 Task: Look for space in Sultanbeyli, Turkey from 1st June, 2023 to 9th June, 2023 for 4 adults in price range Rs.6000 to Rs.12000. Place can be entire place with 2 bedrooms having 2 beds and 2 bathrooms. Property type can be house, flat, guest house. Booking option can be shelf check-in. Required host language is English.
Action: Mouse moved to (595, 142)
Screenshot: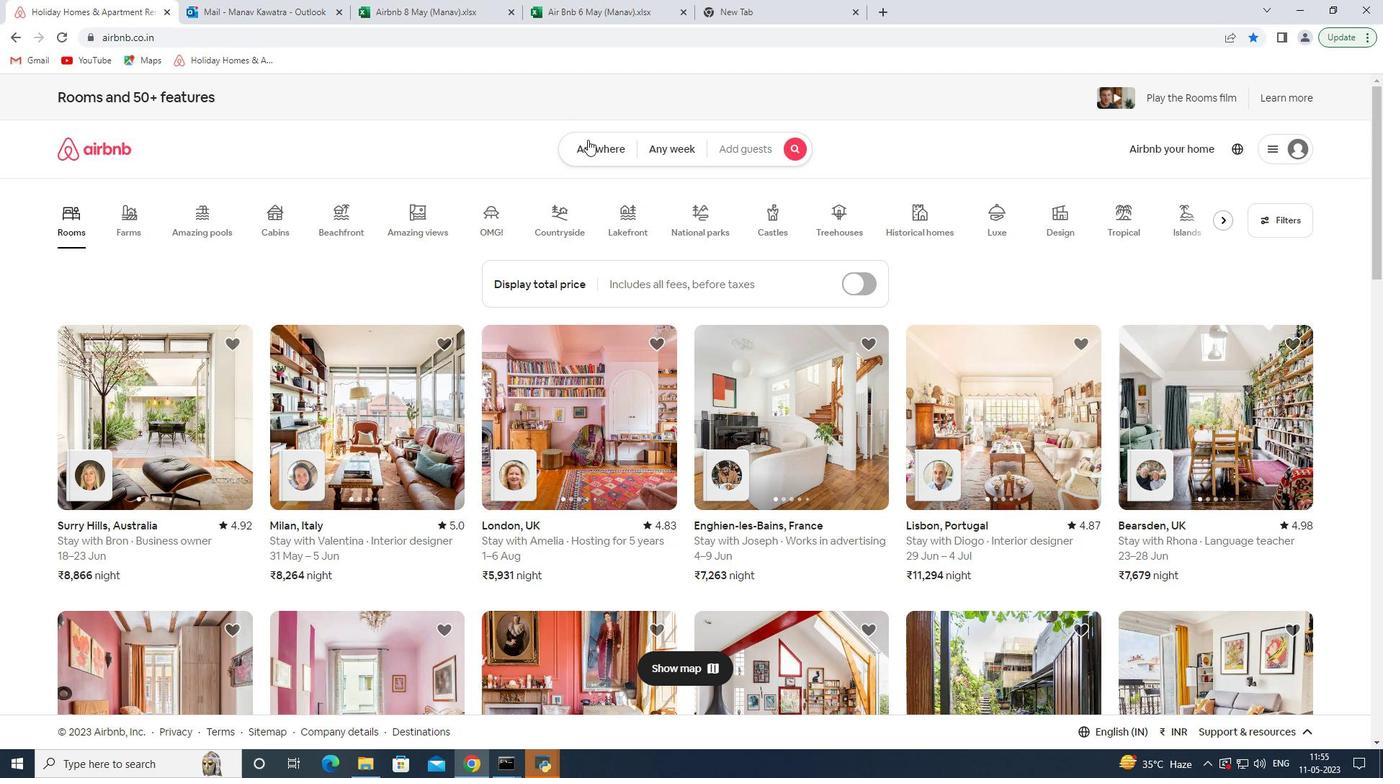 
Action: Mouse pressed left at (595, 142)
Screenshot: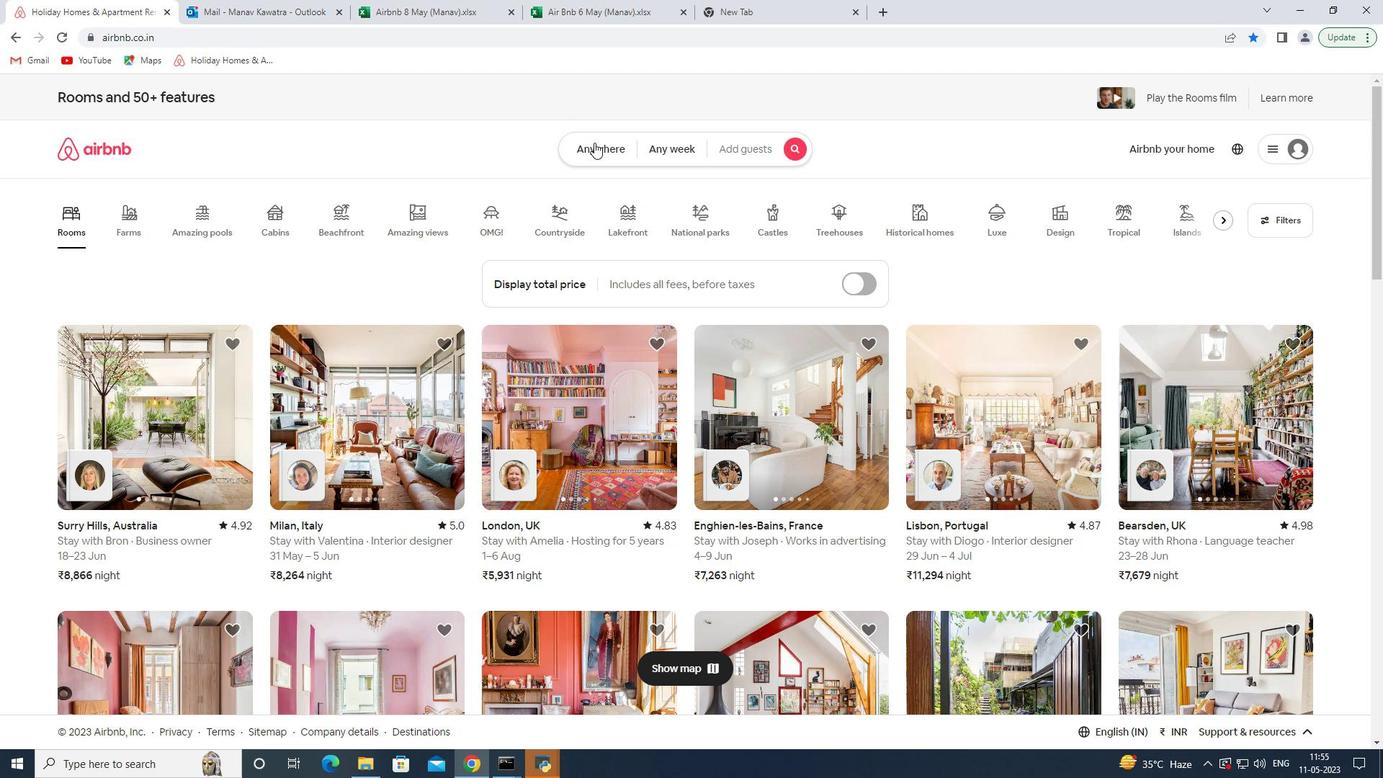 
Action: Mouse moved to (508, 206)
Screenshot: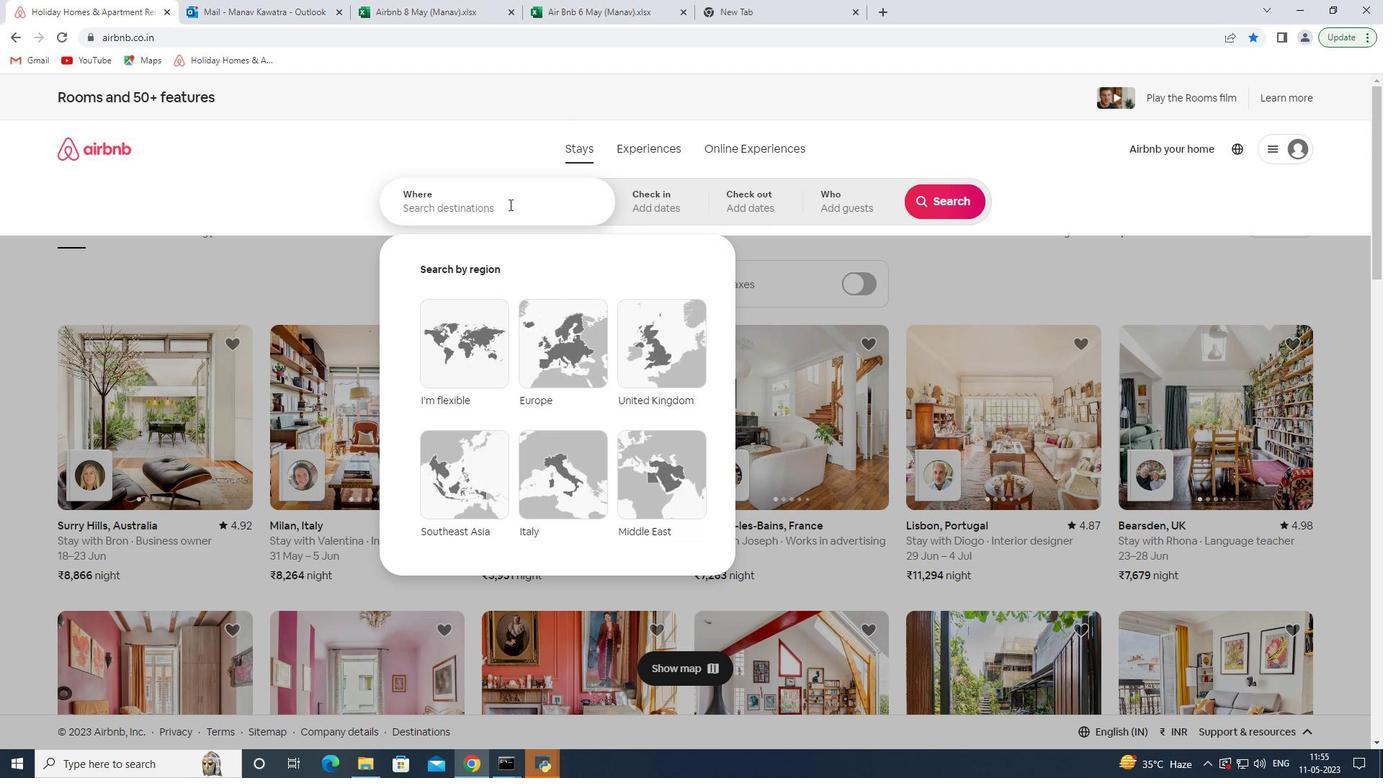 
Action: Mouse pressed left at (508, 206)
Screenshot: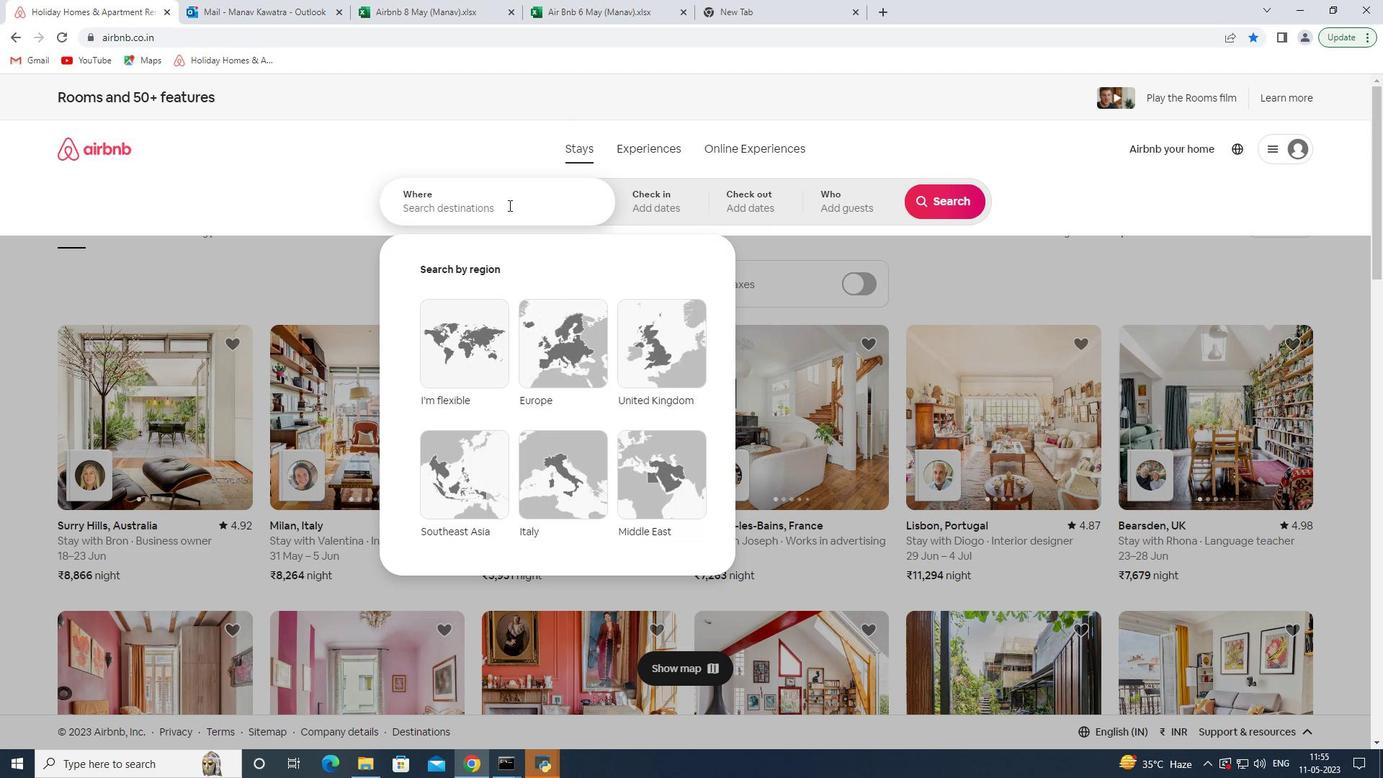 
Action: Key pressed <Key.shift><Key.shift><Key.shift><Key.shift><Key.shift><Key.shift><Key.shift><Key.shift><Key.shift><Key.shift><Key.shift><Key.shift><Key.shift><Key.shift><Key.shift><Key.shift><Key.shift><Key.shift><Key.shift><Key.shift><Key.shift><Key.shift><Key.shift>Sultan<Key.space><Key.backspace>beyli<Key.space><Key.shift><Key.shift><Key.shift><Key.shift><Key.shift><Key.shift><Key.shift><Key.shift><Key.shift><Key.shift><Key.shift><Key.shift><Key.shift><Key.shift><Key.shift><Key.shift><Key.shift><Key.shift><Key.shift><Key.shift><Key.shift><Key.shift><Key.shift><Key.shift><Key.shift><Key.shift><Key.shift><Key.shift><Key.shift><Key.shift><Key.shift><Key.shift><Key.shift><Key.shift><Key.shift><Key.shift><Key.shift><Key.shift><Key.shift><Key.shift><Key.shift><Key.shift><Key.shift>Turkey
Screenshot: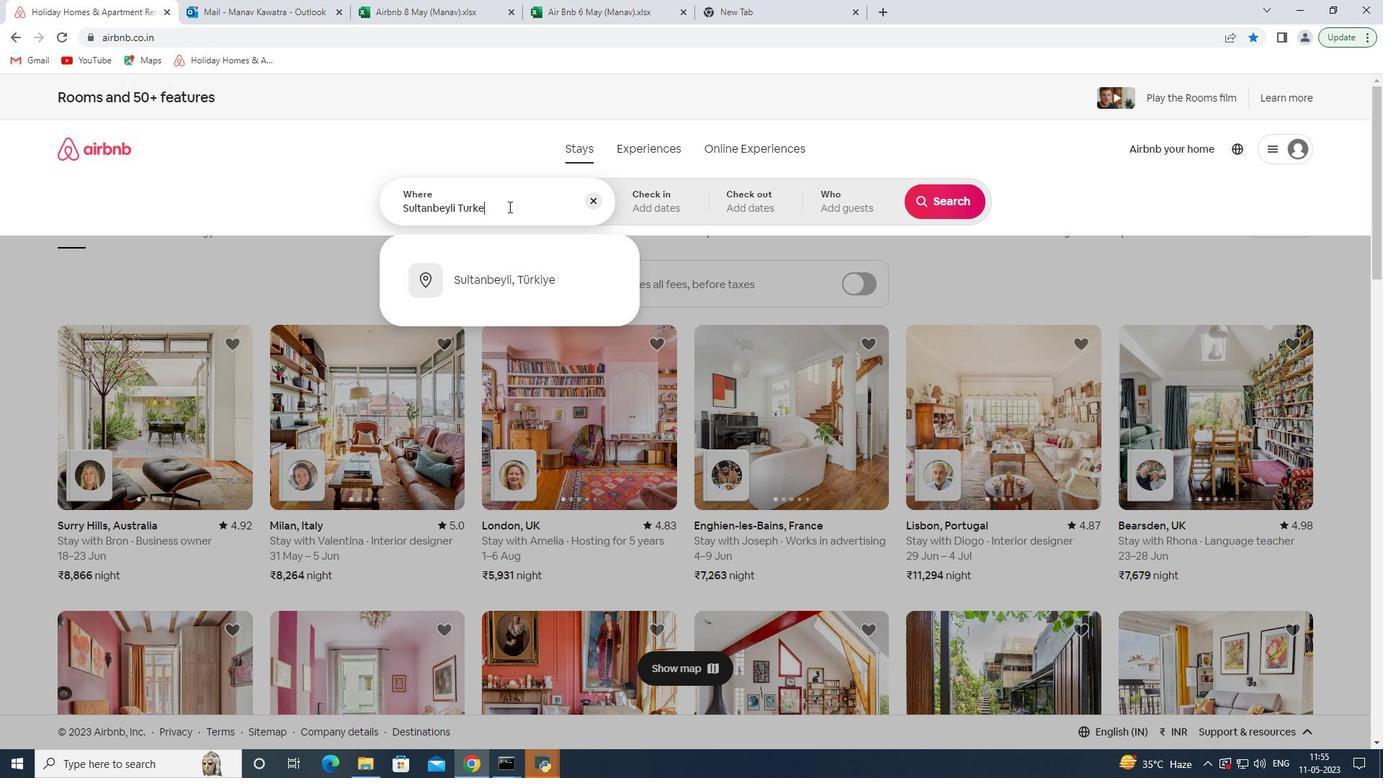 
Action: Mouse moved to (515, 242)
Screenshot: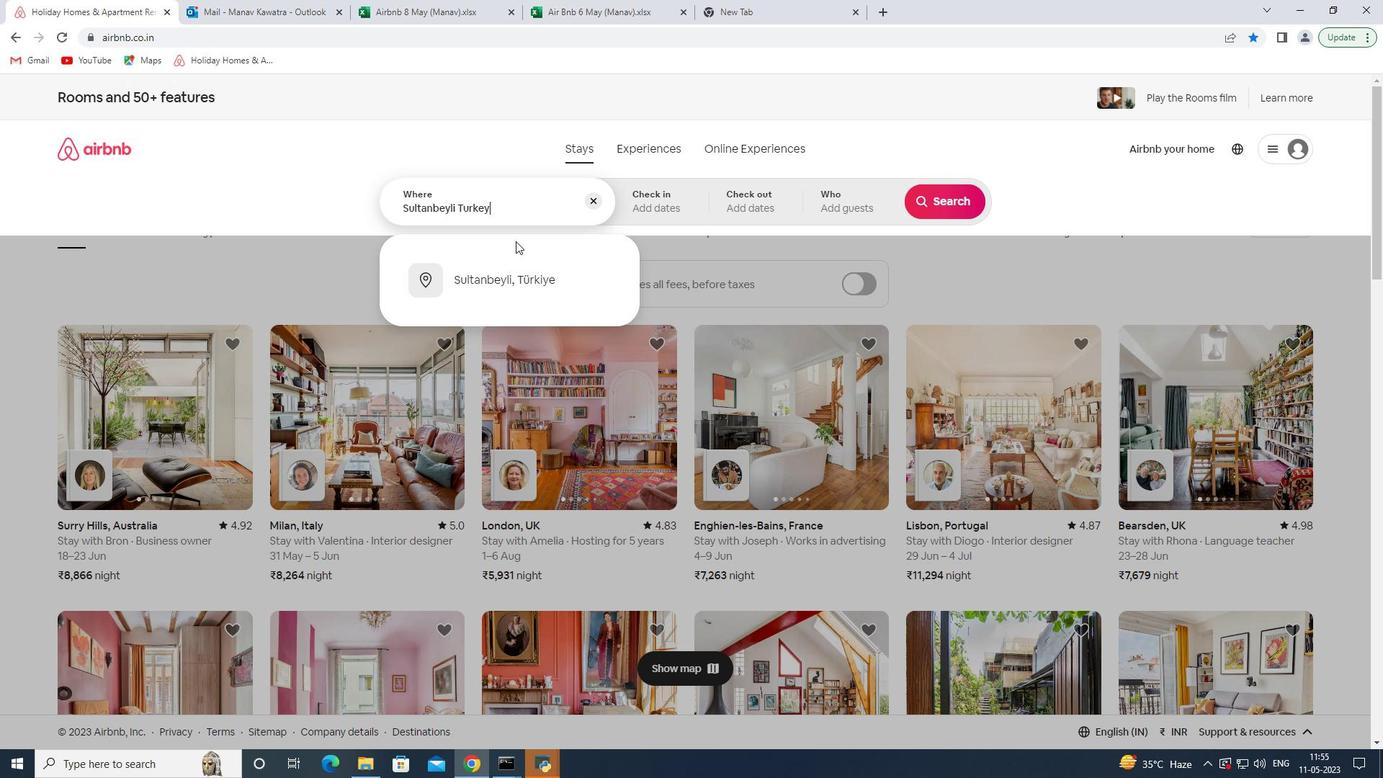 
Action: Key pressed <Key.enter>
Screenshot: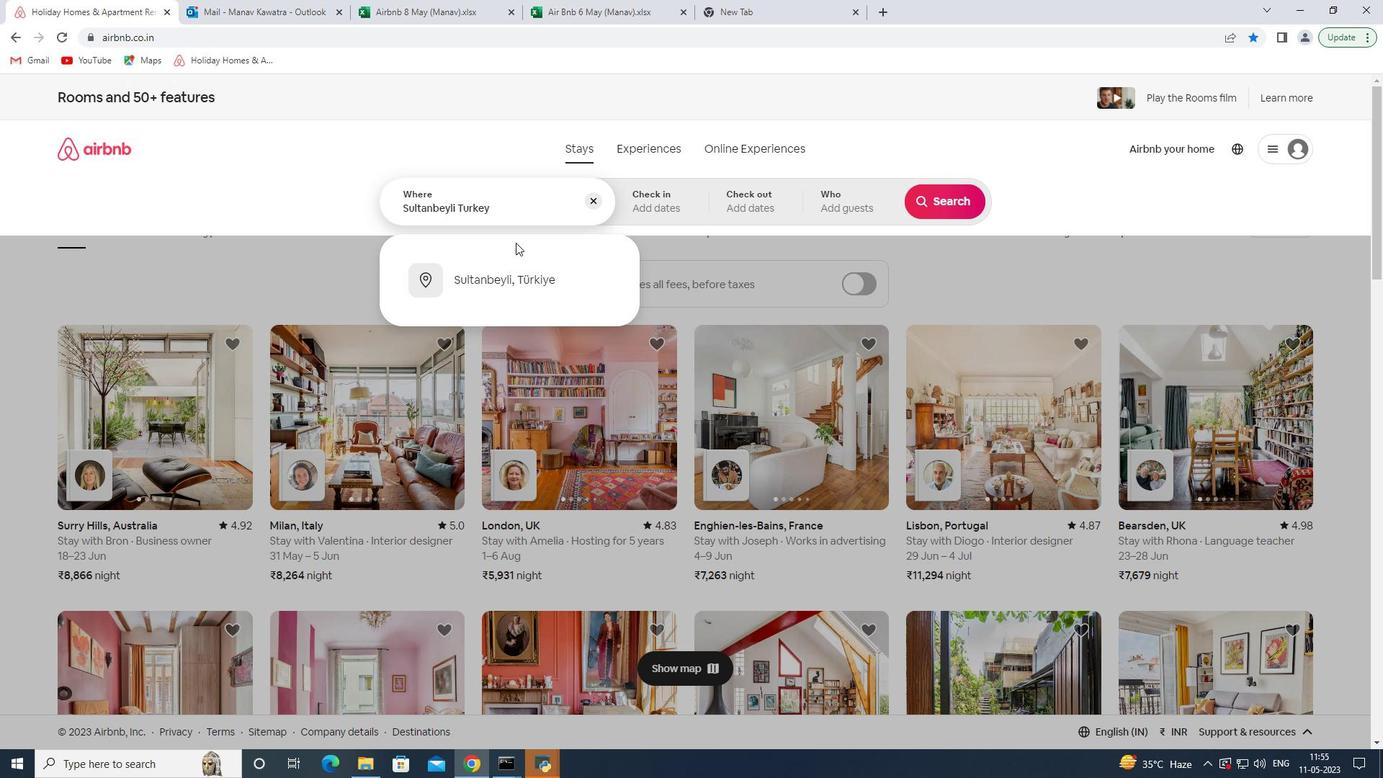
Action: Mouse moved to (860, 380)
Screenshot: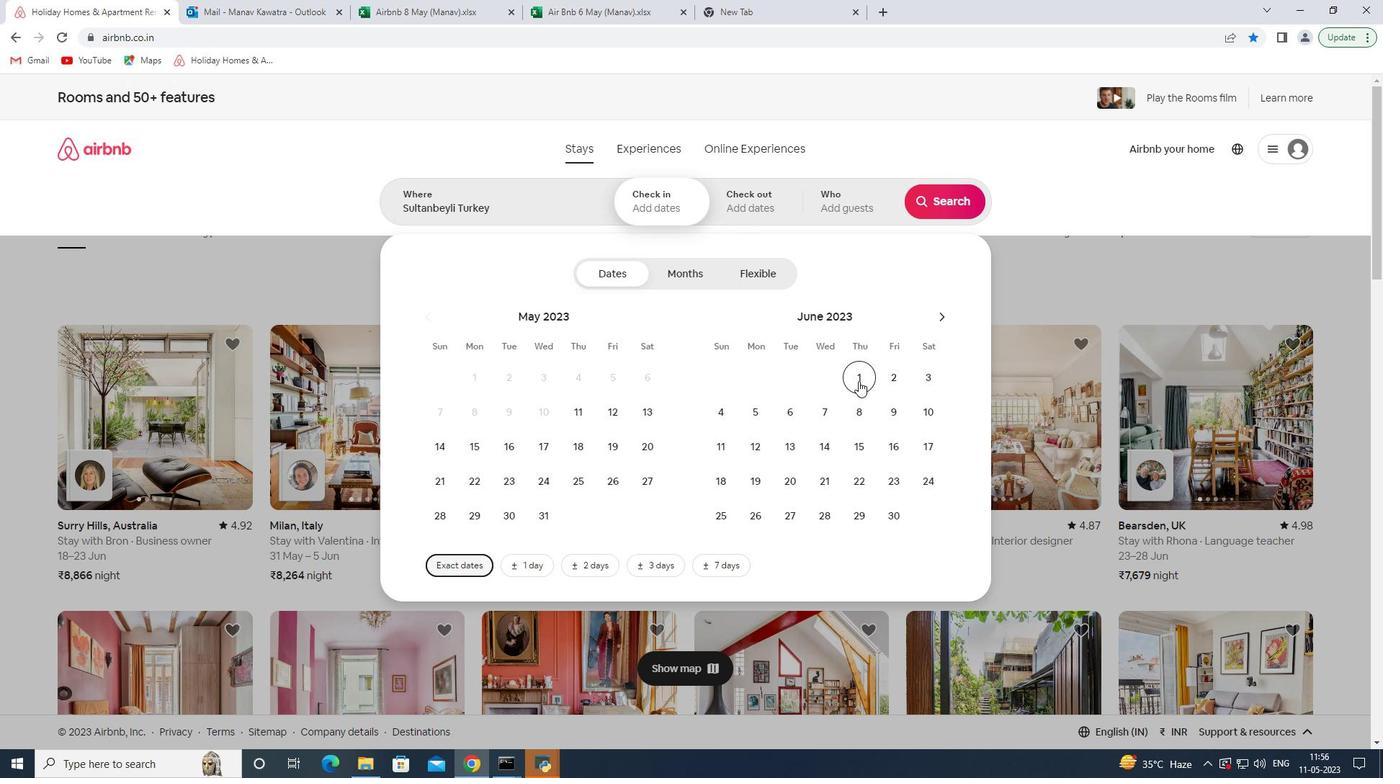 
Action: Mouse pressed left at (860, 380)
Screenshot: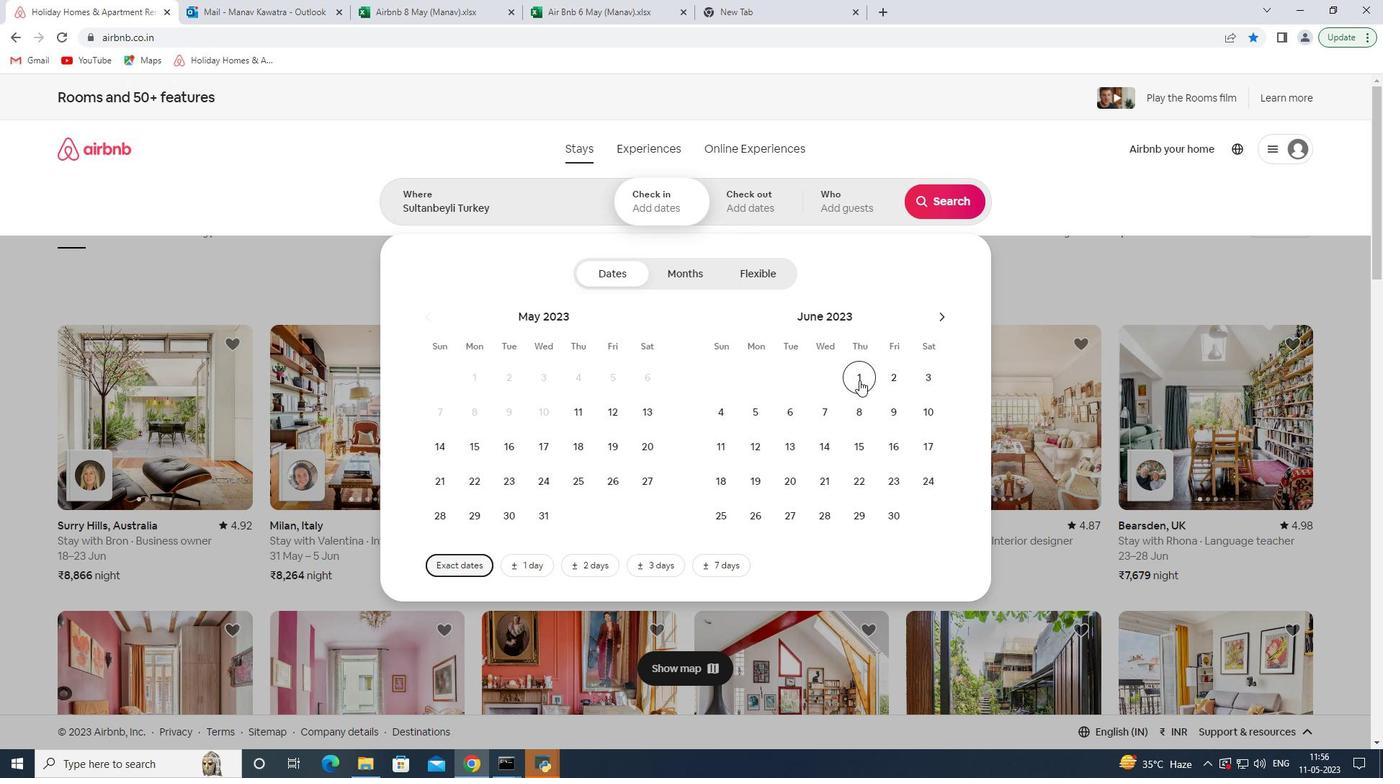 
Action: Mouse moved to (907, 412)
Screenshot: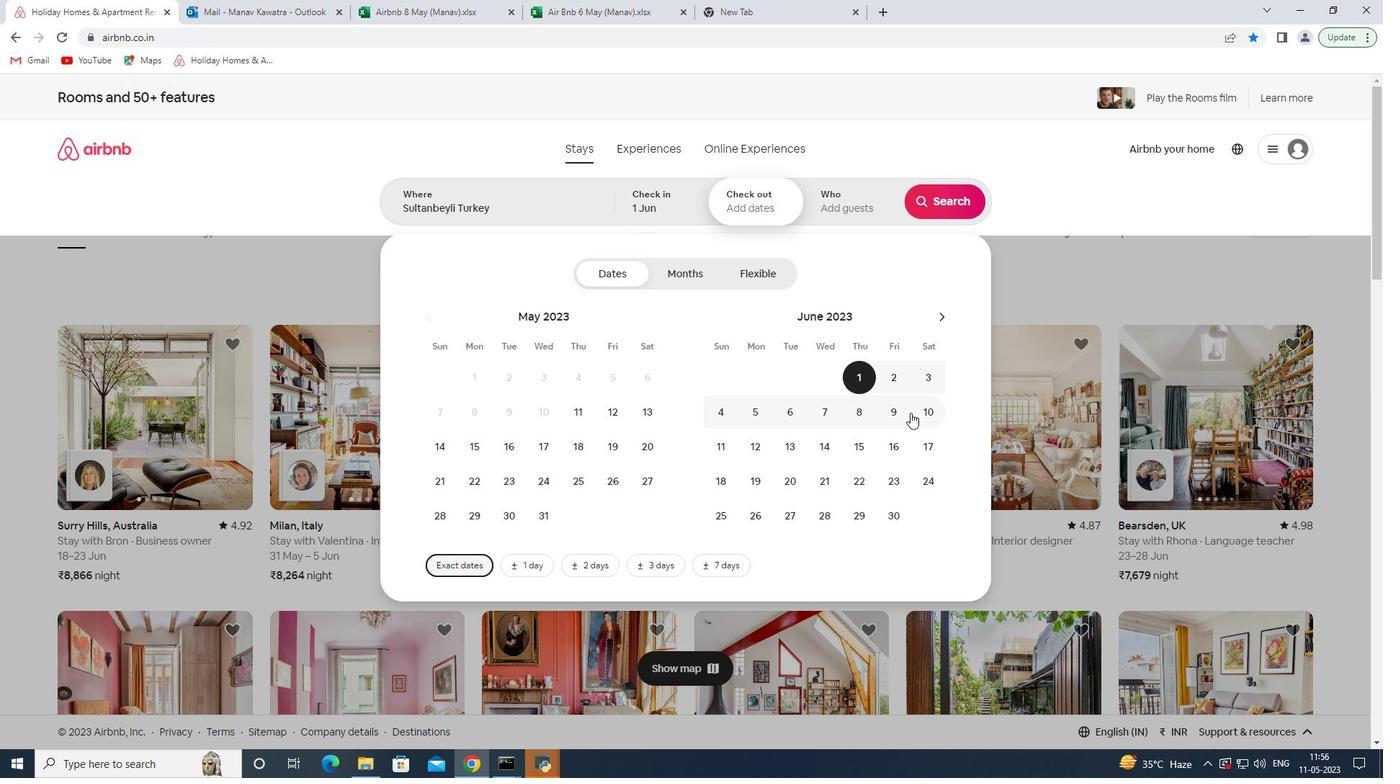 
Action: Mouse pressed left at (907, 412)
Screenshot: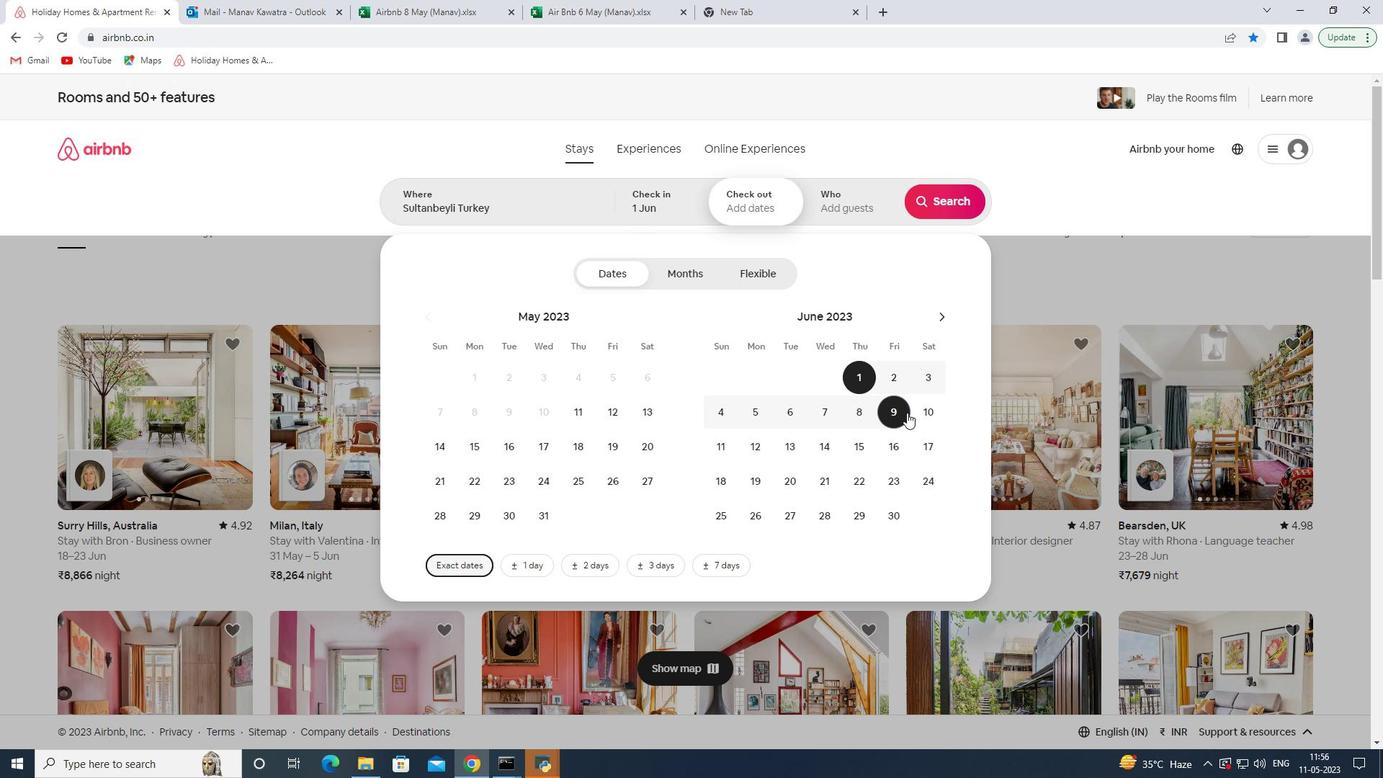 
Action: Mouse moved to (849, 210)
Screenshot: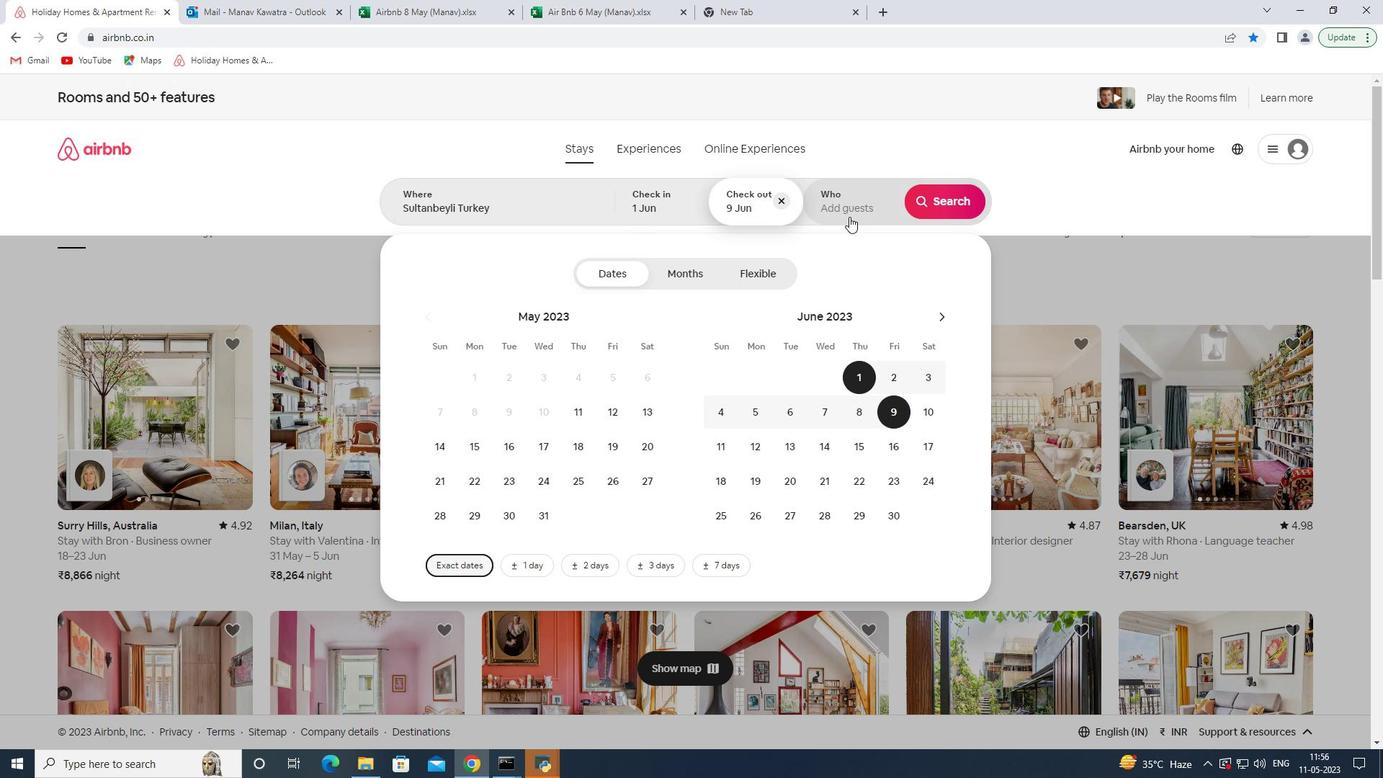 
Action: Mouse pressed left at (849, 210)
Screenshot: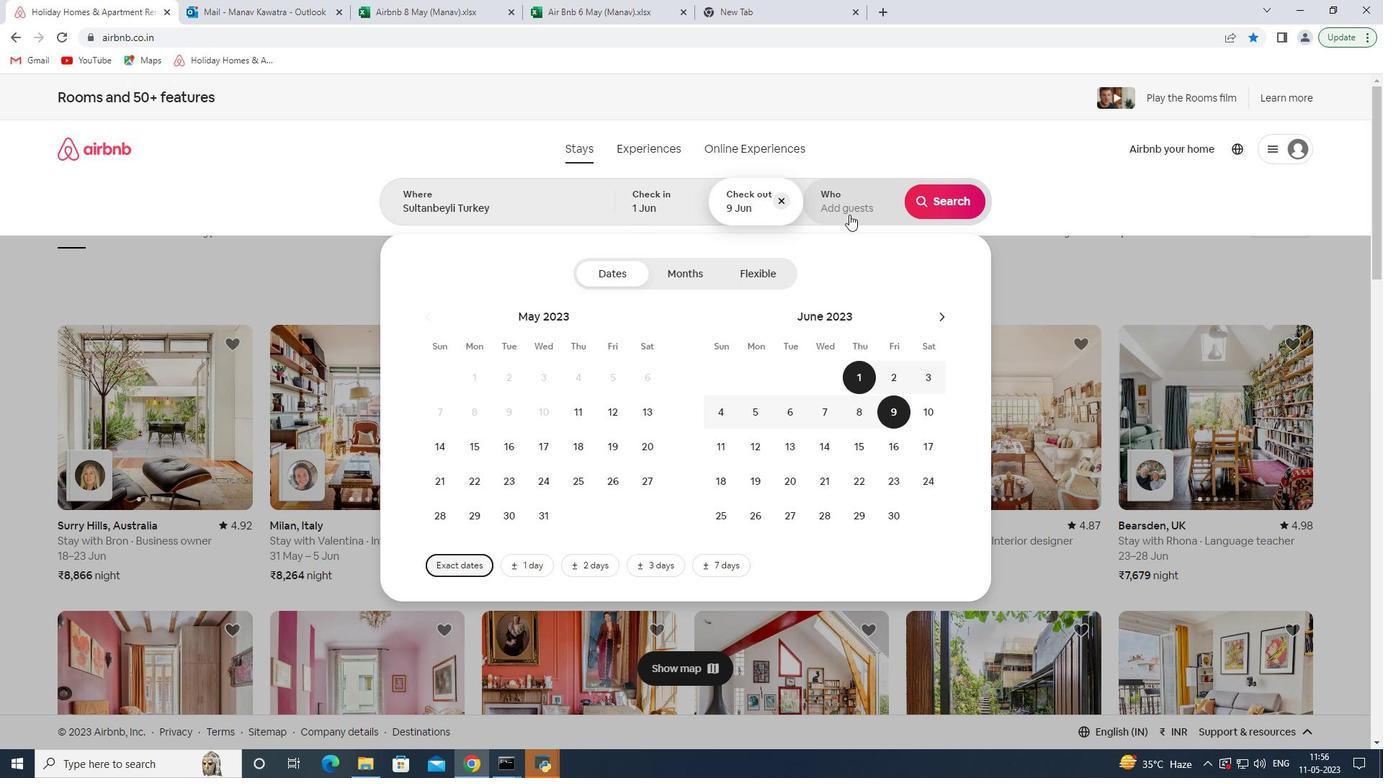 
Action: Mouse moved to (947, 278)
Screenshot: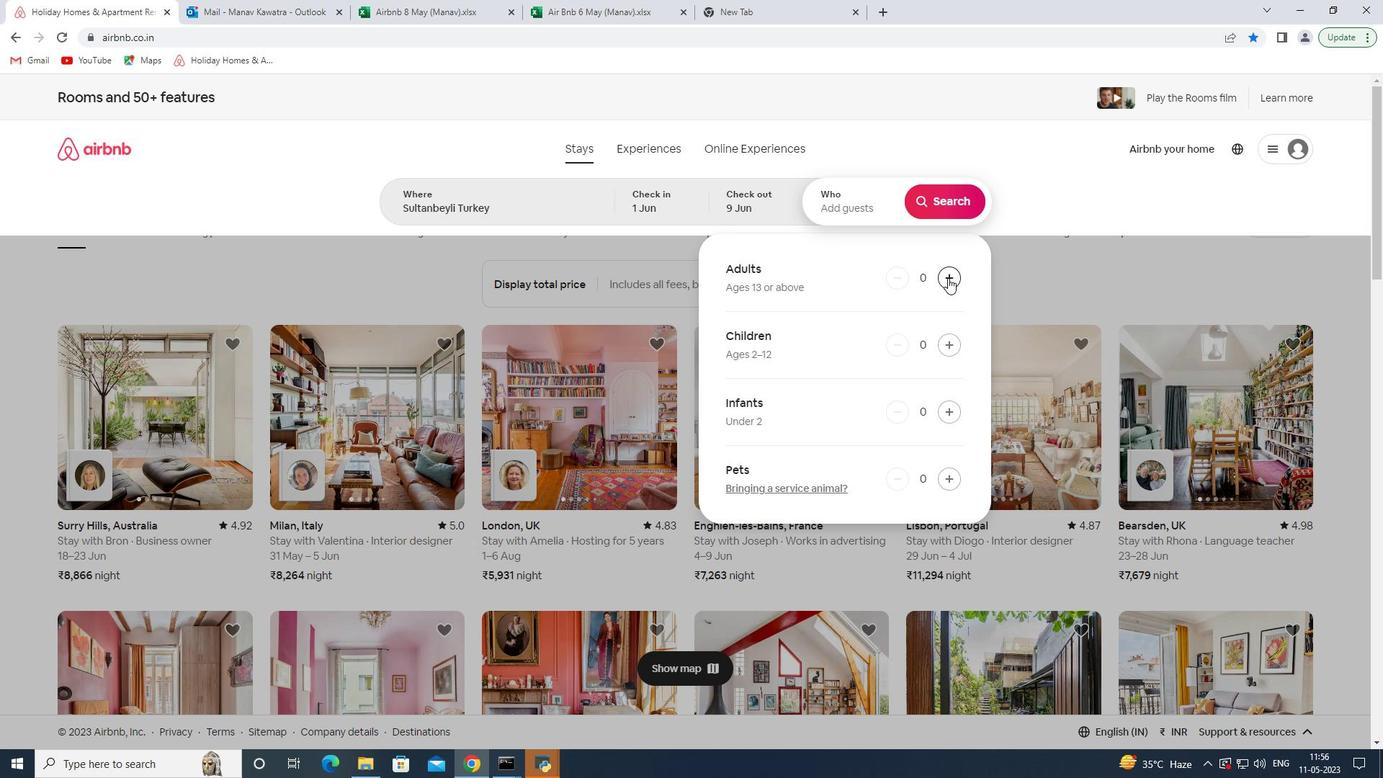 
Action: Mouse pressed left at (947, 278)
Screenshot: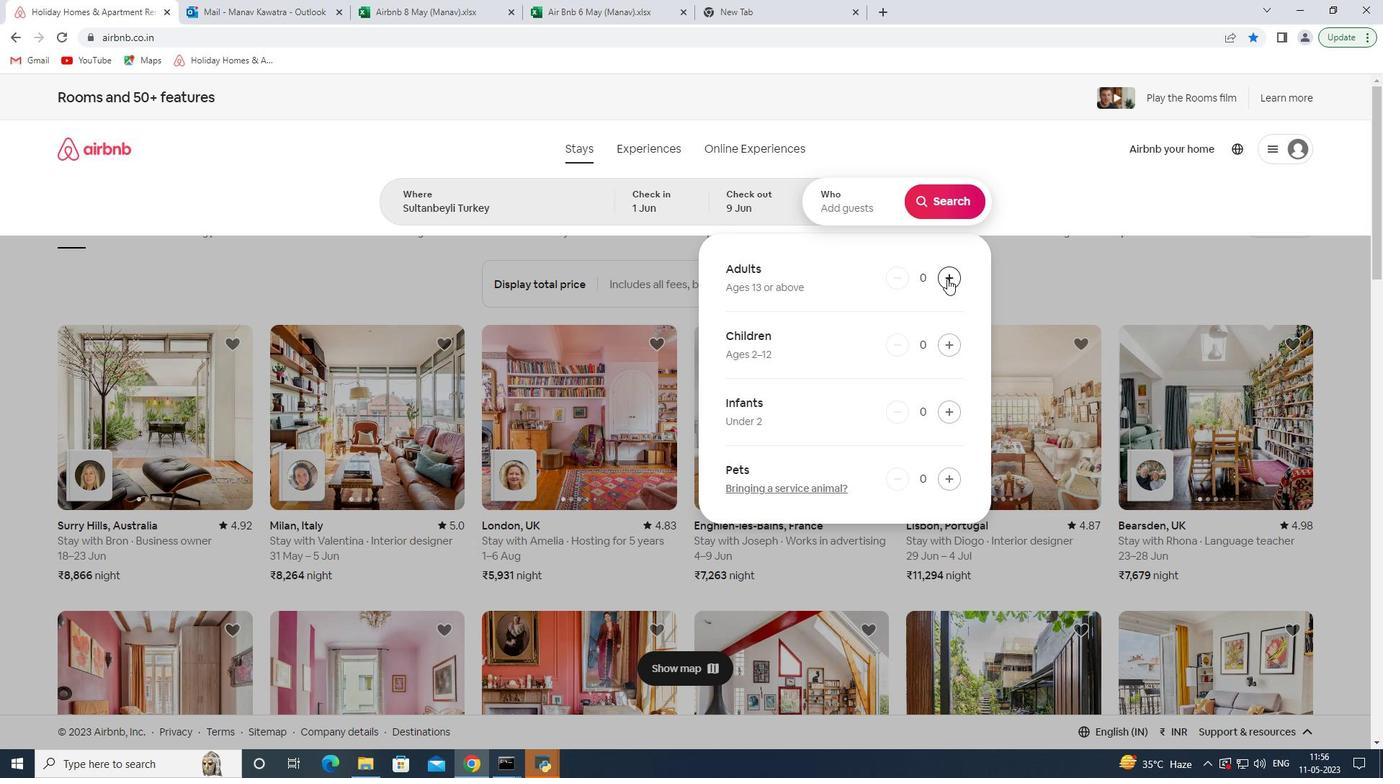 
Action: Mouse pressed left at (947, 278)
Screenshot: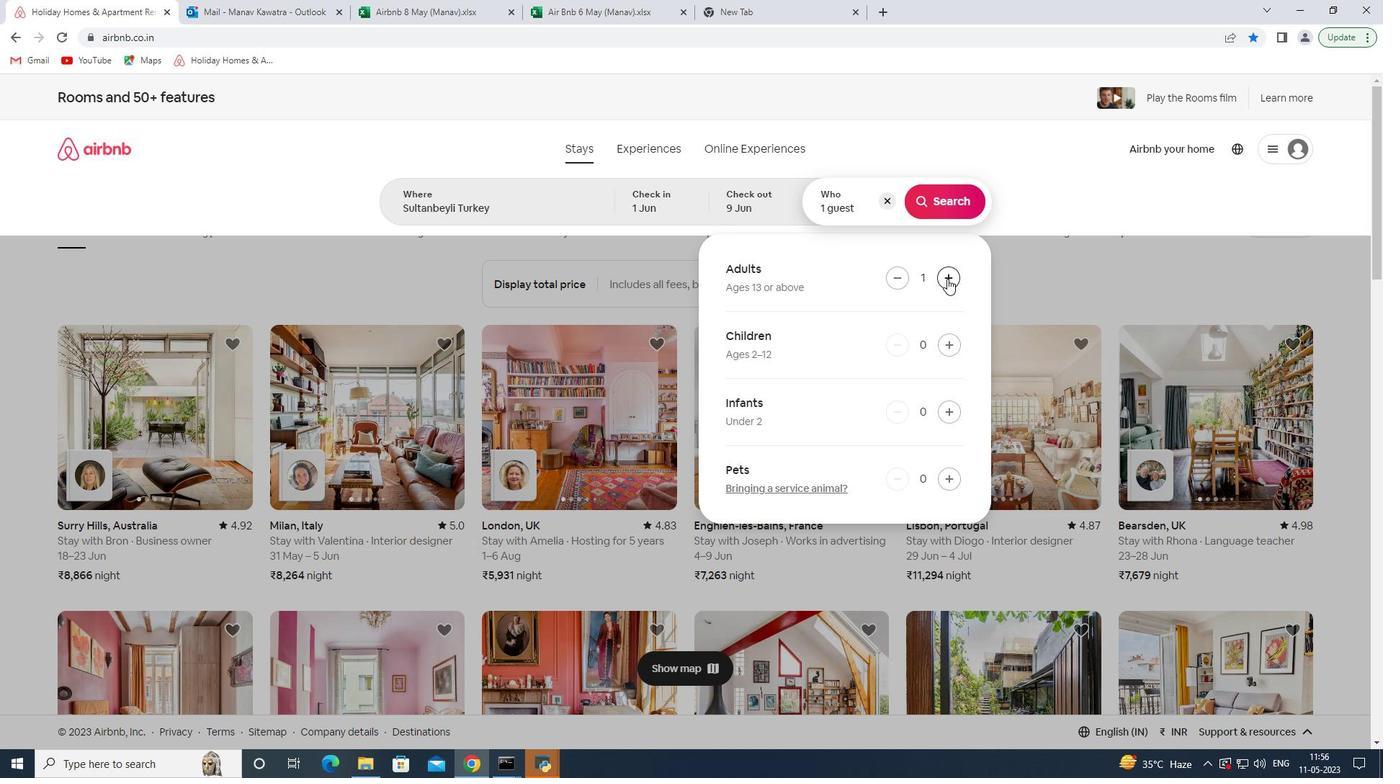 
Action: Mouse pressed left at (947, 278)
Screenshot: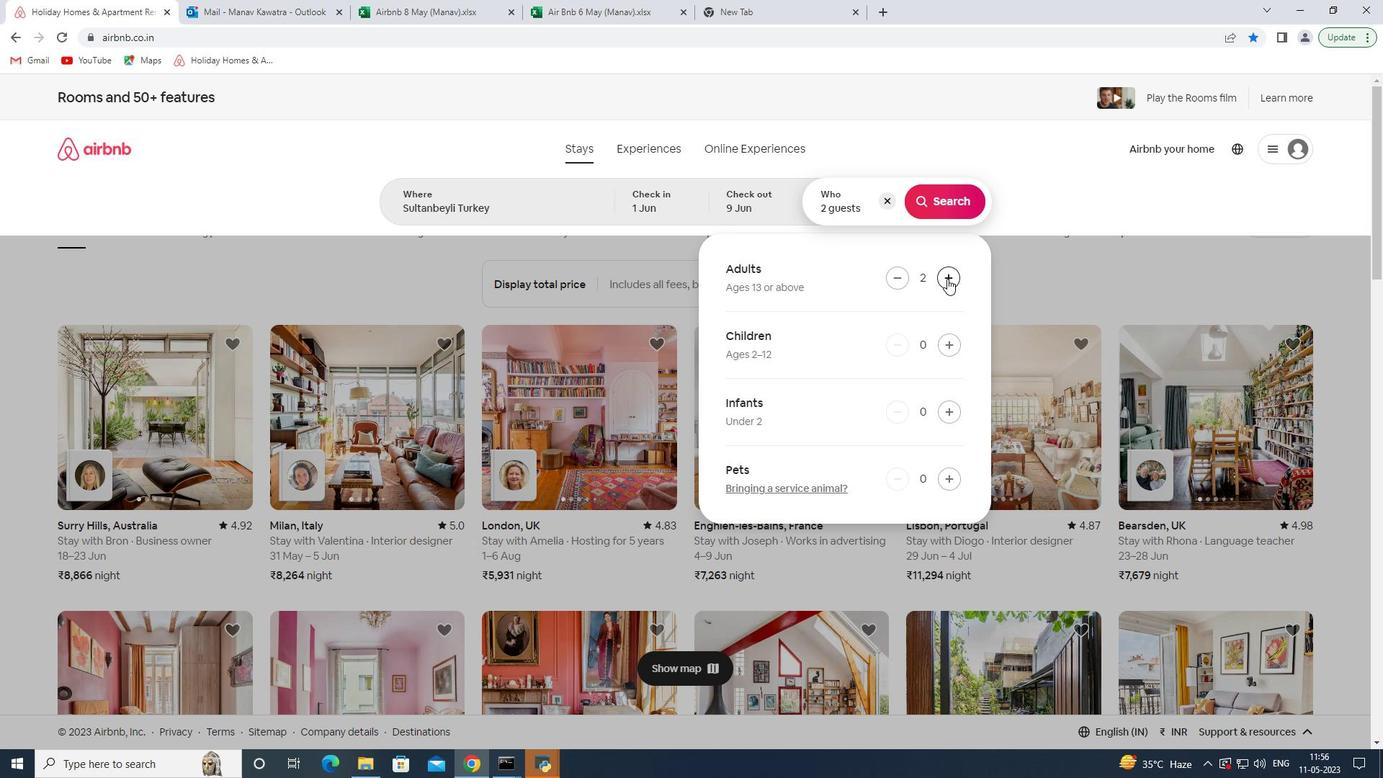 
Action: Mouse pressed left at (947, 278)
Screenshot: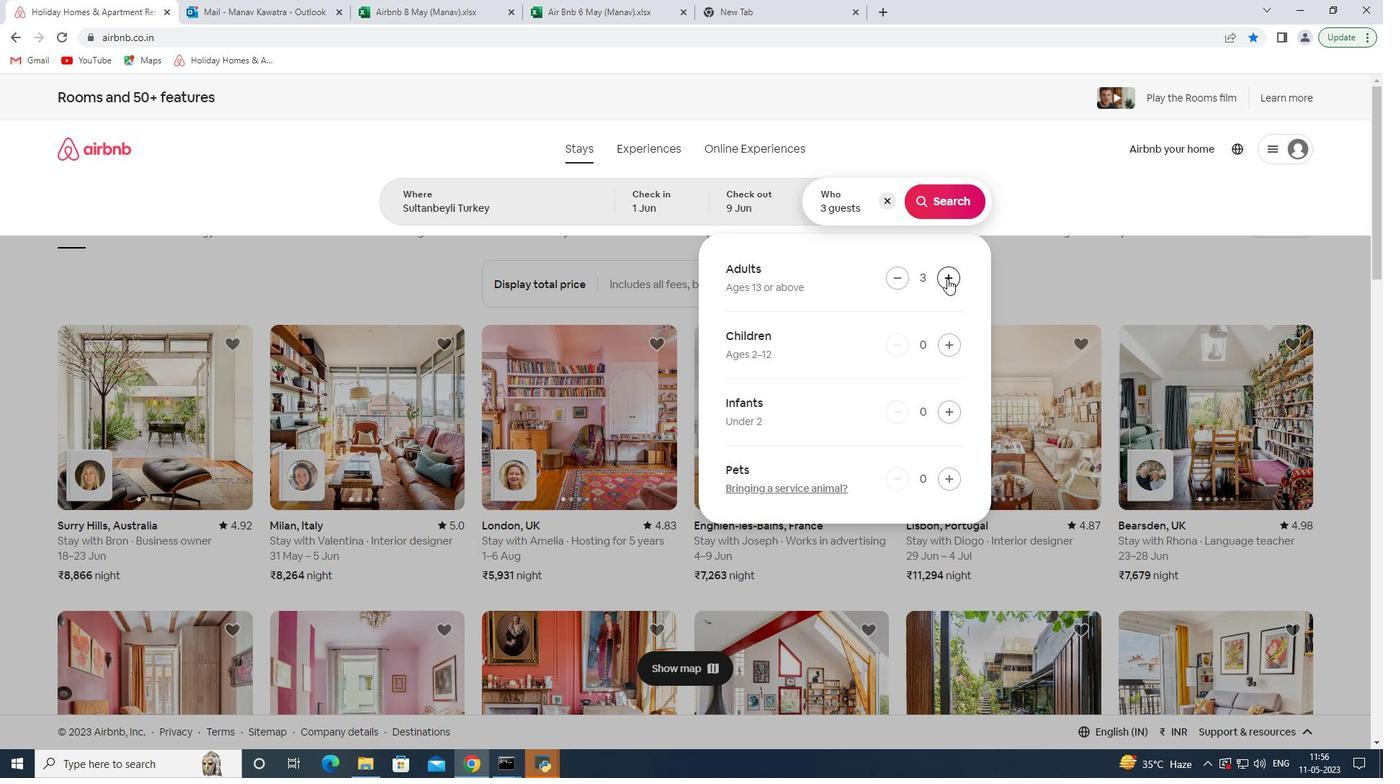 
Action: Mouse moved to (948, 204)
Screenshot: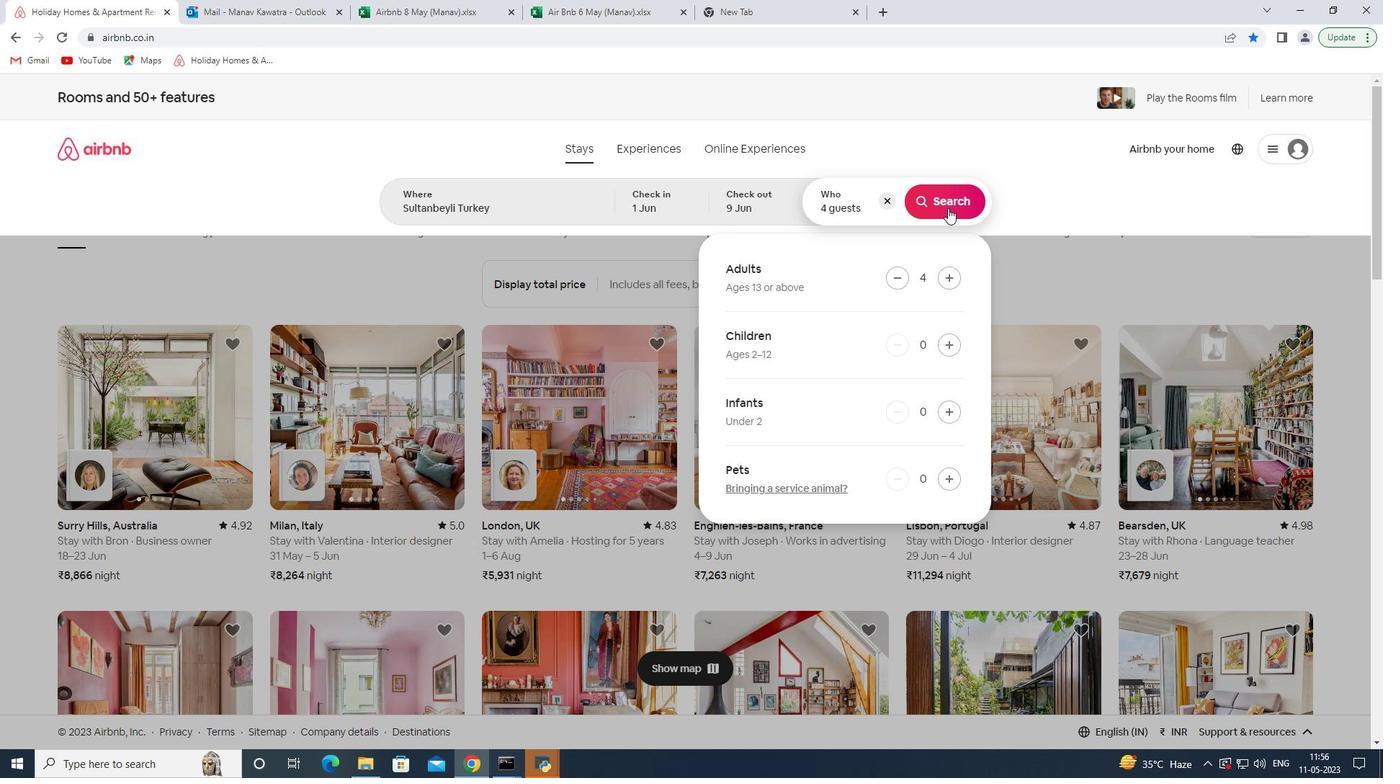 
Action: Mouse pressed left at (948, 204)
Screenshot: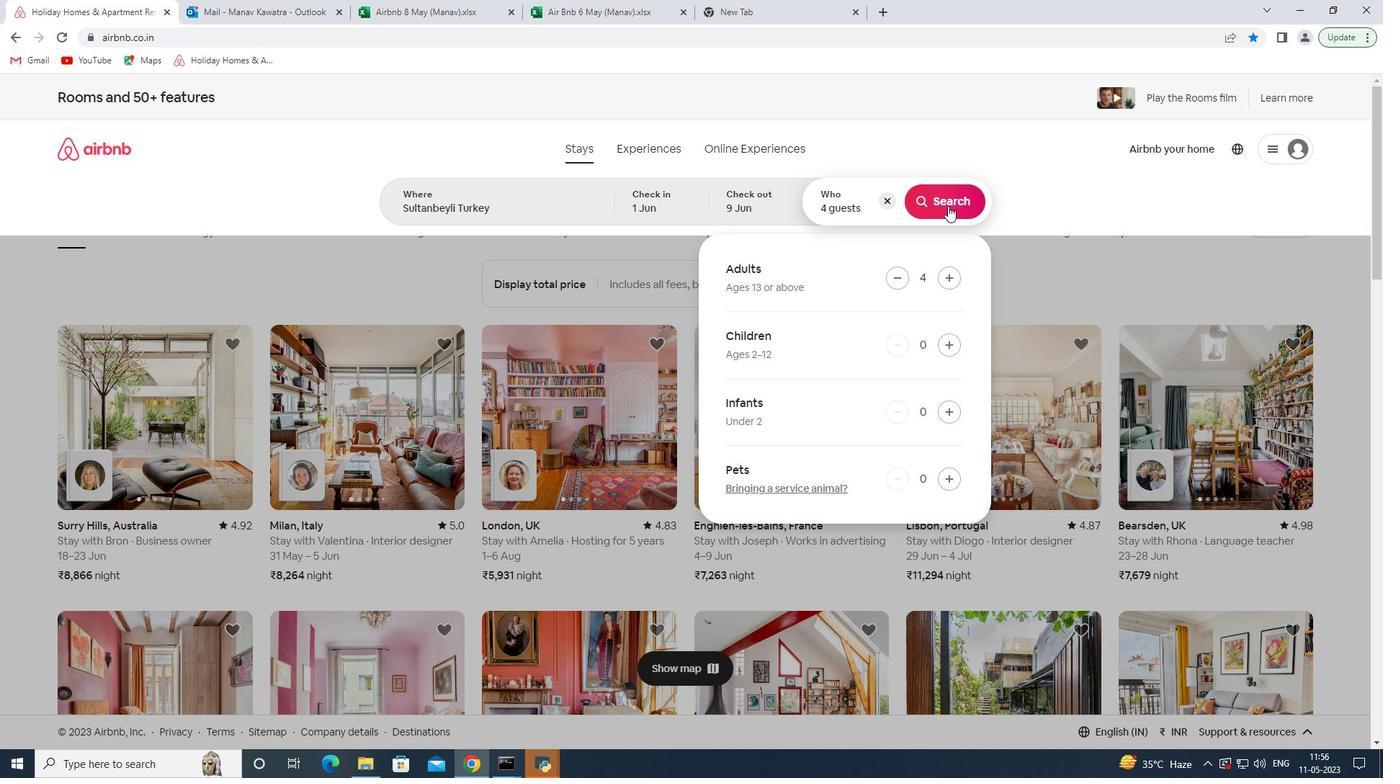 
Action: Mouse moved to (1320, 157)
Screenshot: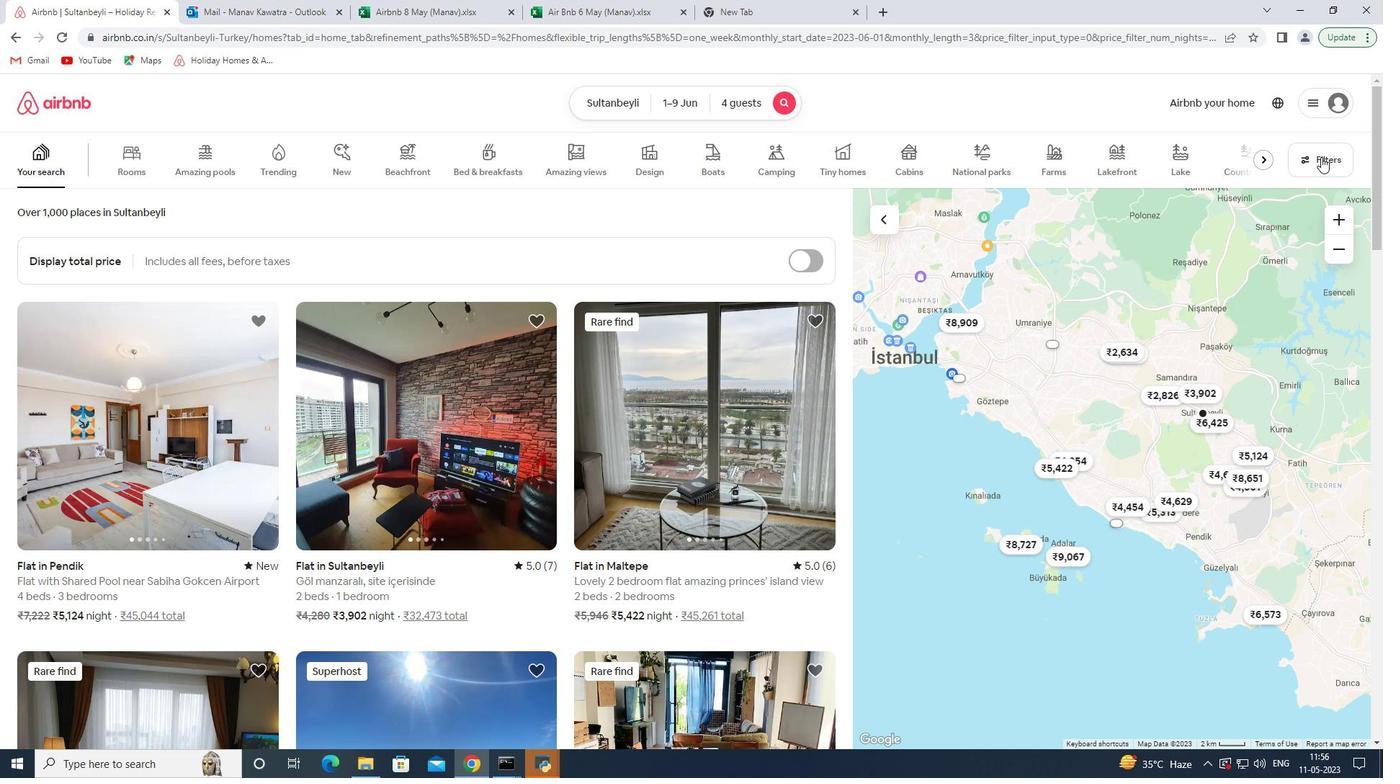 
Action: Mouse pressed left at (1320, 157)
Screenshot: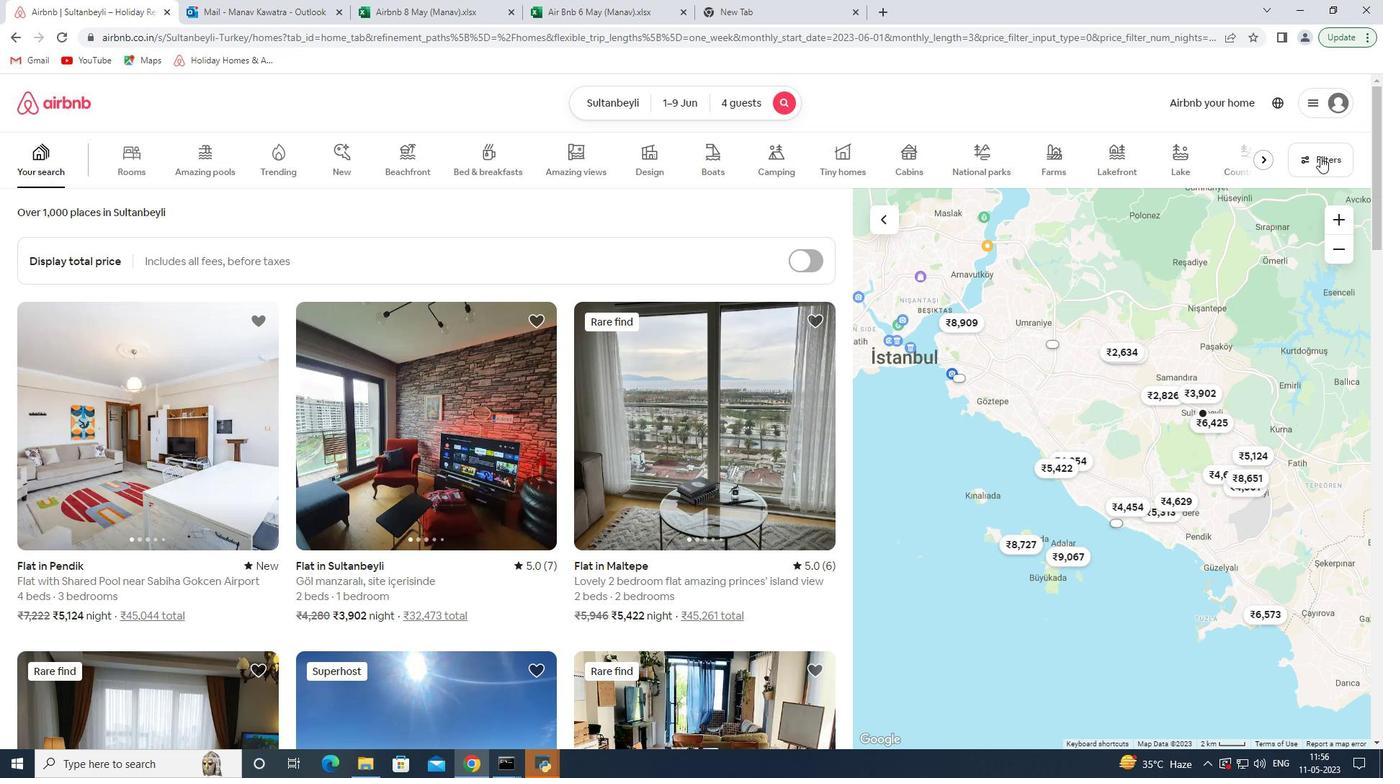 
Action: Mouse moved to (520, 505)
Screenshot: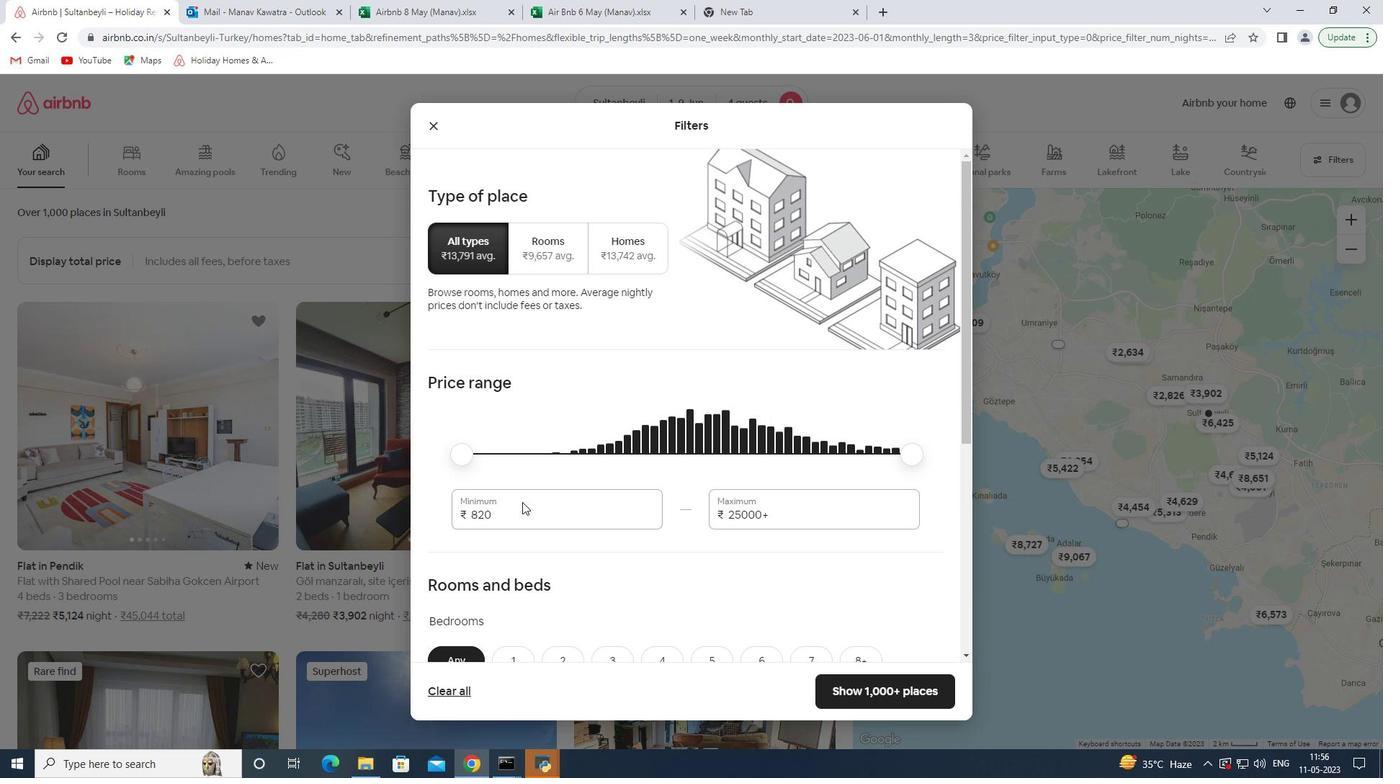 
Action: Mouse pressed left at (520, 505)
Screenshot: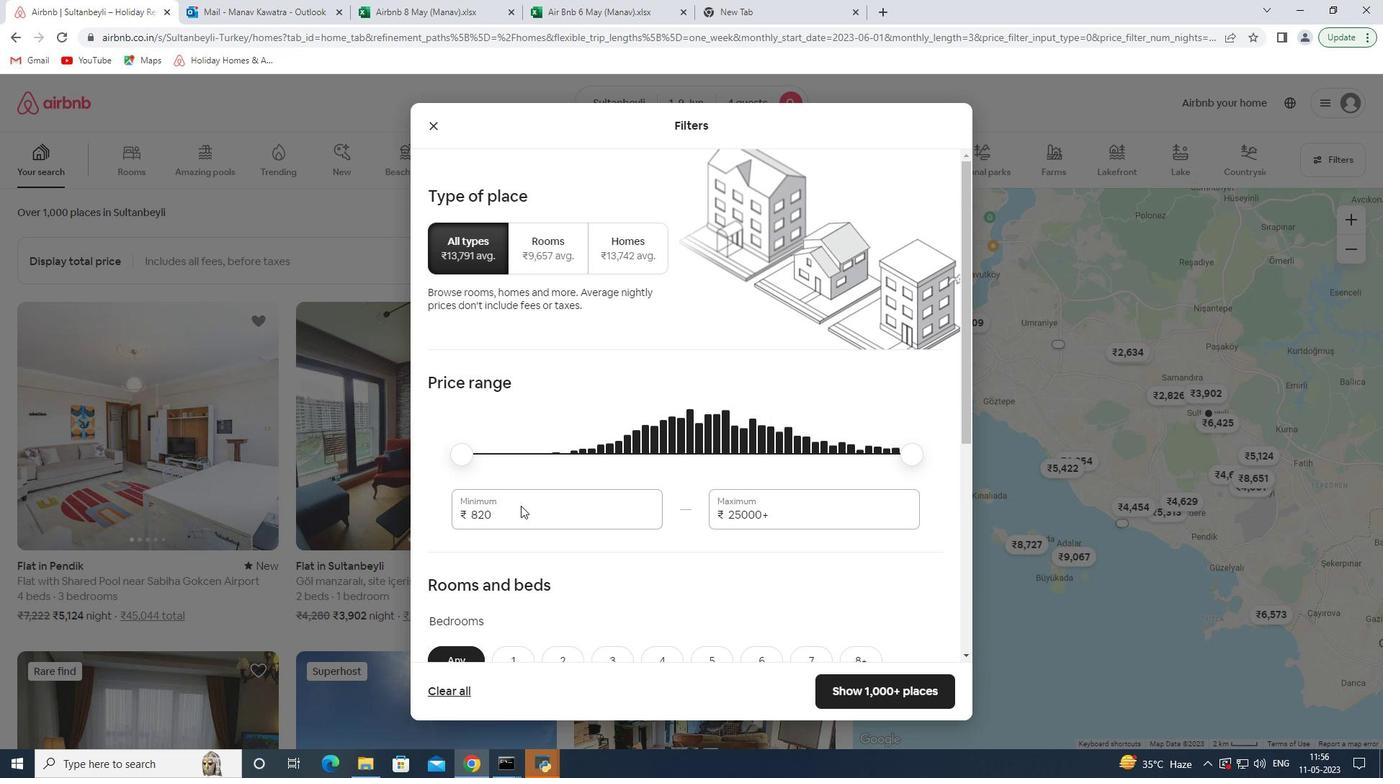 
Action: Mouse pressed left at (520, 505)
Screenshot: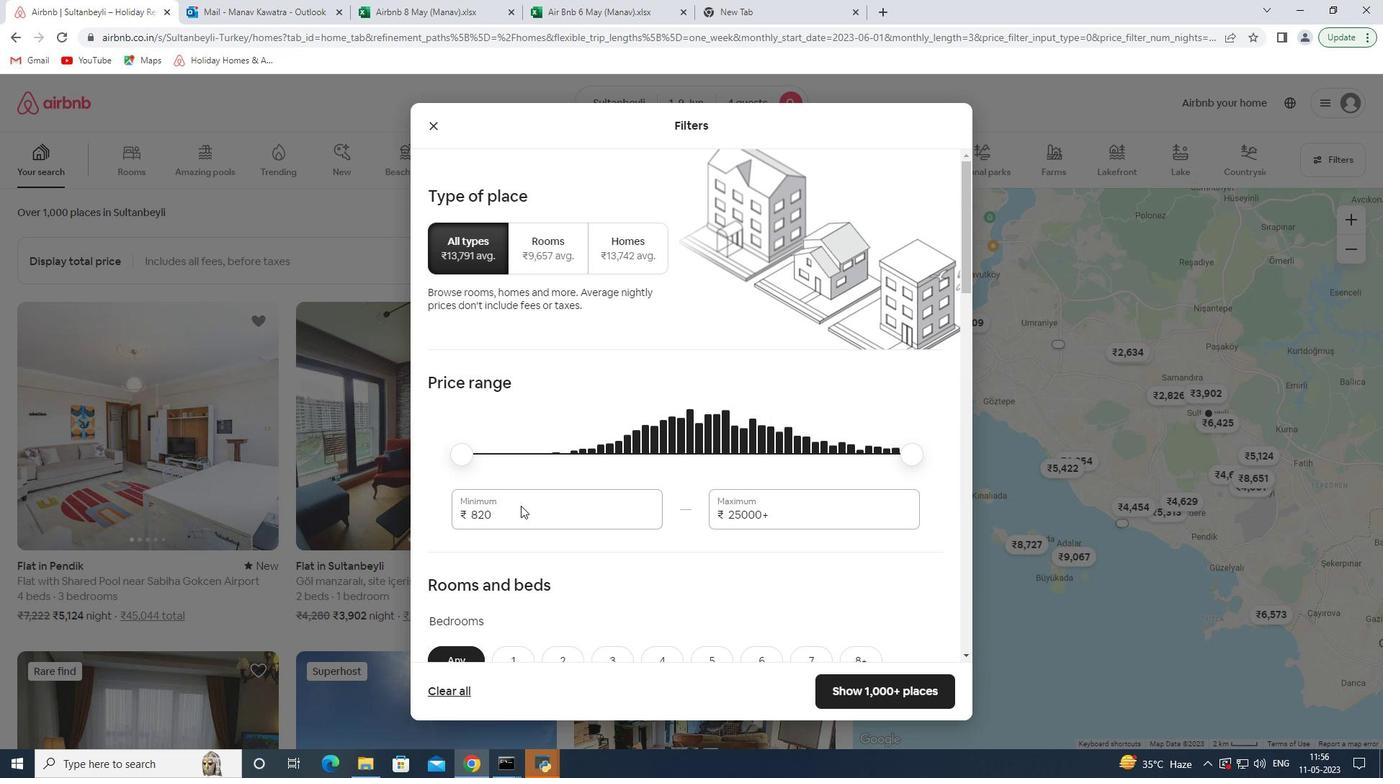 
Action: Mouse moved to (515, 511)
Screenshot: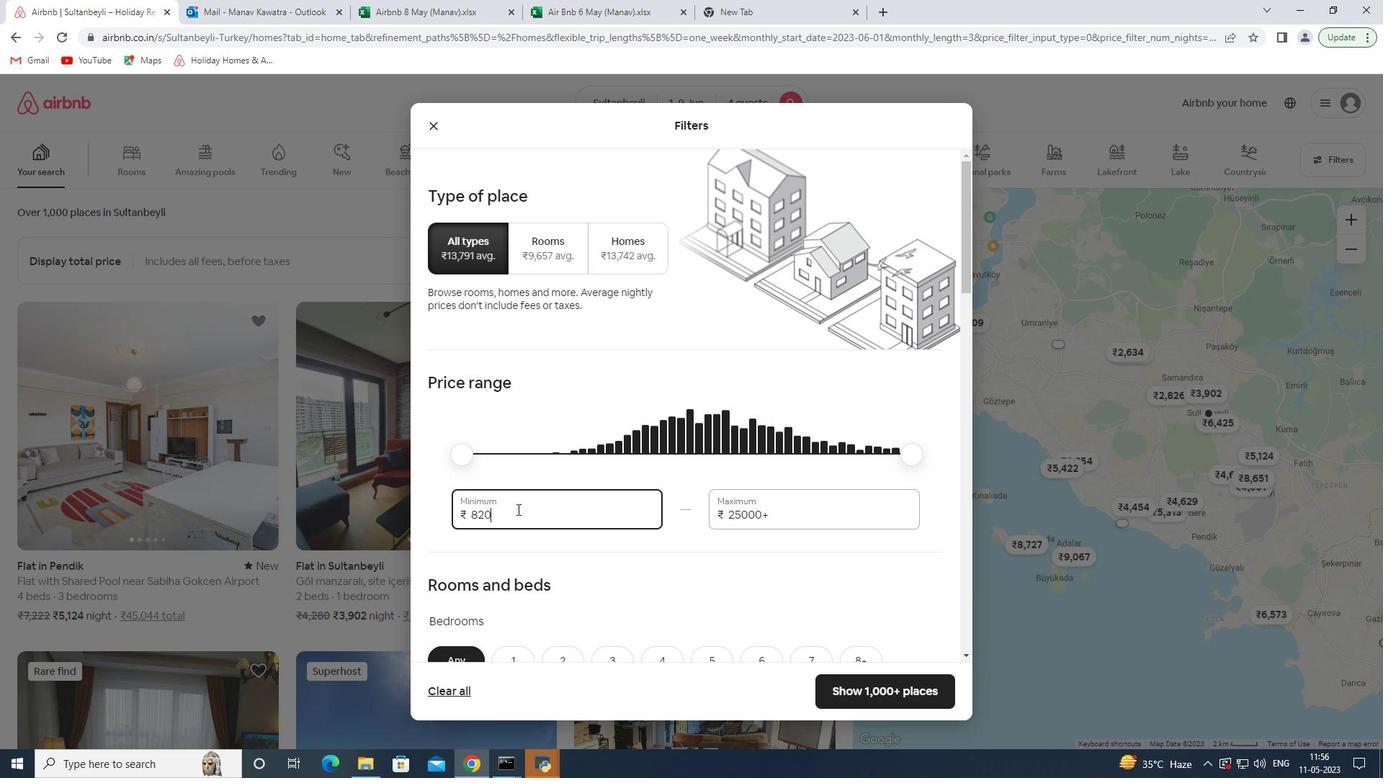 
Action: Mouse pressed left at (515, 511)
Screenshot: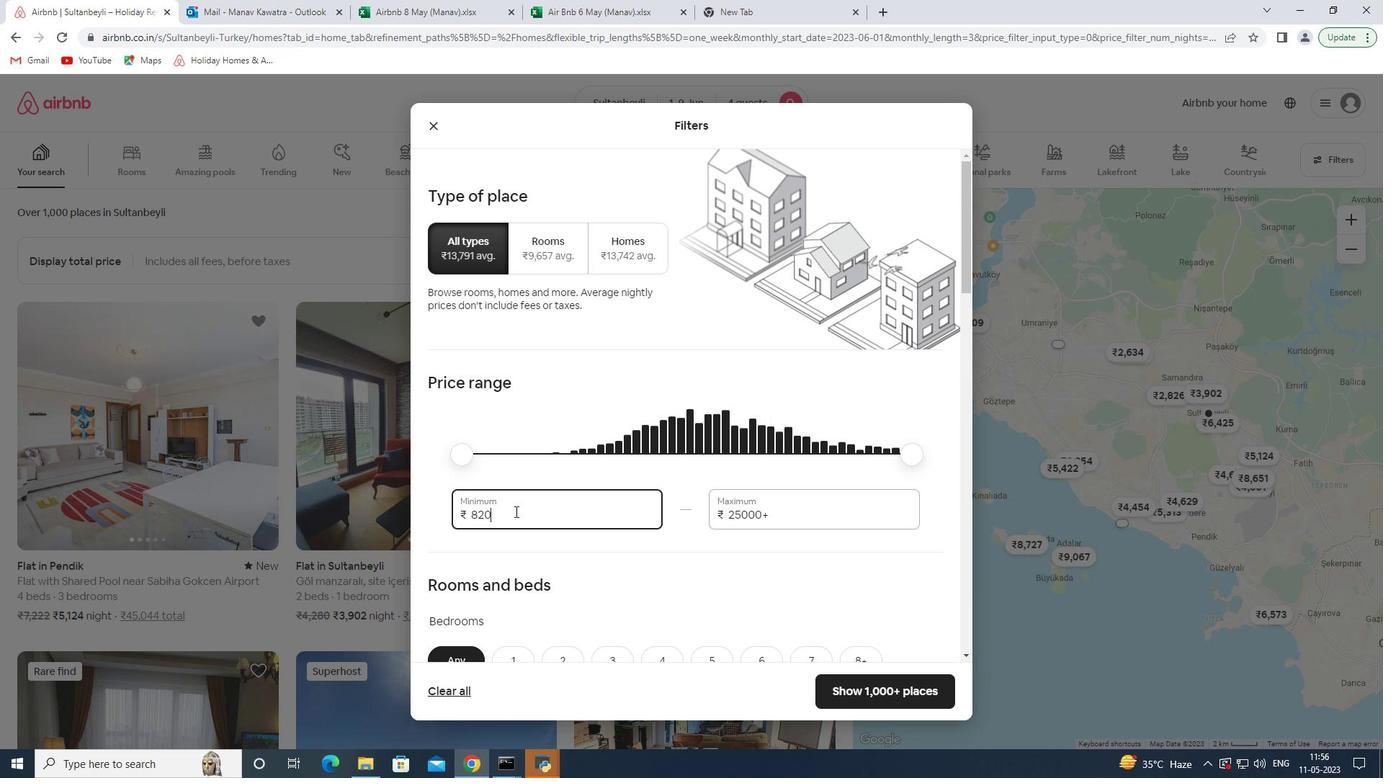 
Action: Mouse pressed left at (515, 511)
Screenshot: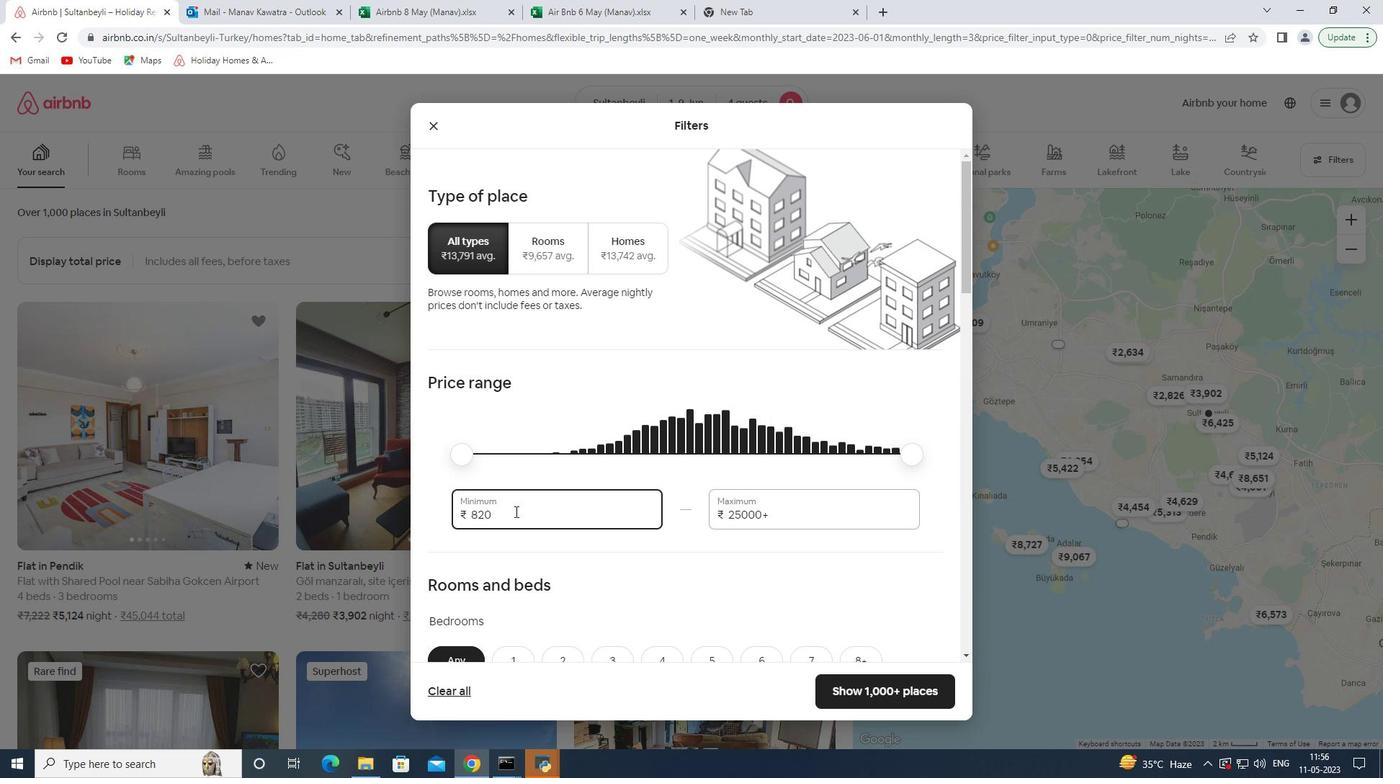 
Action: Key pressed 6000<Key.tab>12000
Screenshot: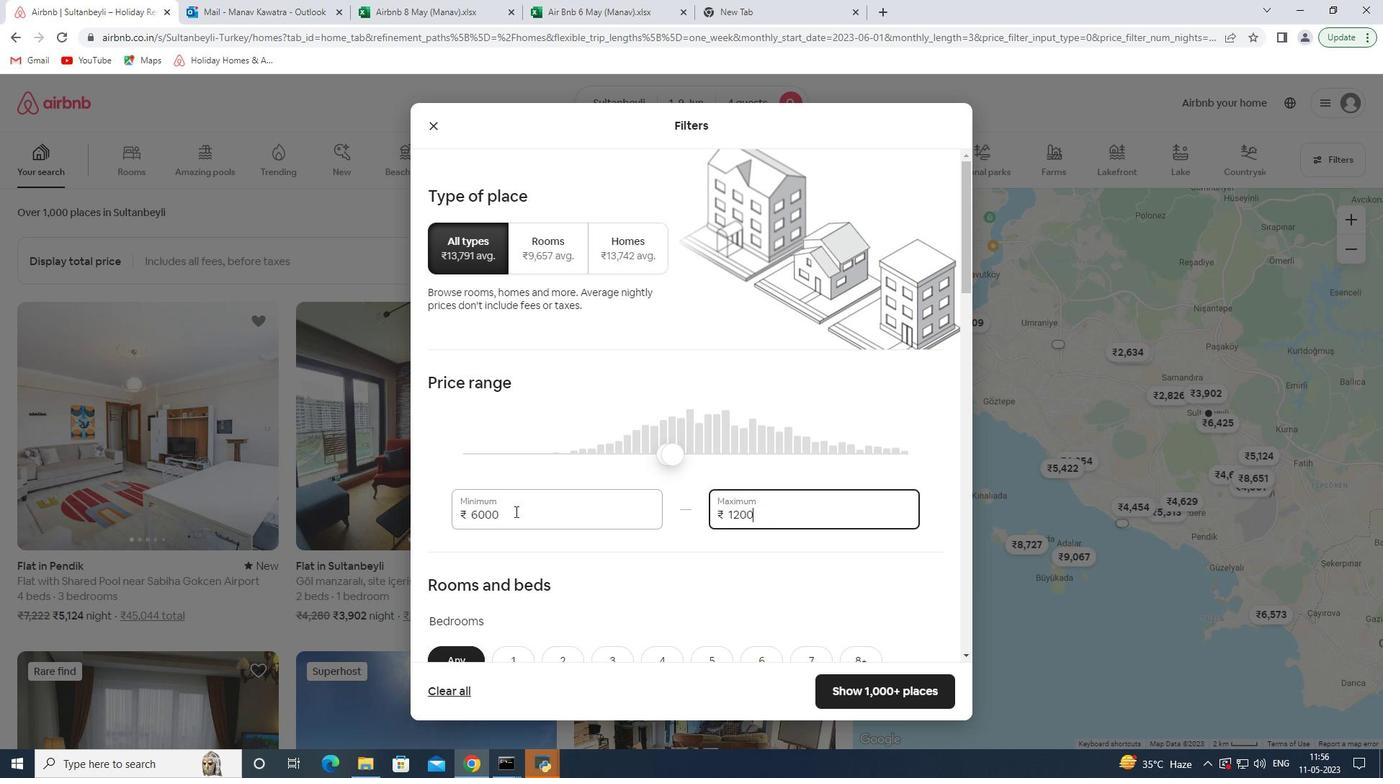 
Action: Mouse moved to (509, 505)
Screenshot: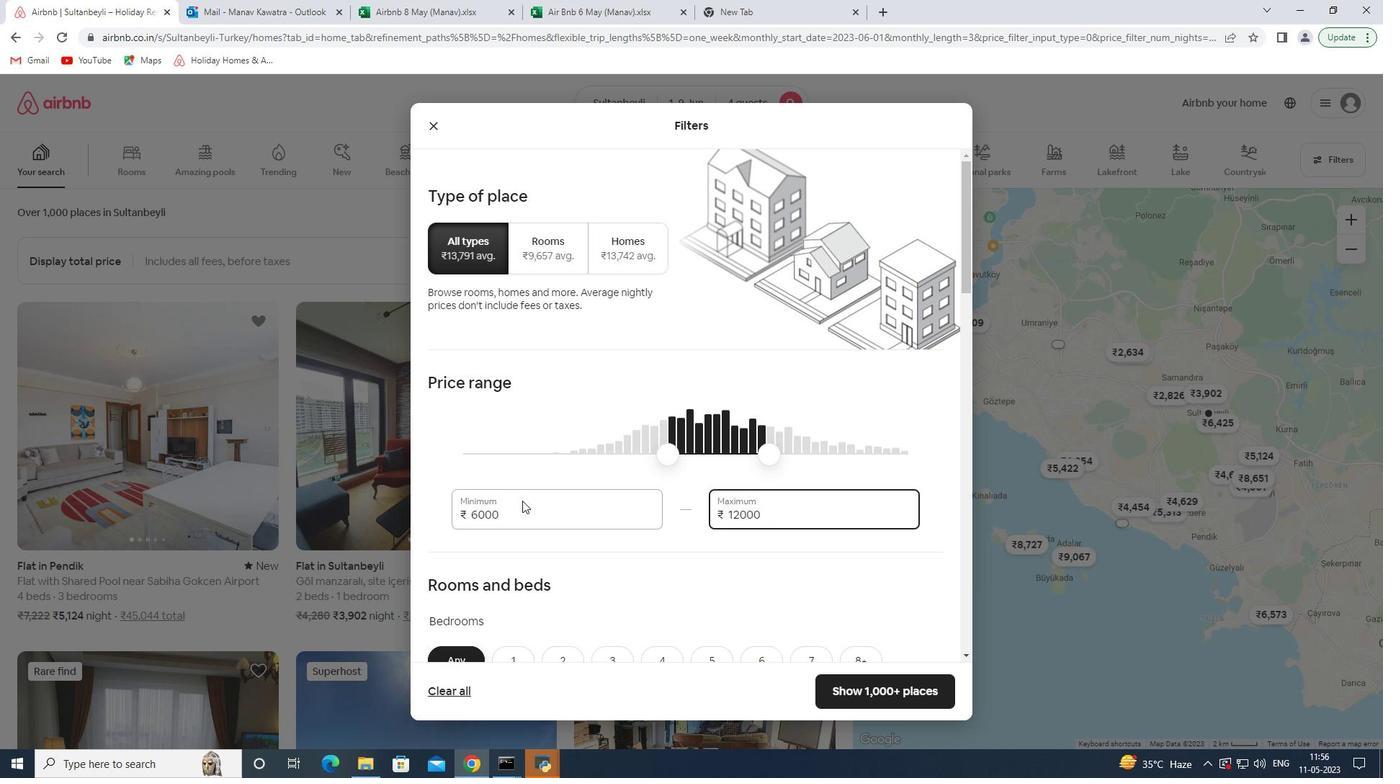 
Action: Mouse scrolled (509, 504) with delta (0, 0)
Screenshot: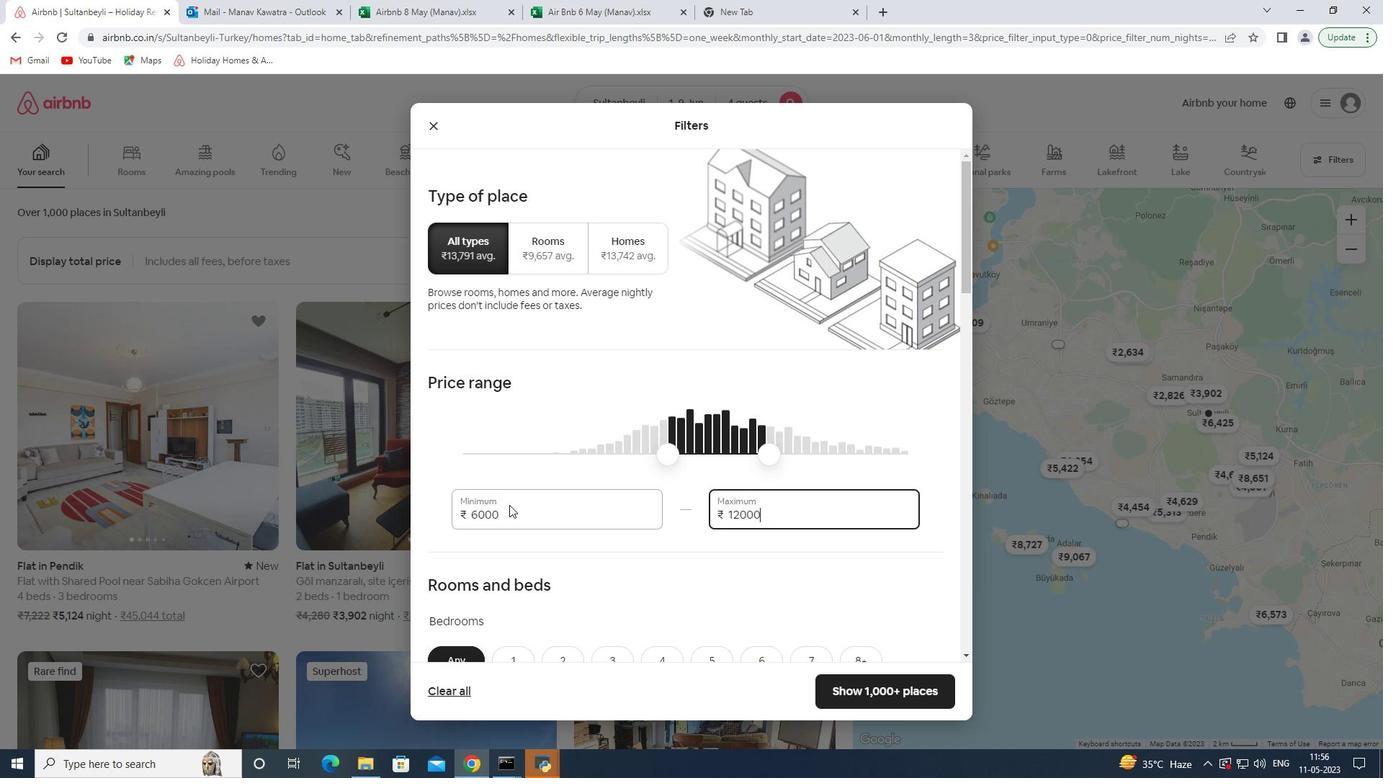 
Action: Mouse scrolled (509, 504) with delta (0, 0)
Screenshot: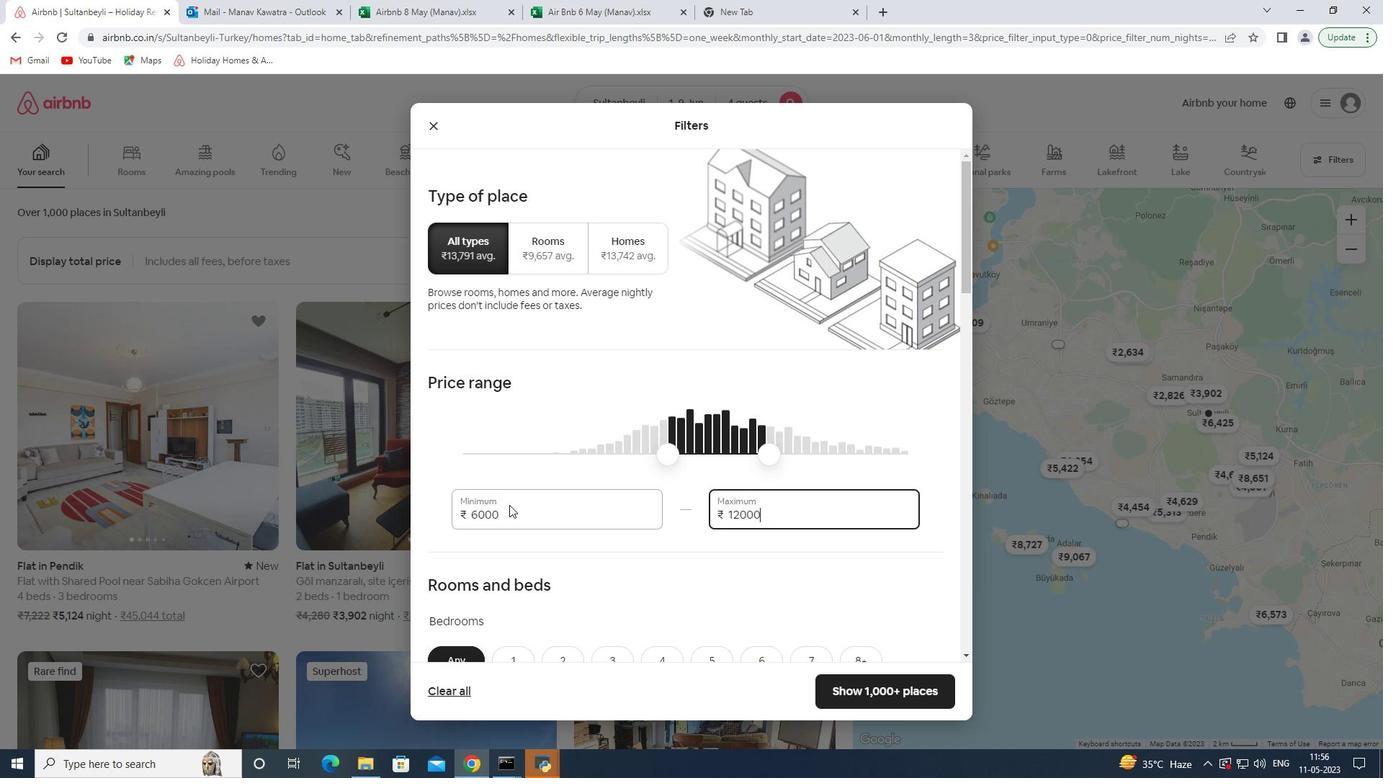 
Action: Mouse moved to (510, 505)
Screenshot: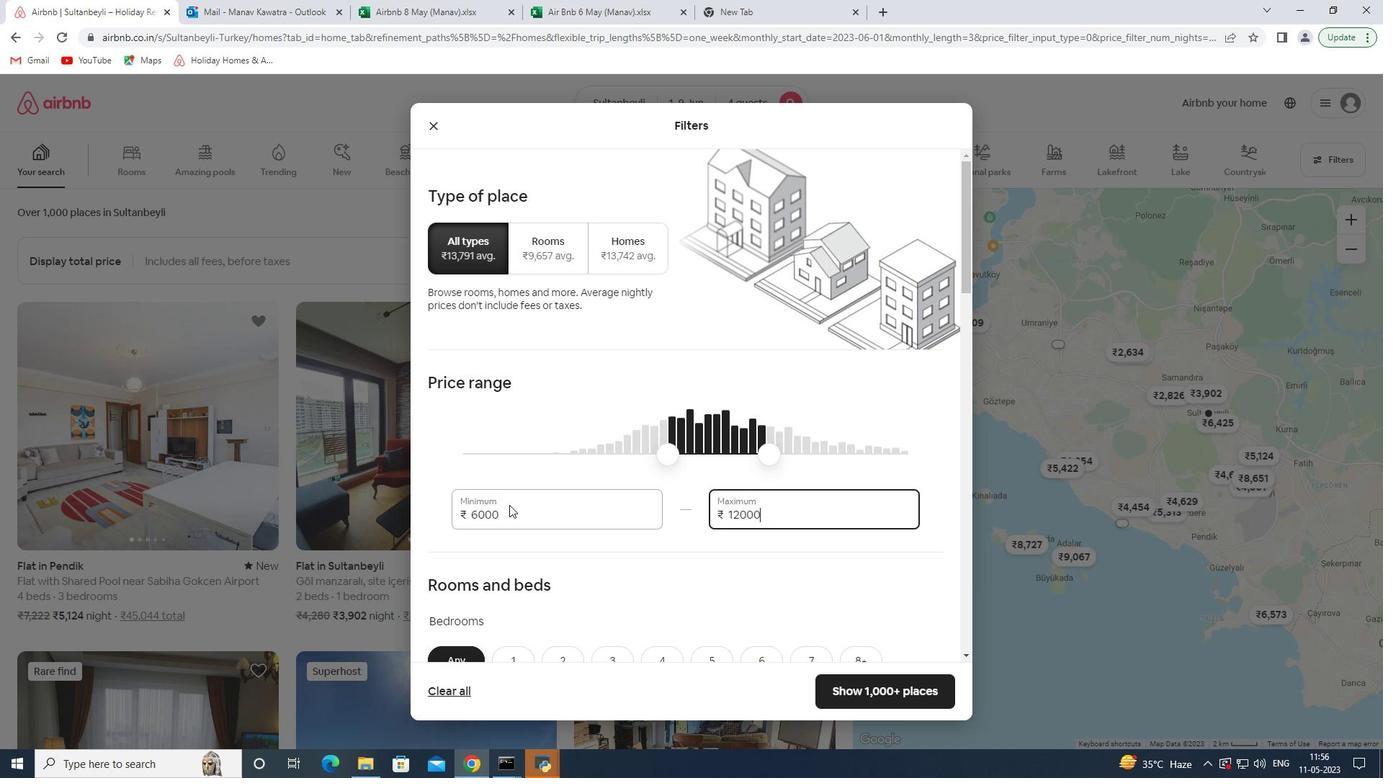 
Action: Mouse scrolled (510, 505) with delta (0, 0)
Screenshot: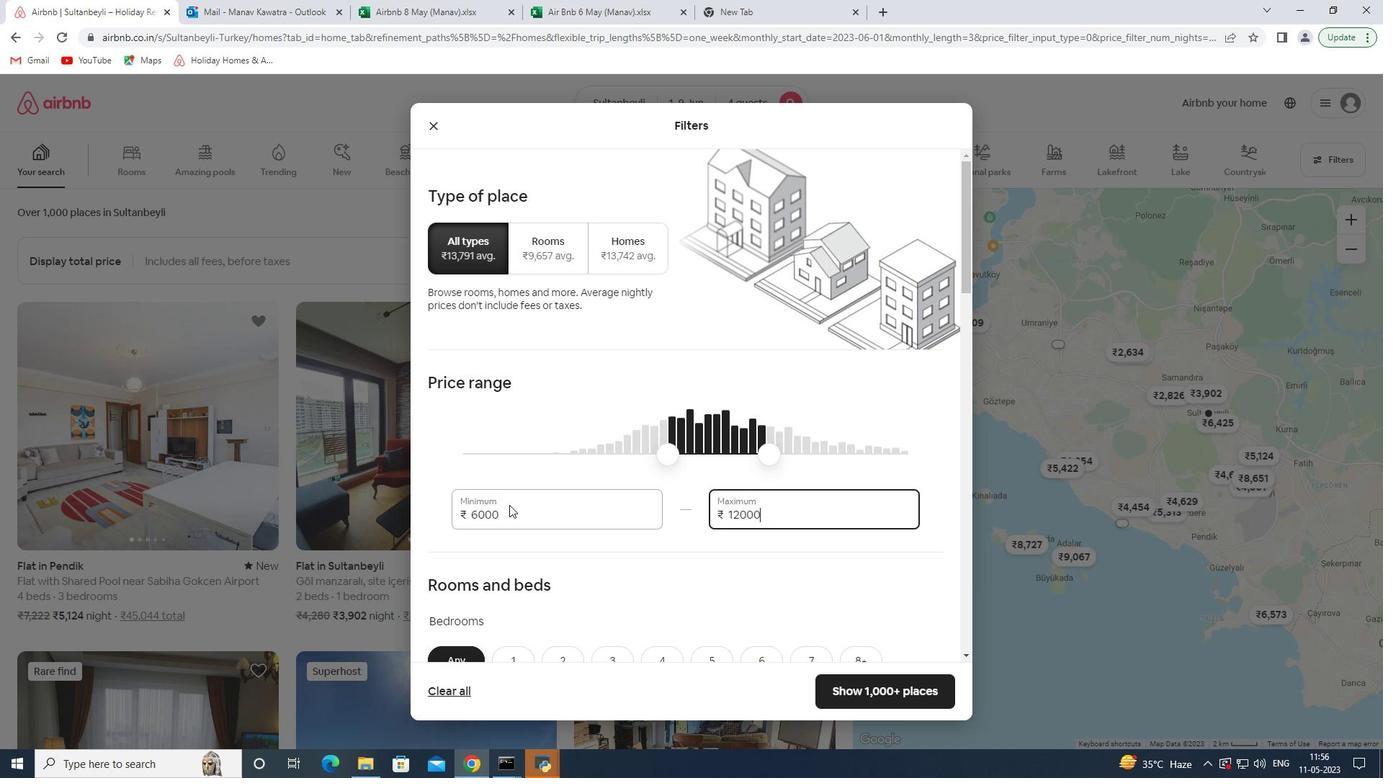 
Action: Mouse moved to (551, 444)
Screenshot: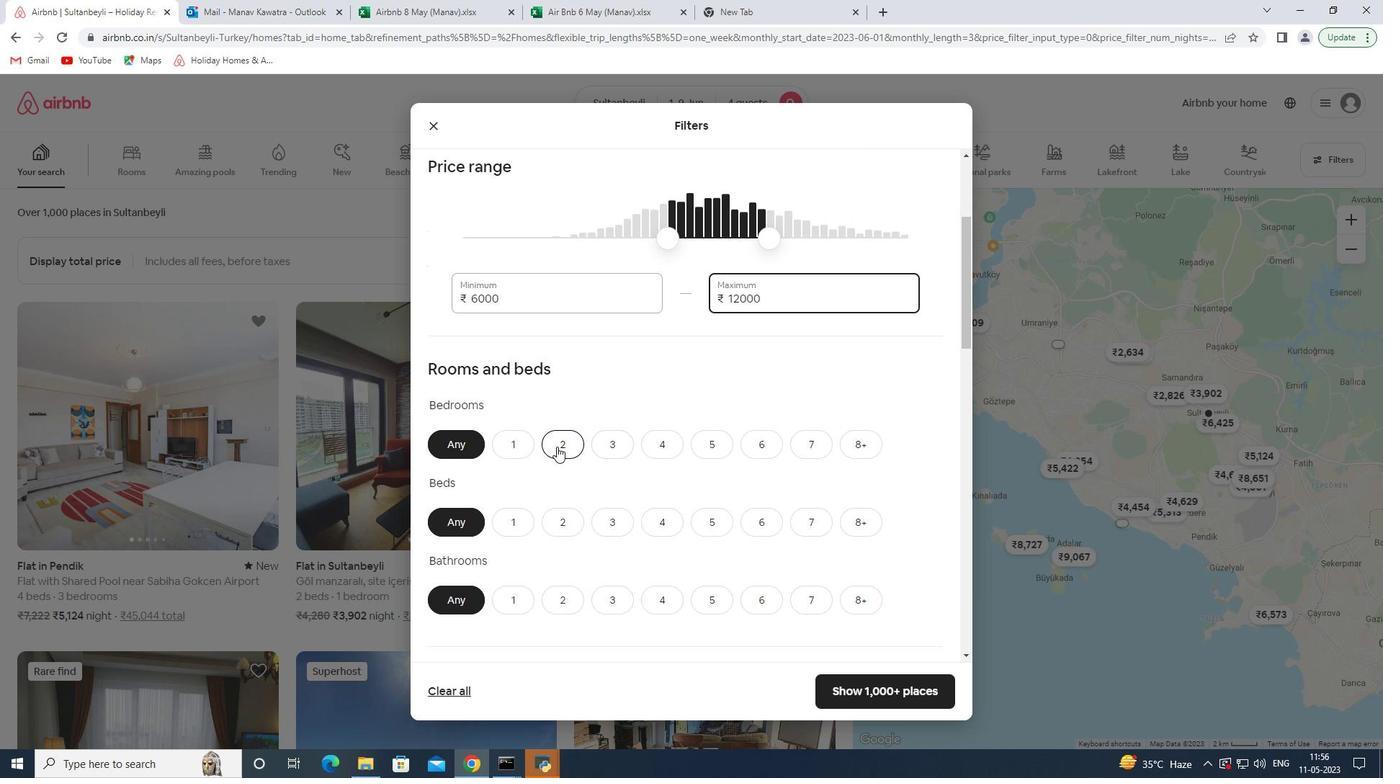 
Action: Mouse pressed left at (551, 444)
Screenshot: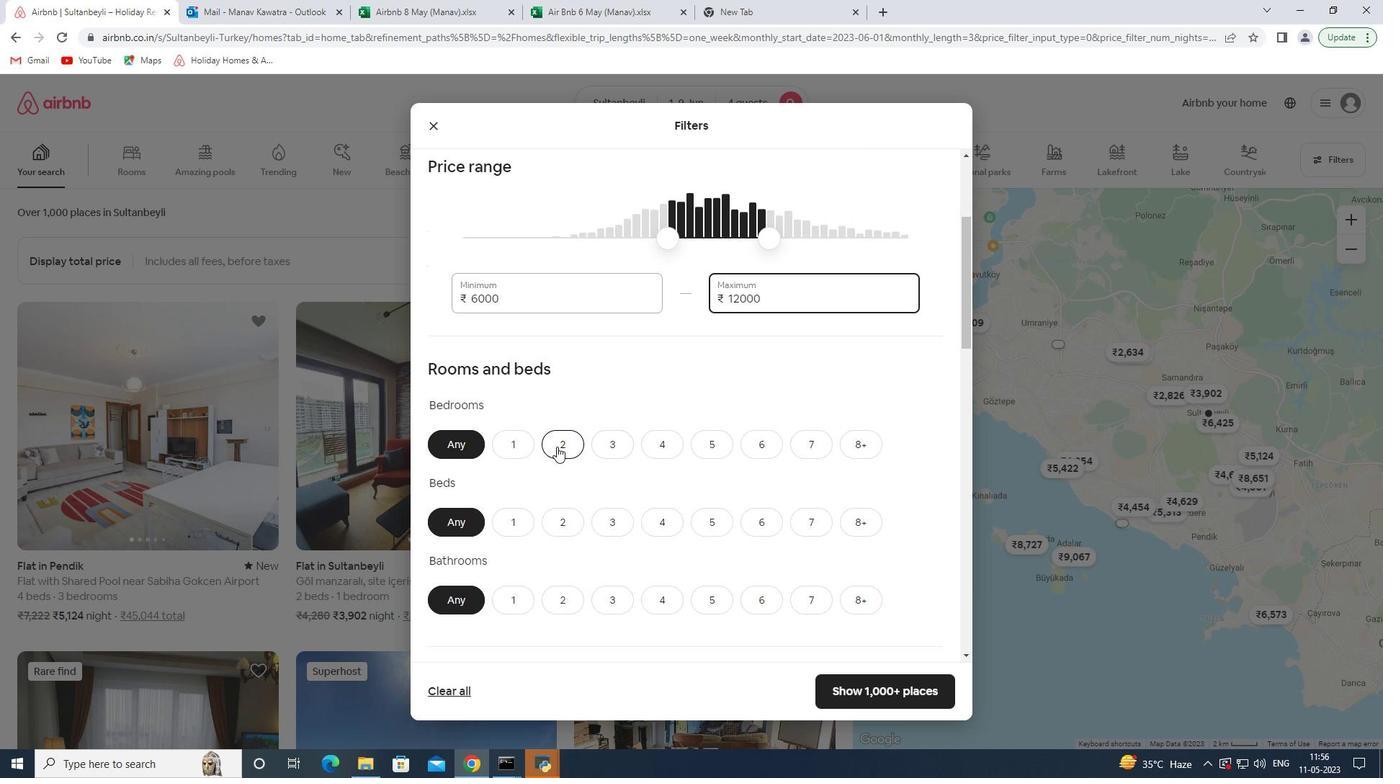 
Action: Mouse moved to (549, 525)
Screenshot: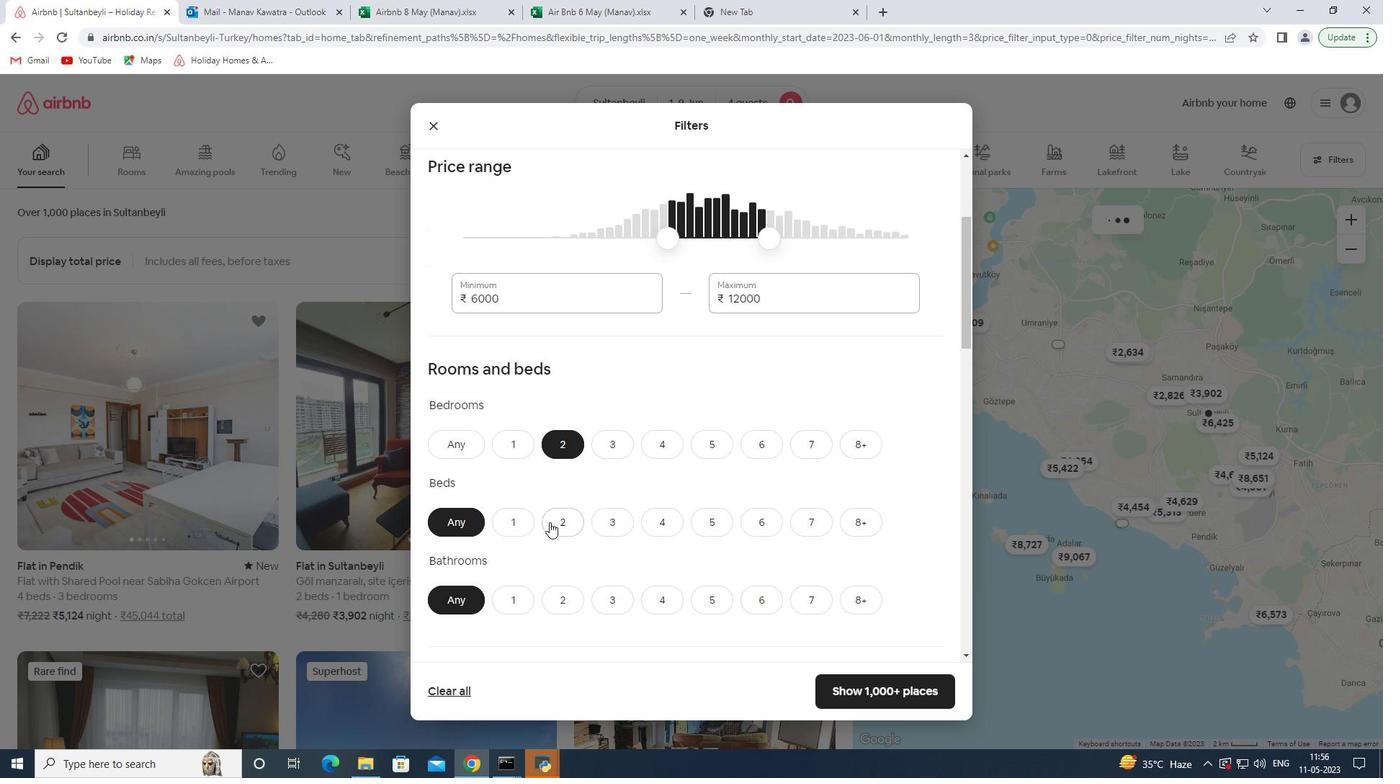 
Action: Mouse pressed left at (549, 525)
Screenshot: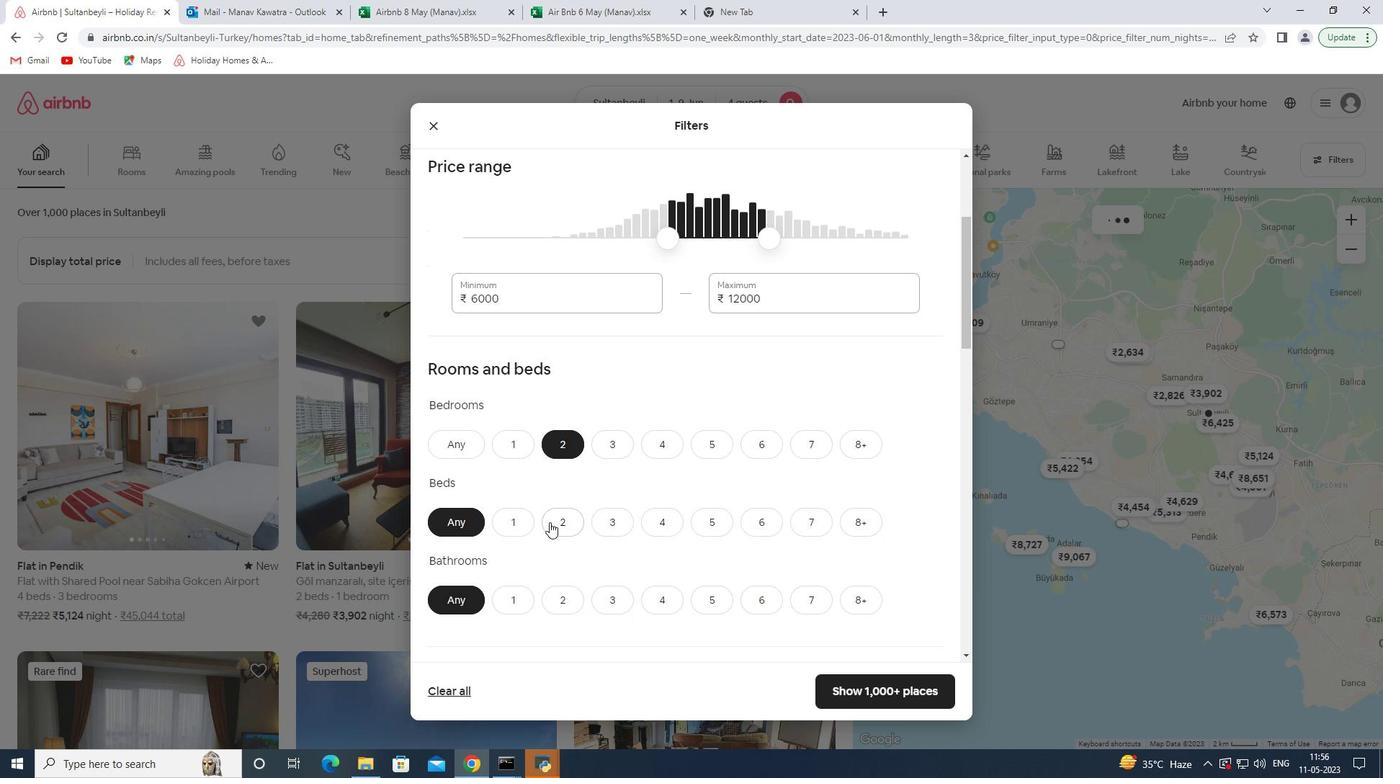 
Action: Mouse moved to (551, 527)
Screenshot: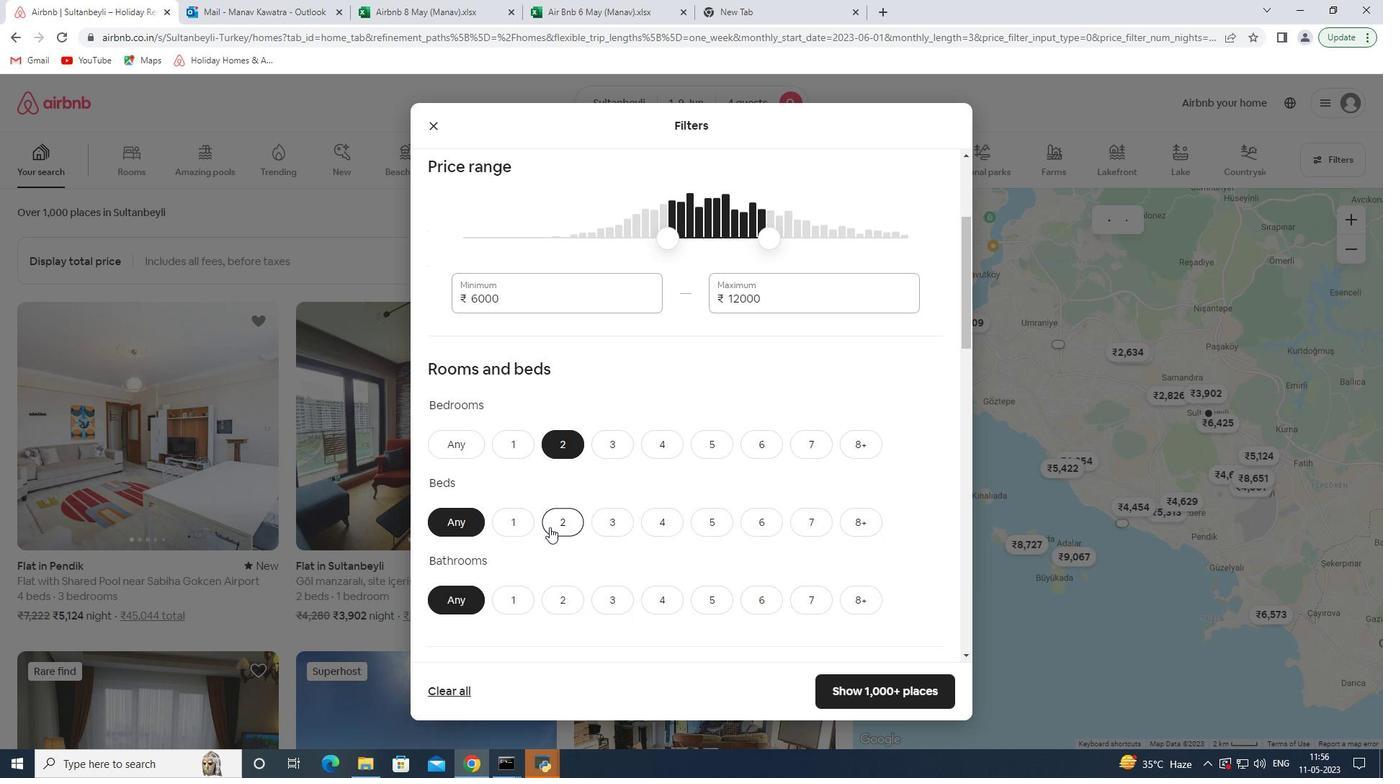 
Action: Mouse scrolled (551, 526) with delta (0, 0)
Screenshot: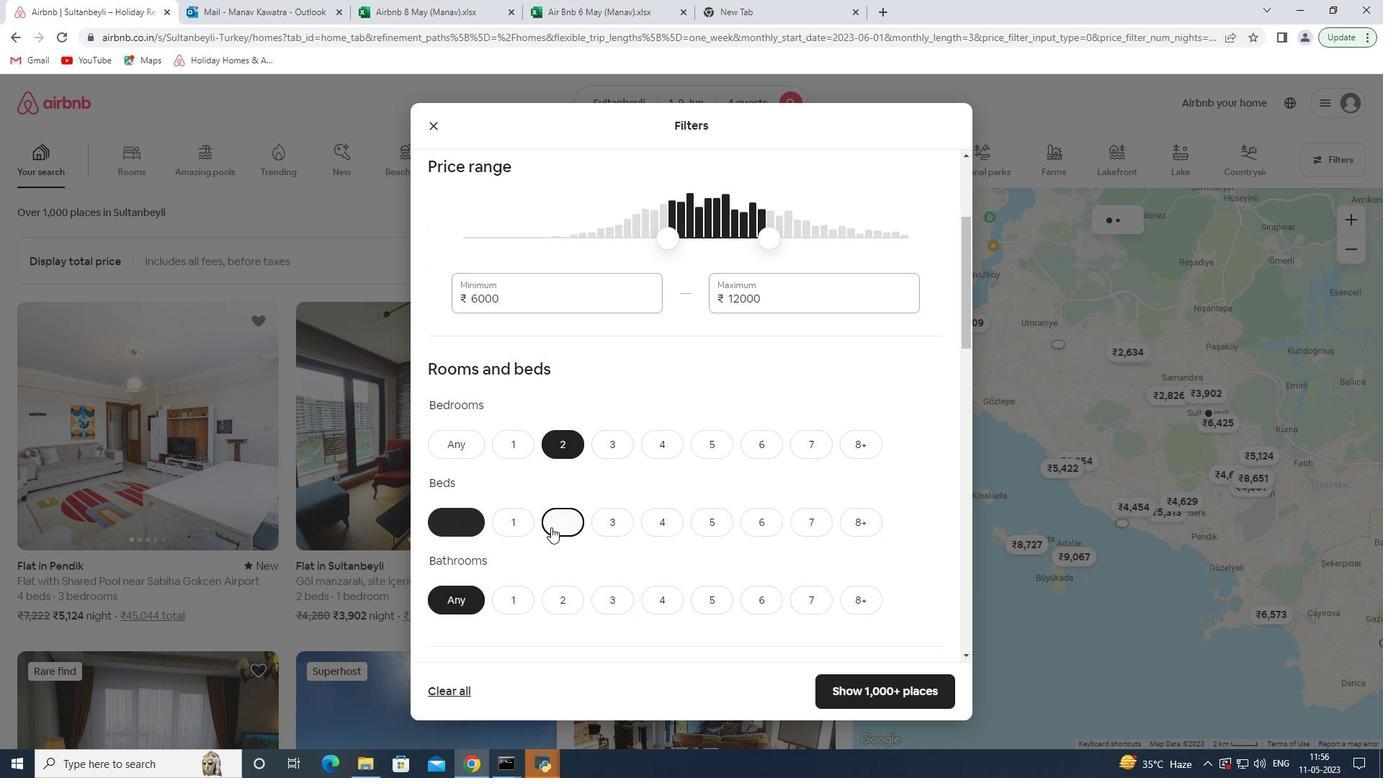 
Action: Mouse scrolled (551, 526) with delta (0, 0)
Screenshot: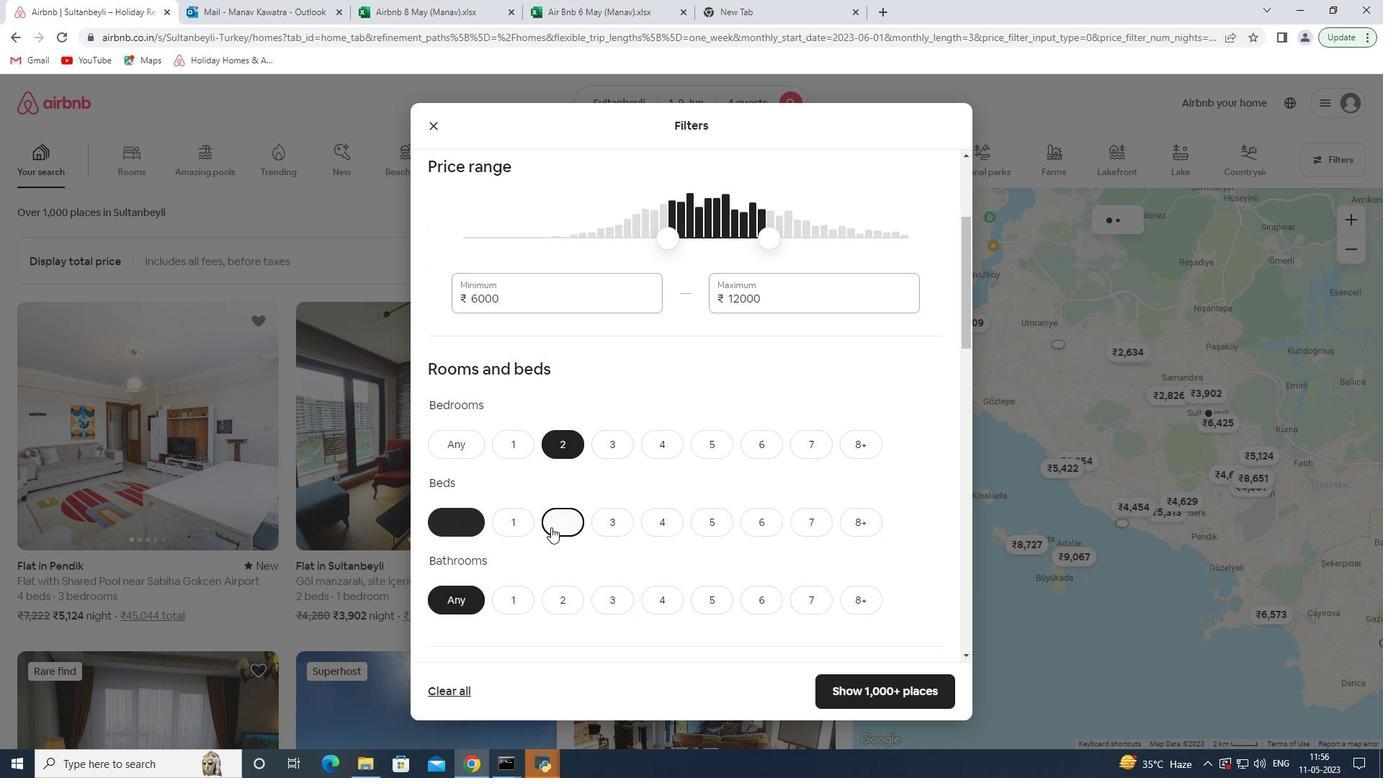 
Action: Mouse scrolled (551, 526) with delta (0, 0)
Screenshot: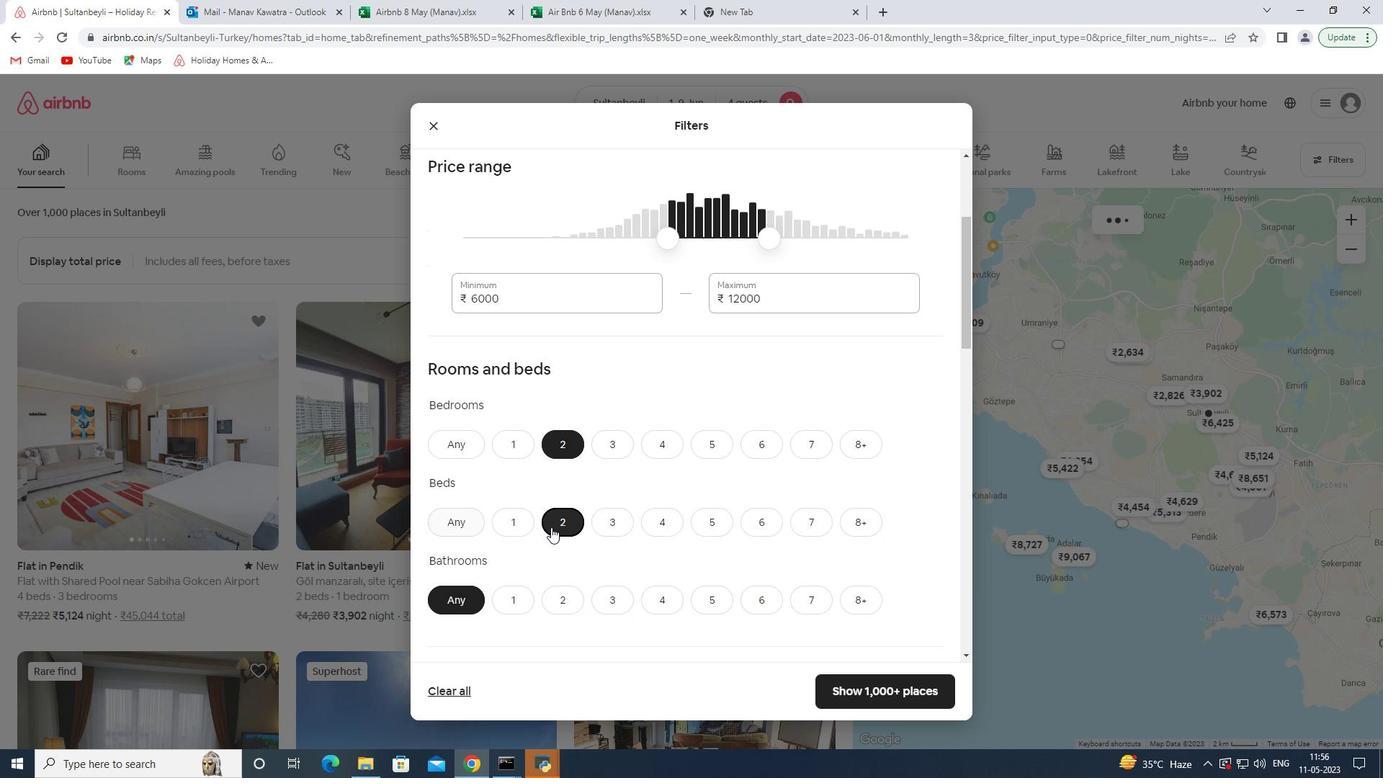
Action: Mouse moved to (569, 384)
Screenshot: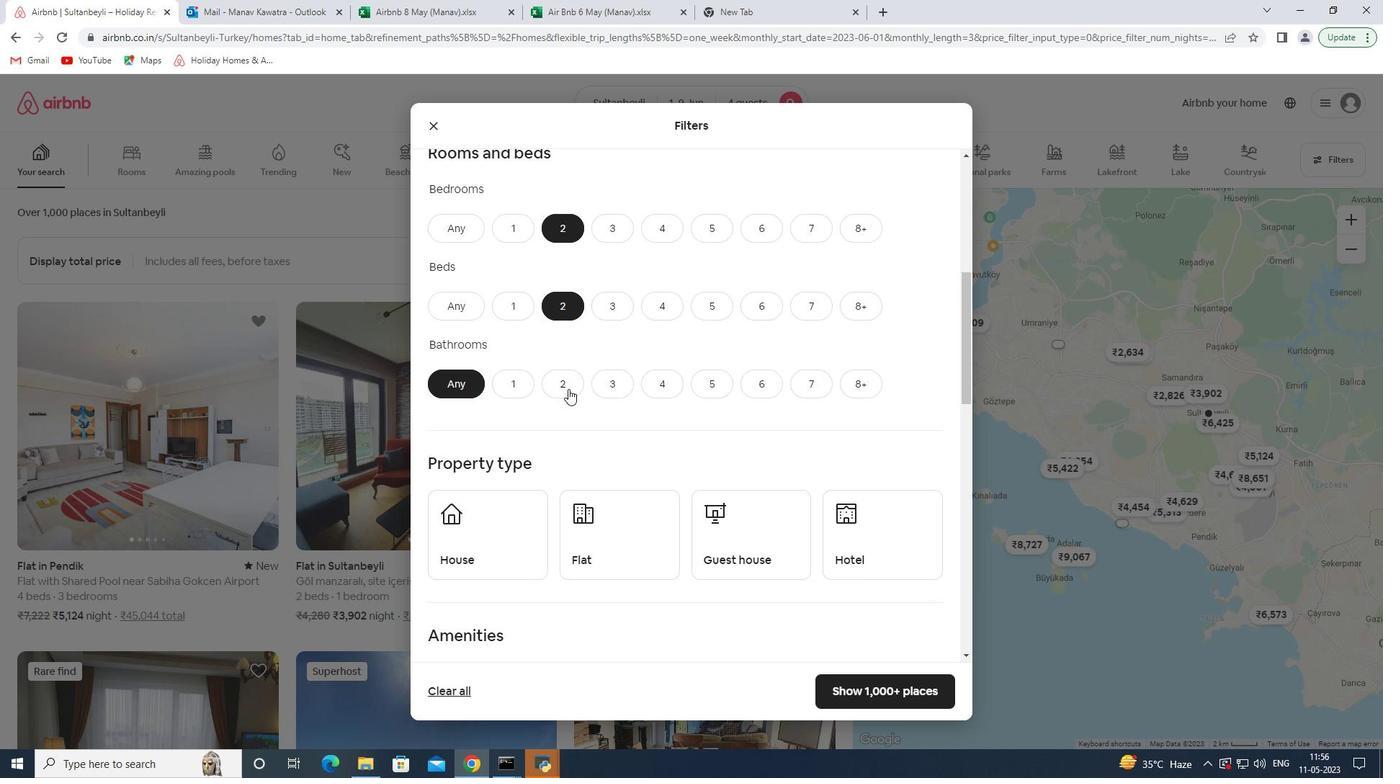 
Action: Mouse pressed left at (569, 384)
Screenshot: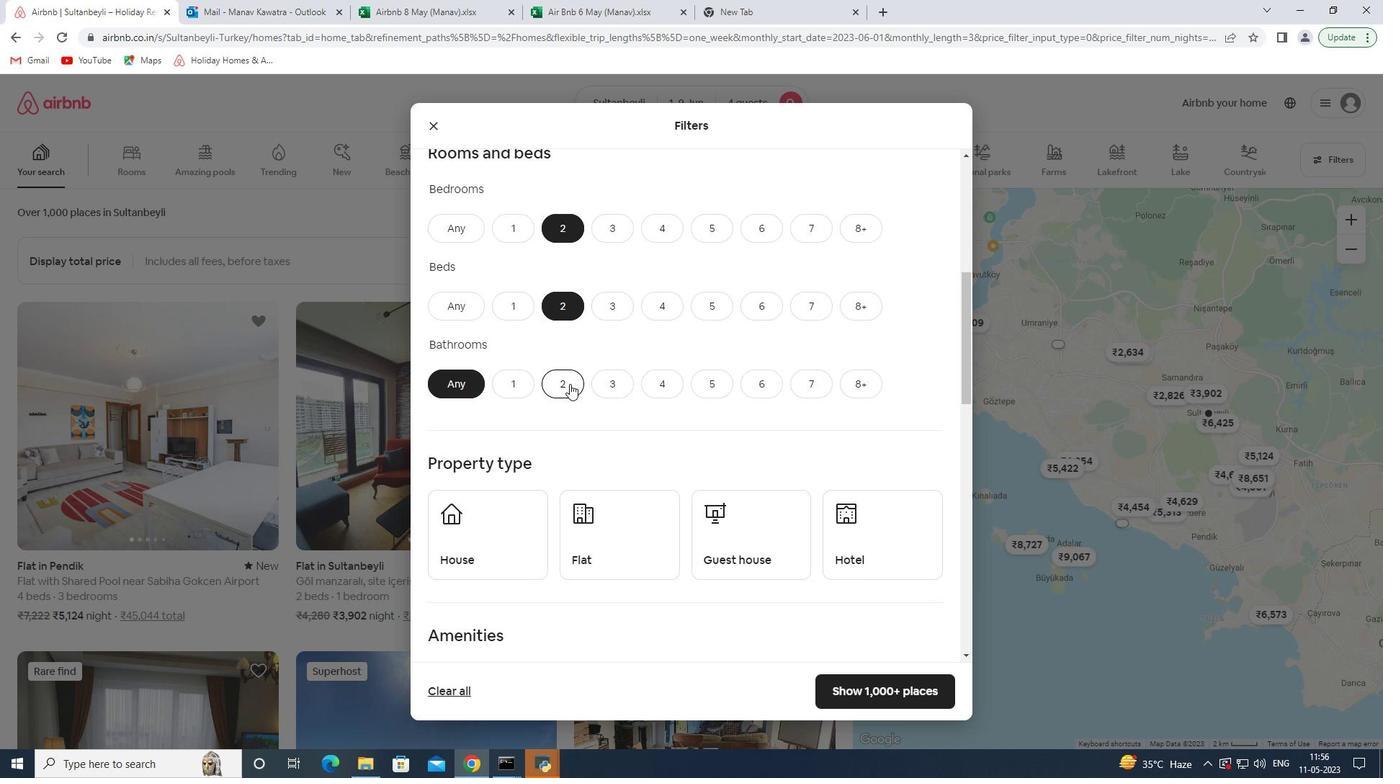 
Action: Mouse moved to (514, 434)
Screenshot: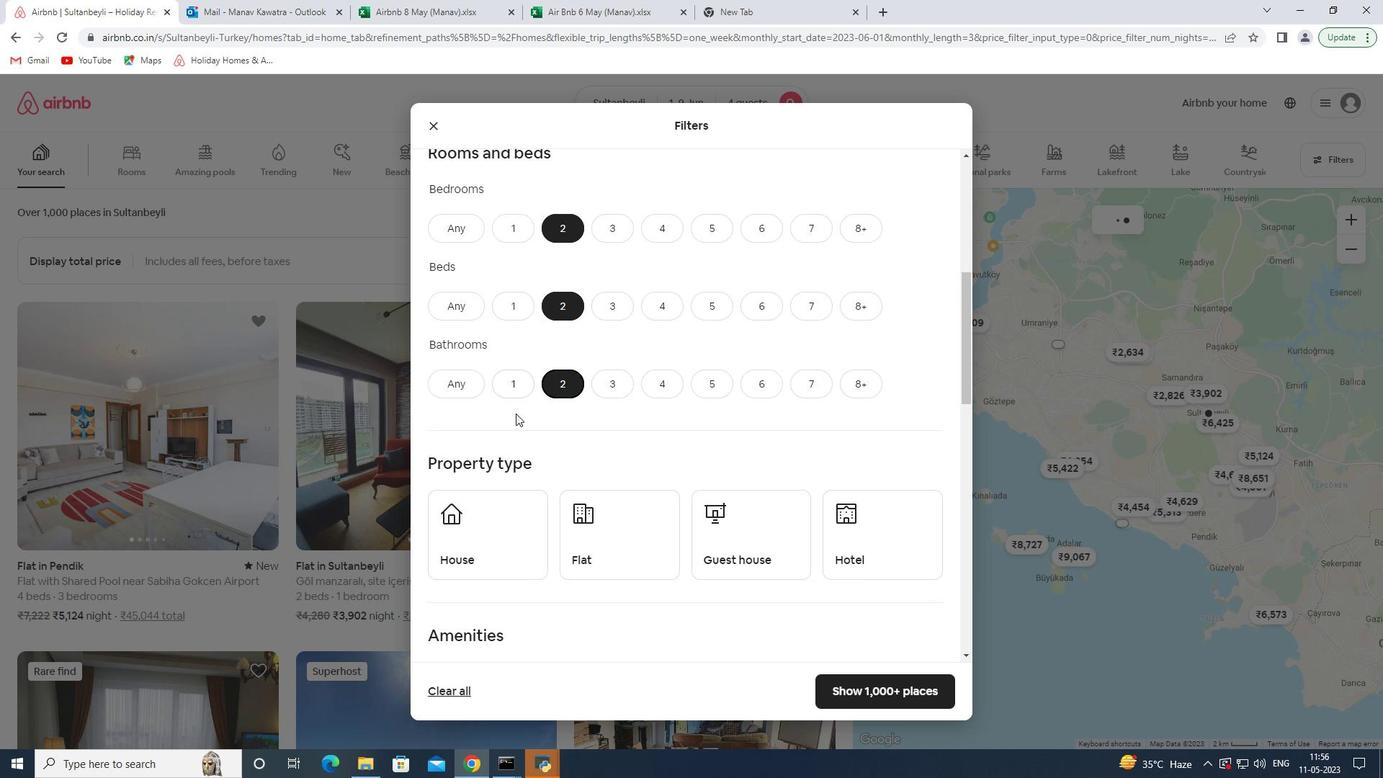 
Action: Mouse scrolled (514, 433) with delta (0, 0)
Screenshot: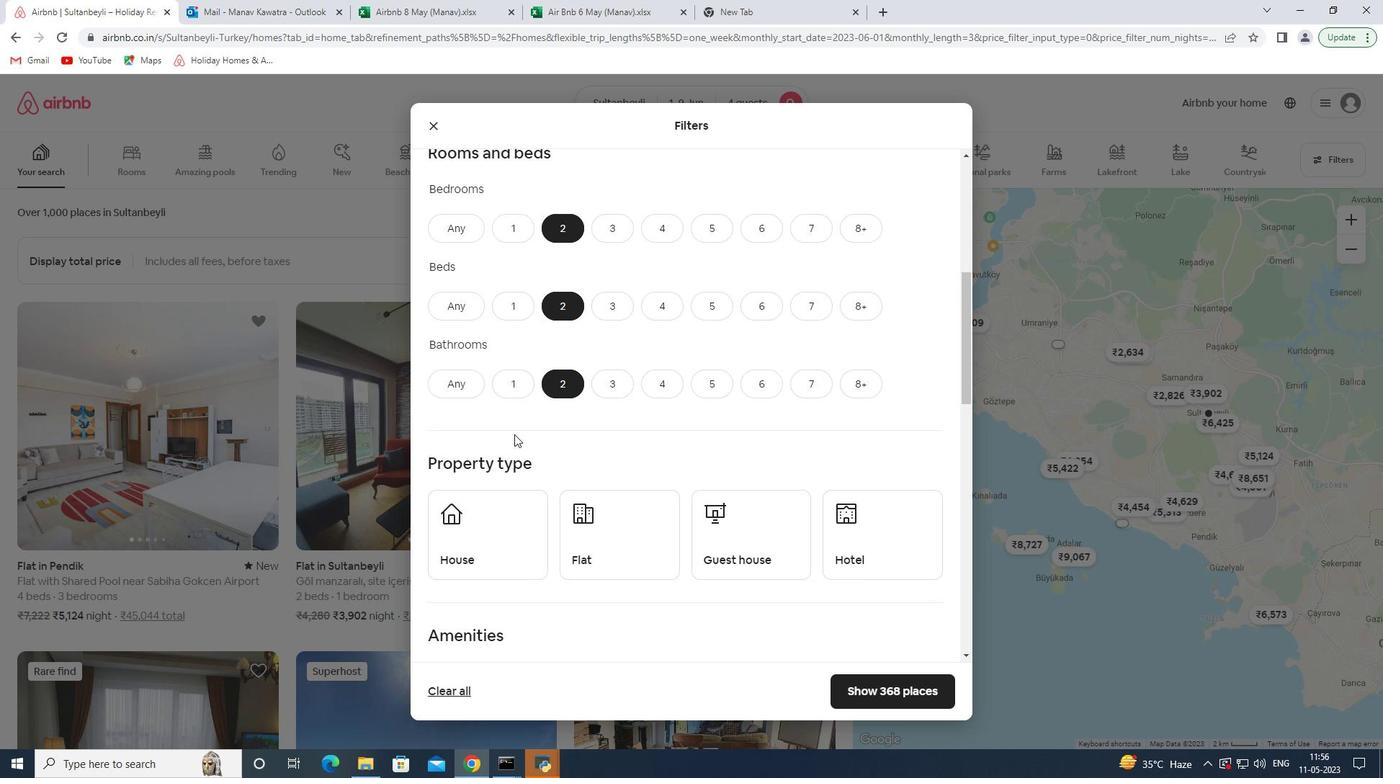 
Action: Mouse moved to (455, 494)
Screenshot: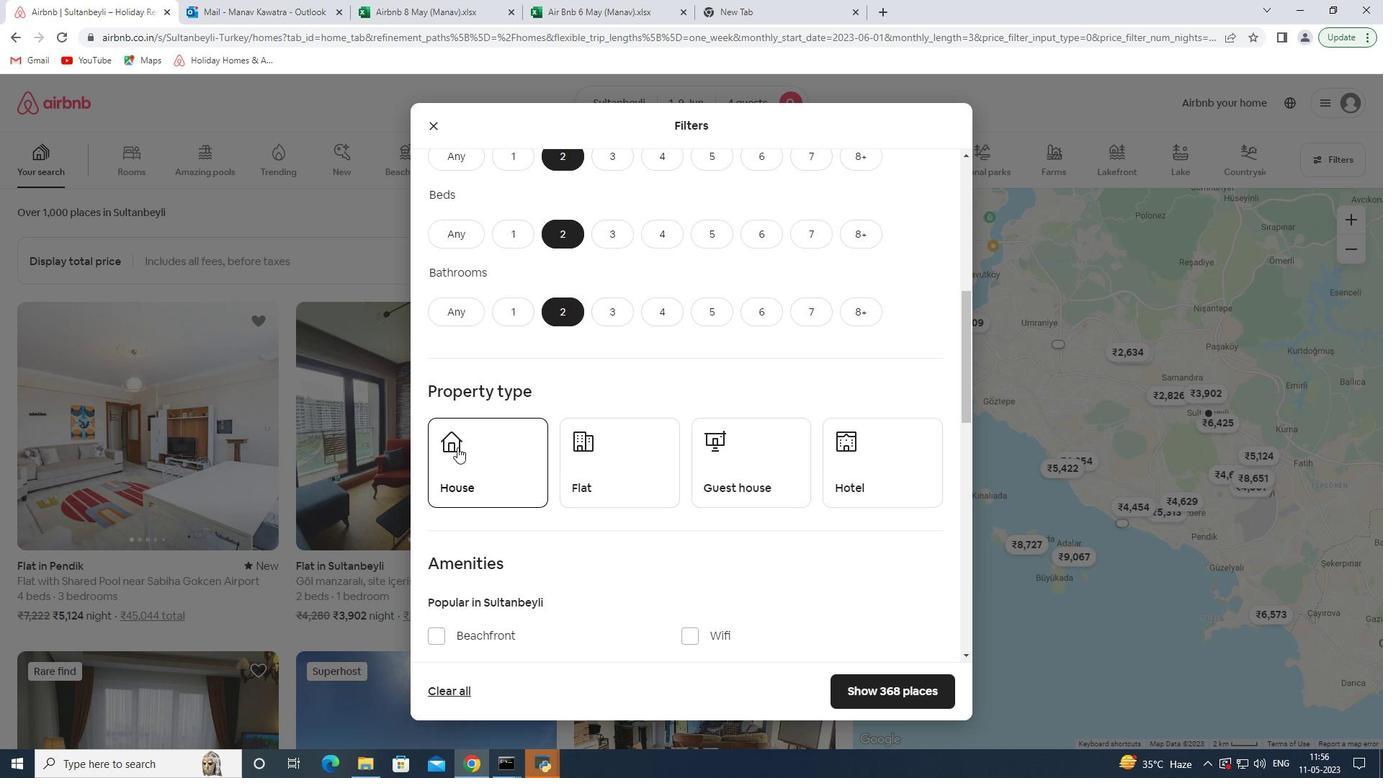 
Action: Mouse pressed left at (455, 494)
Screenshot: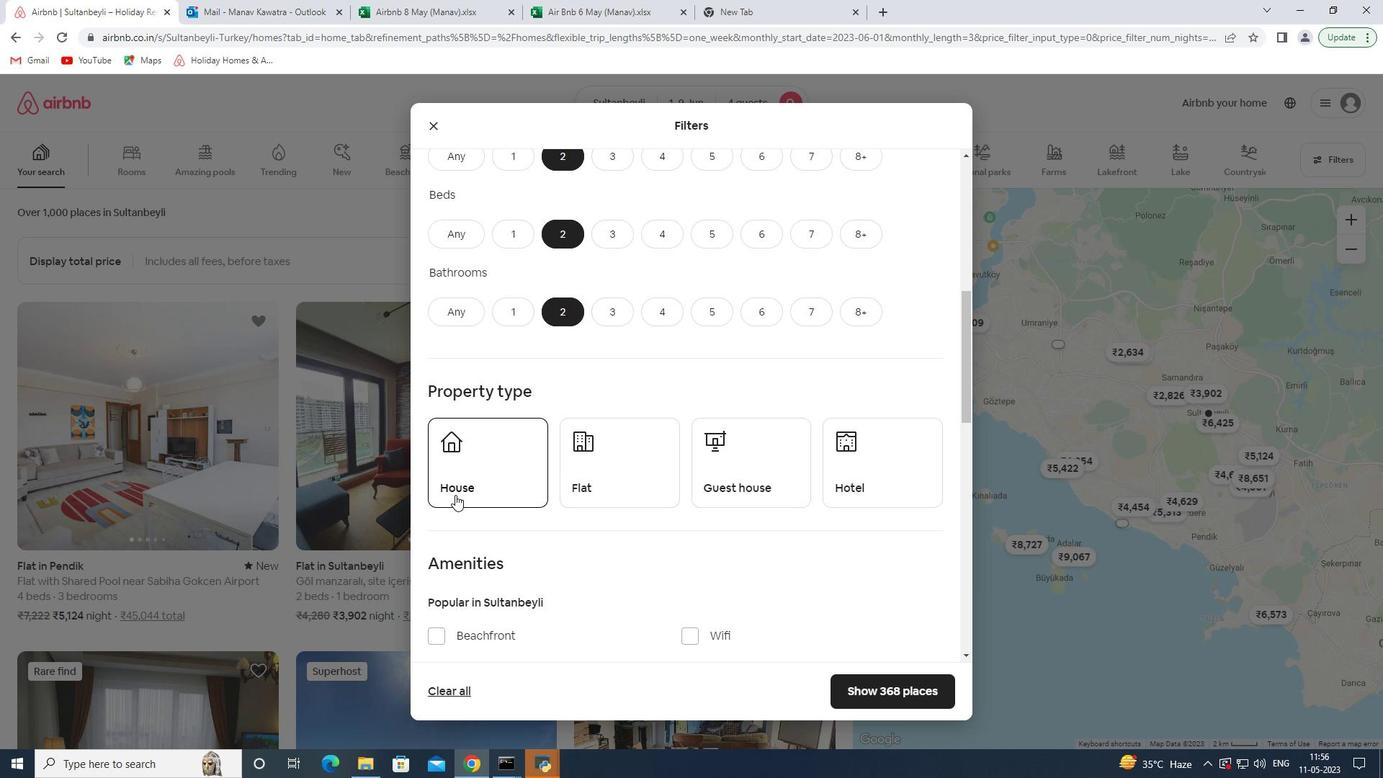 
Action: Mouse moved to (613, 469)
Screenshot: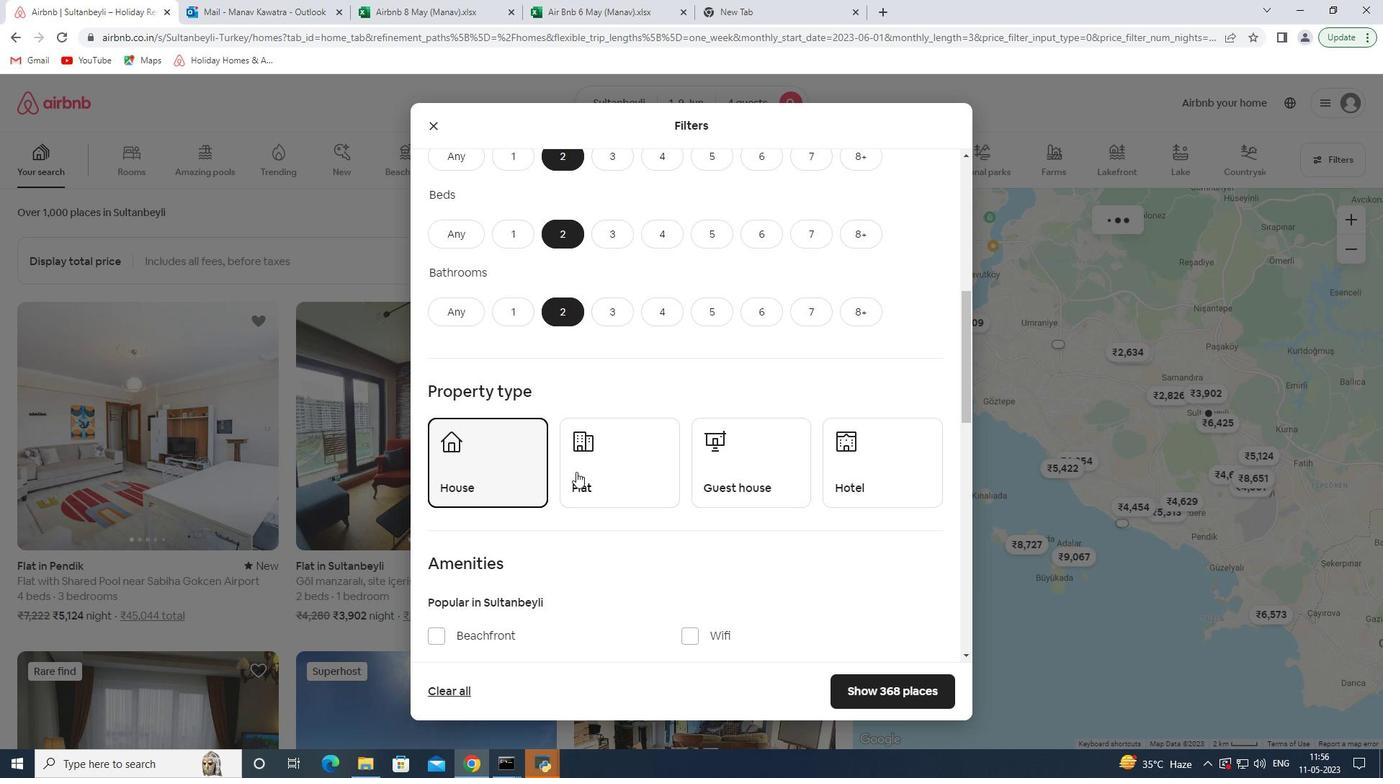 
Action: Mouse pressed left at (613, 469)
Screenshot: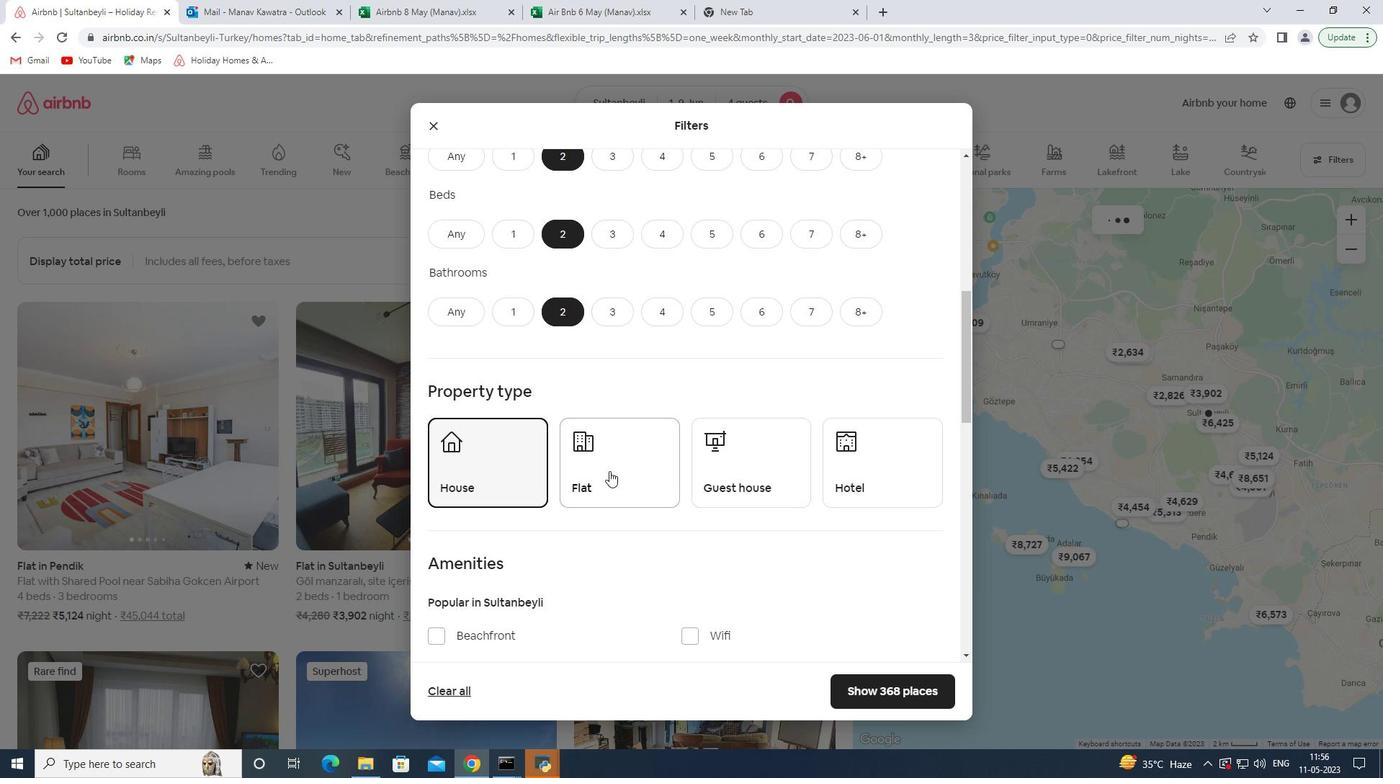 
Action: Mouse moved to (732, 468)
Screenshot: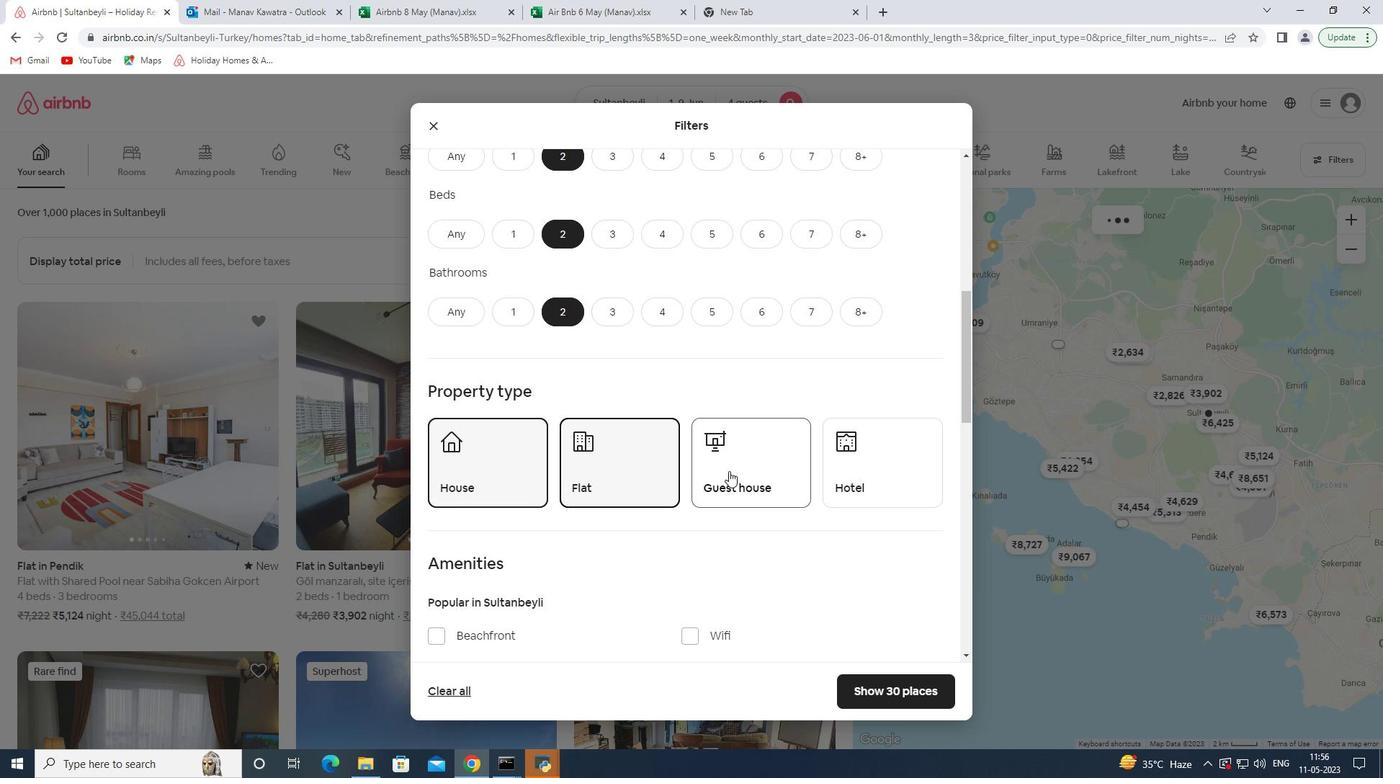 
Action: Mouse pressed left at (732, 468)
Screenshot: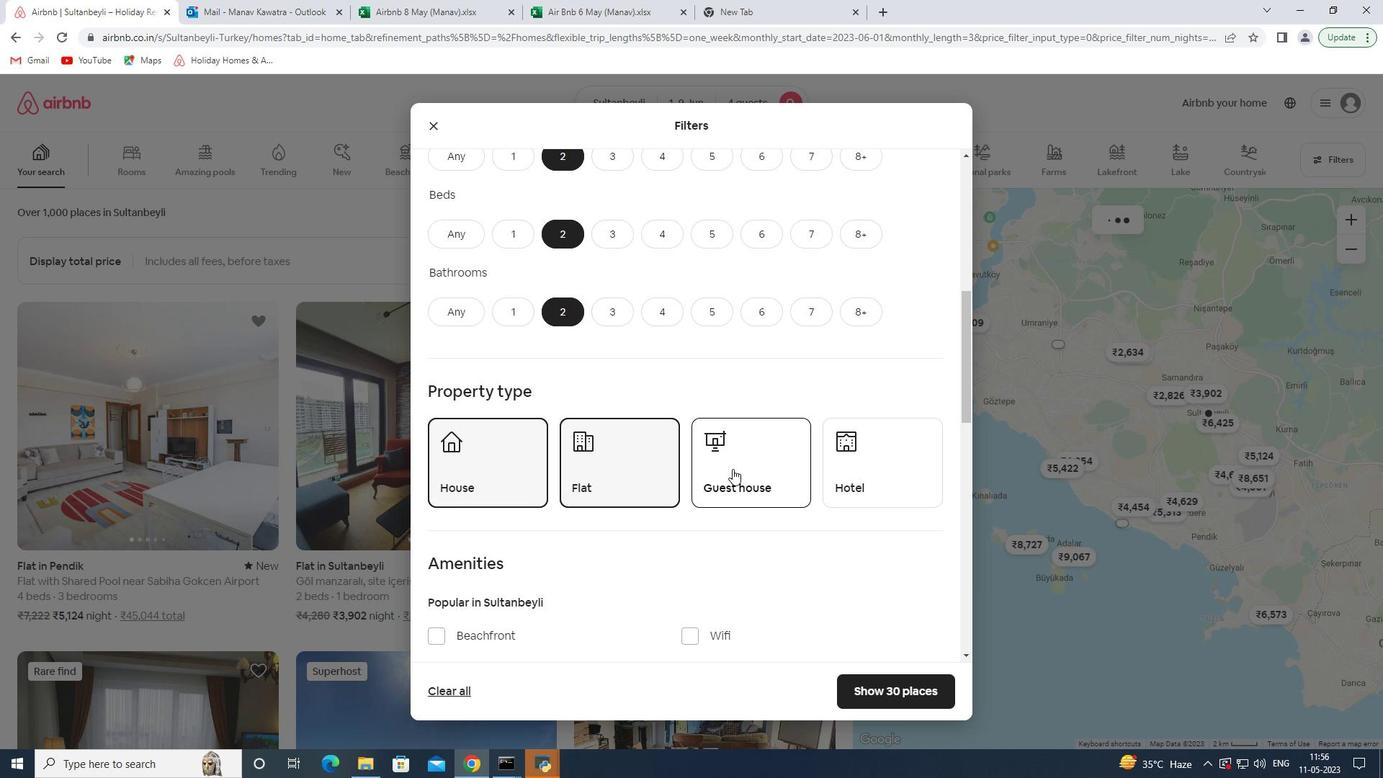 
Action: Mouse moved to (711, 479)
Screenshot: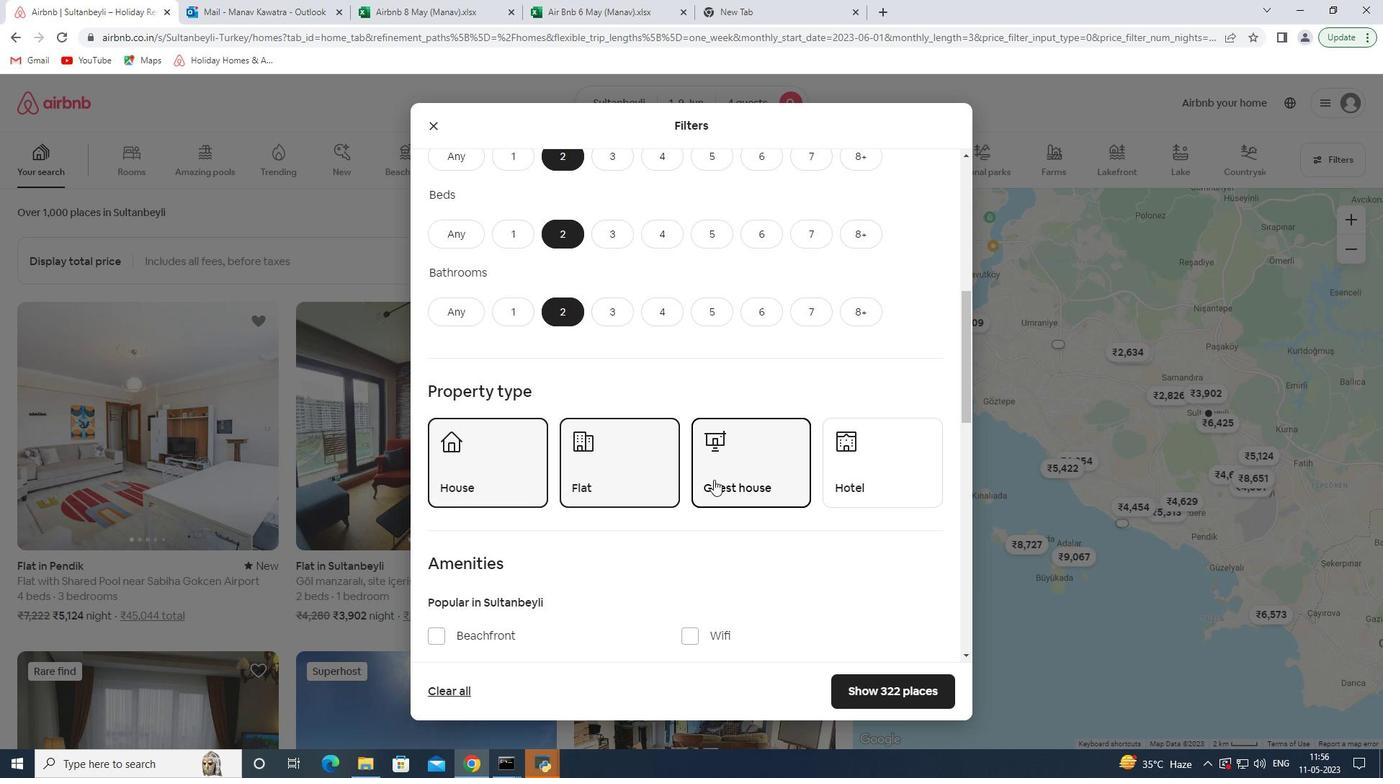 
Action: Mouse scrolled (711, 479) with delta (0, 0)
Screenshot: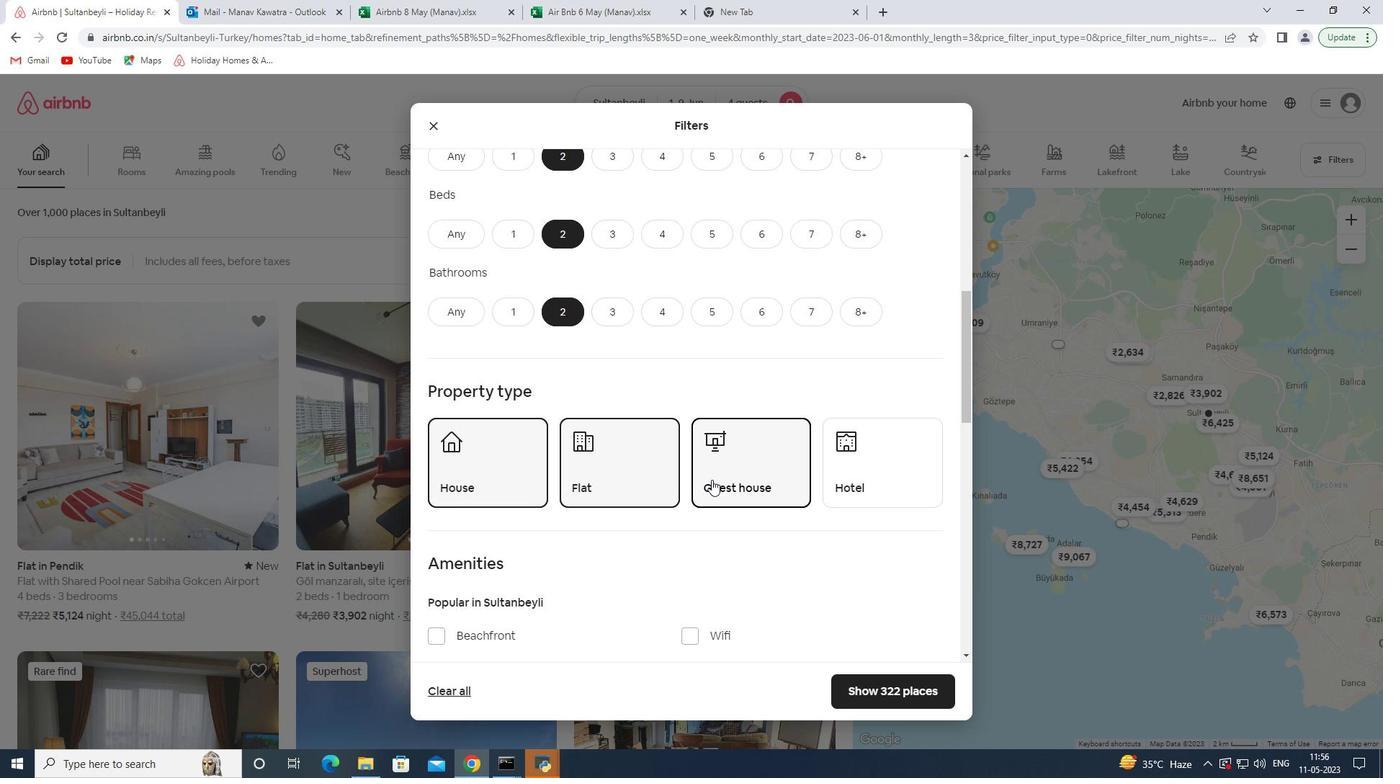 
Action: Mouse scrolled (711, 479) with delta (0, 0)
Screenshot: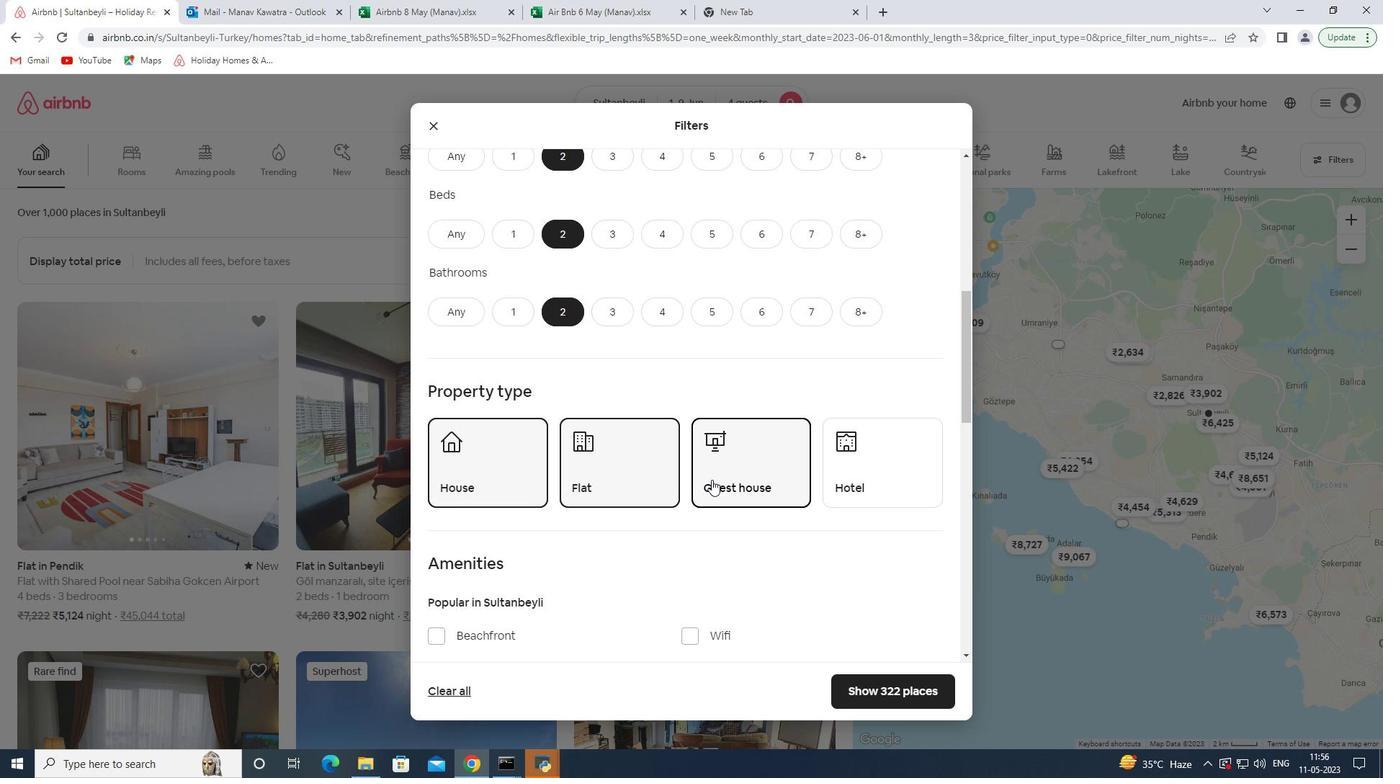 
Action: Mouse moved to (728, 471)
Screenshot: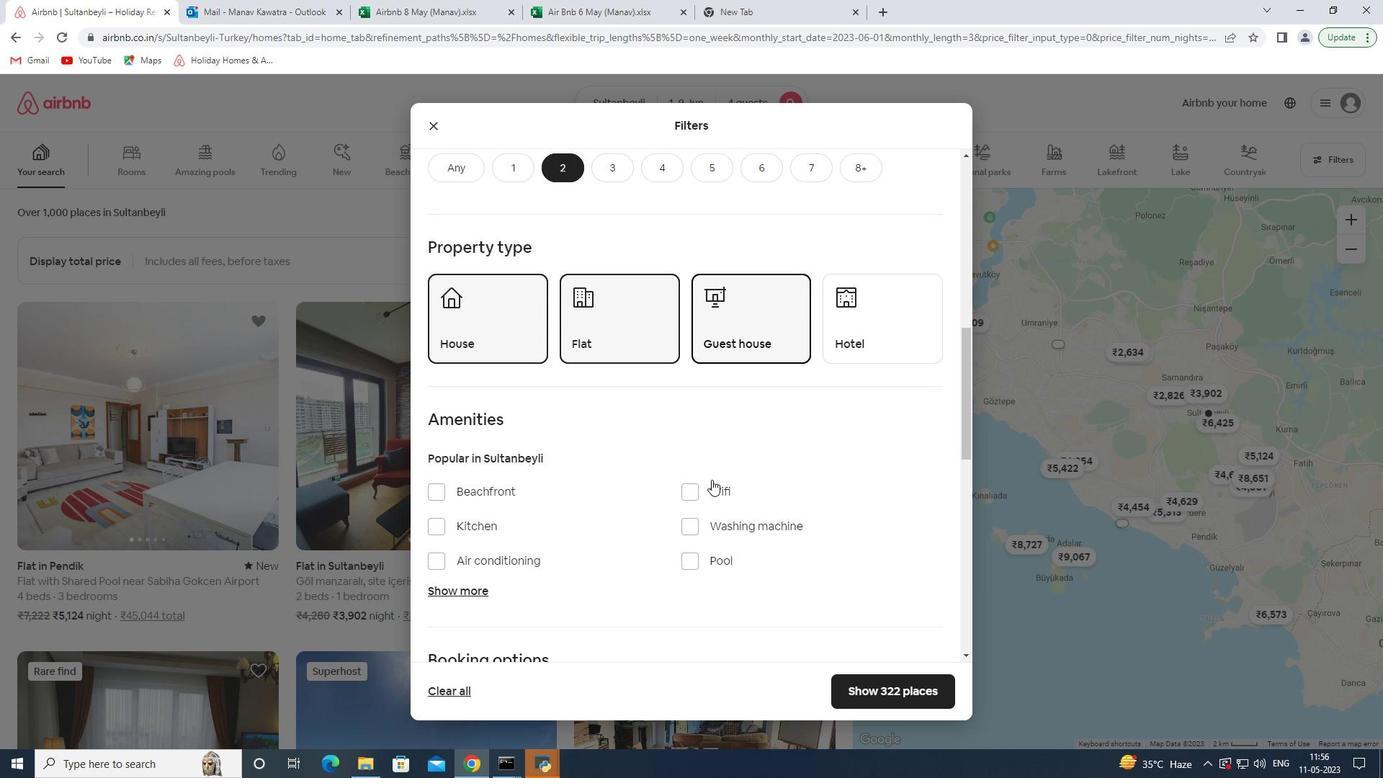 
Action: Mouse scrolled (728, 471) with delta (0, 0)
Screenshot: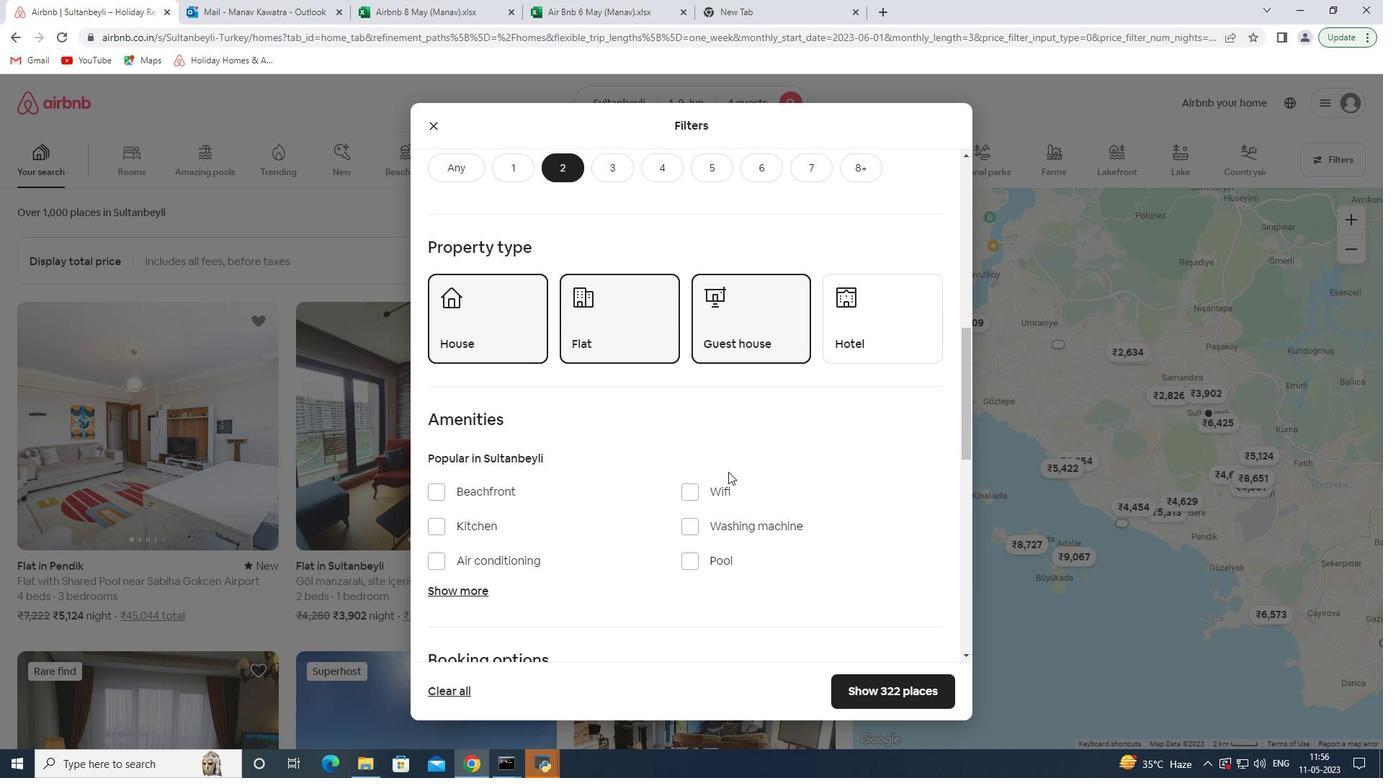
Action: Mouse scrolled (728, 471) with delta (0, 0)
Screenshot: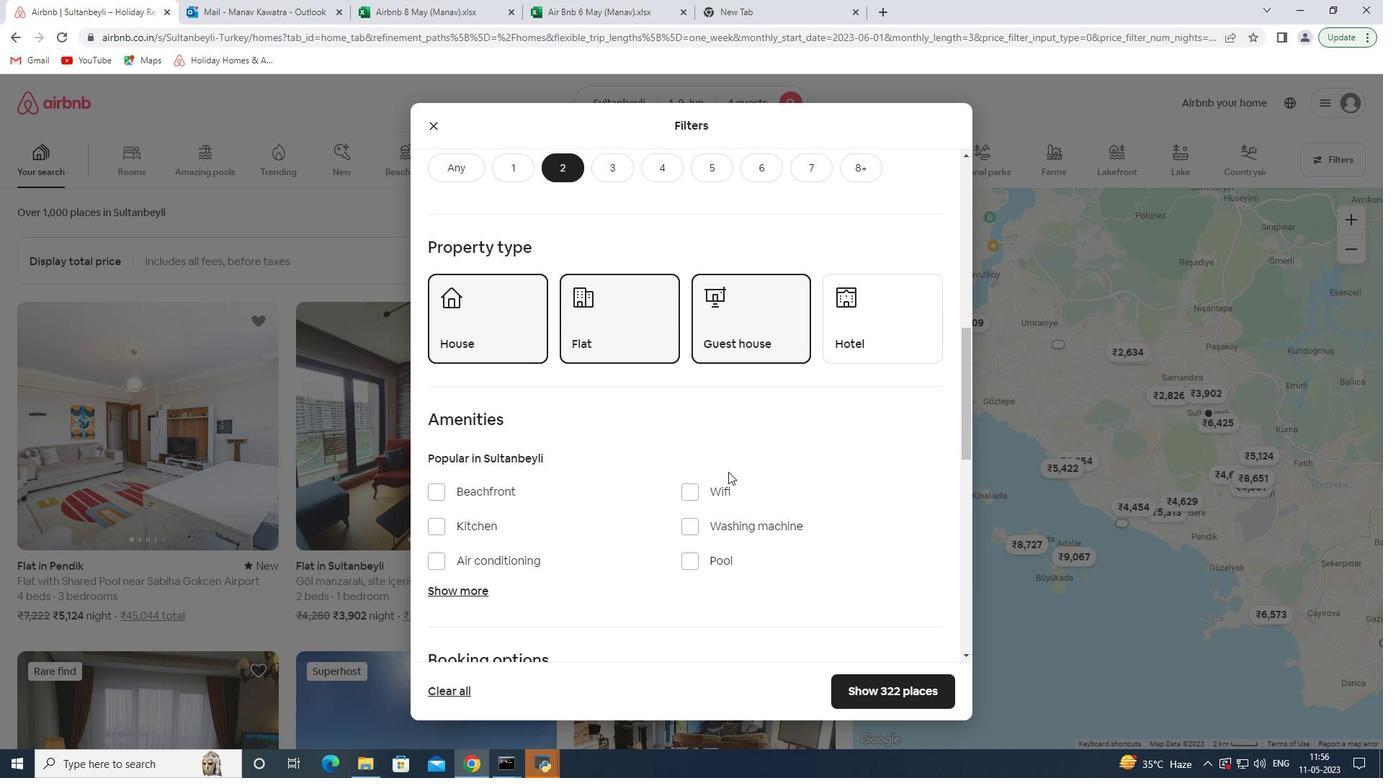 
Action: Mouse moved to (899, 607)
Screenshot: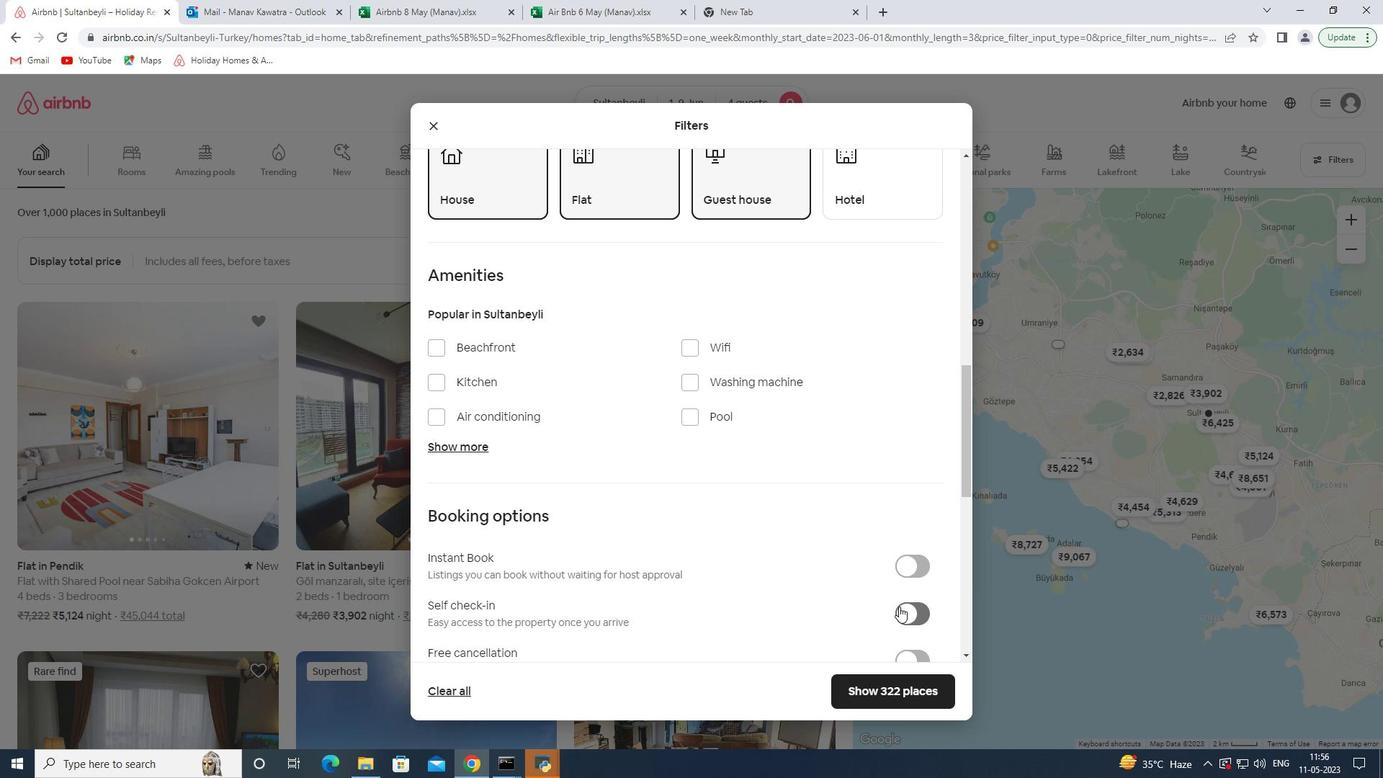 
Action: Mouse pressed left at (899, 607)
Screenshot: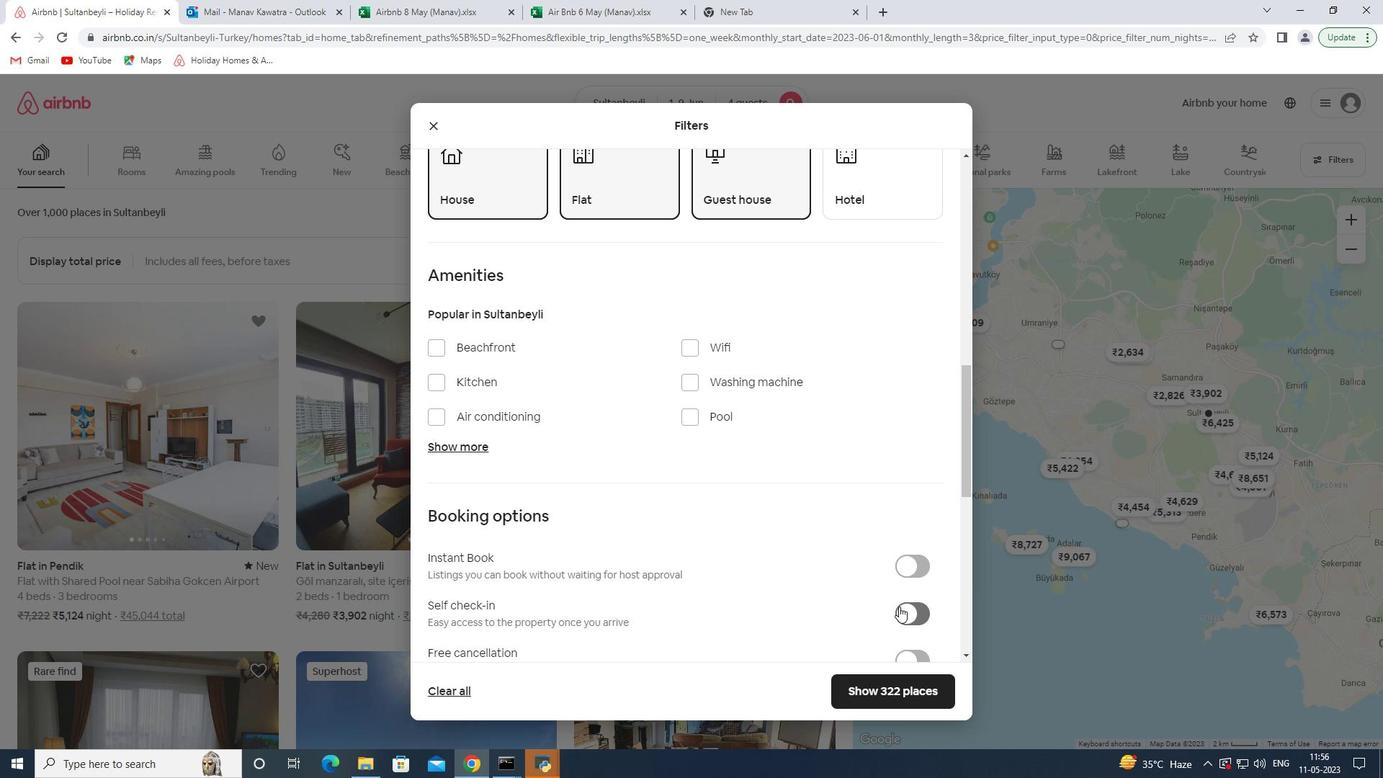 
Action: Mouse moved to (735, 580)
Screenshot: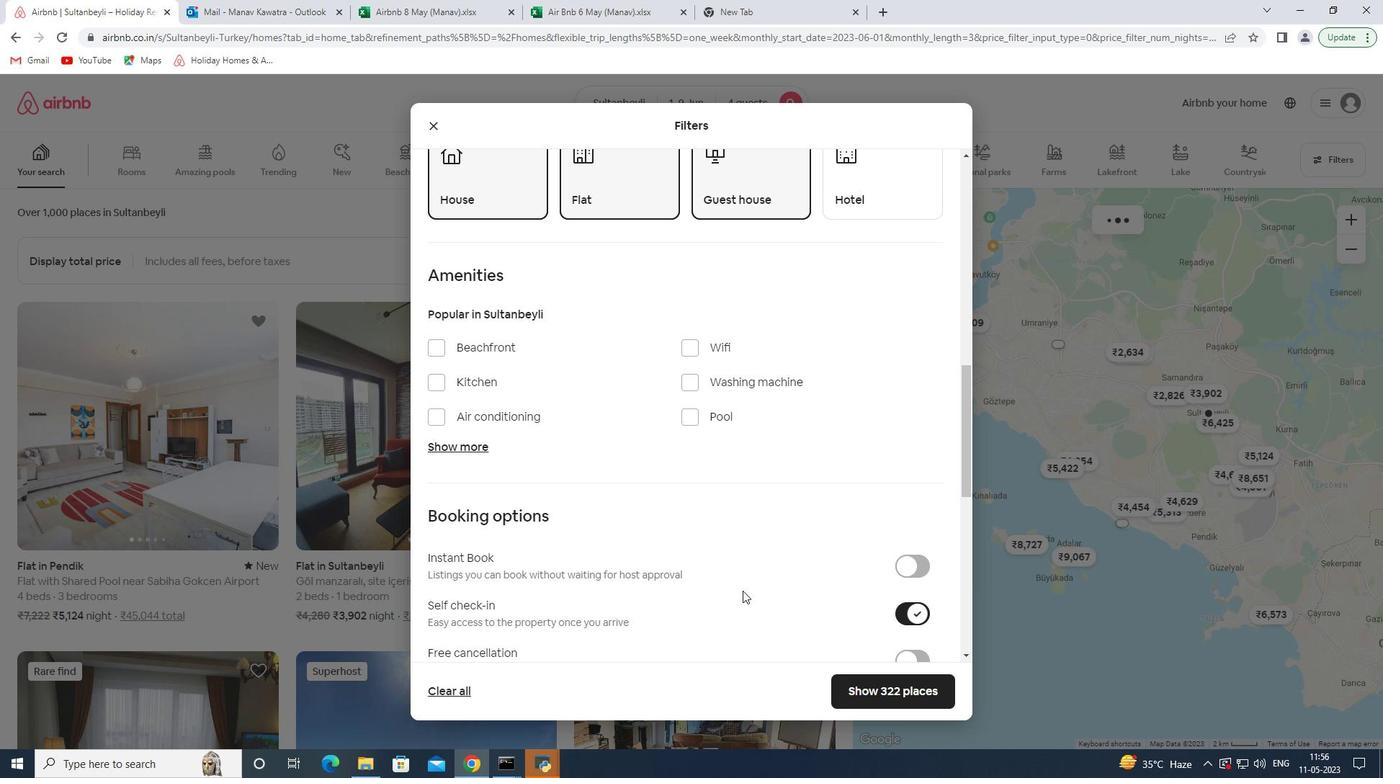 
Action: Mouse scrolled (735, 579) with delta (0, 0)
Screenshot: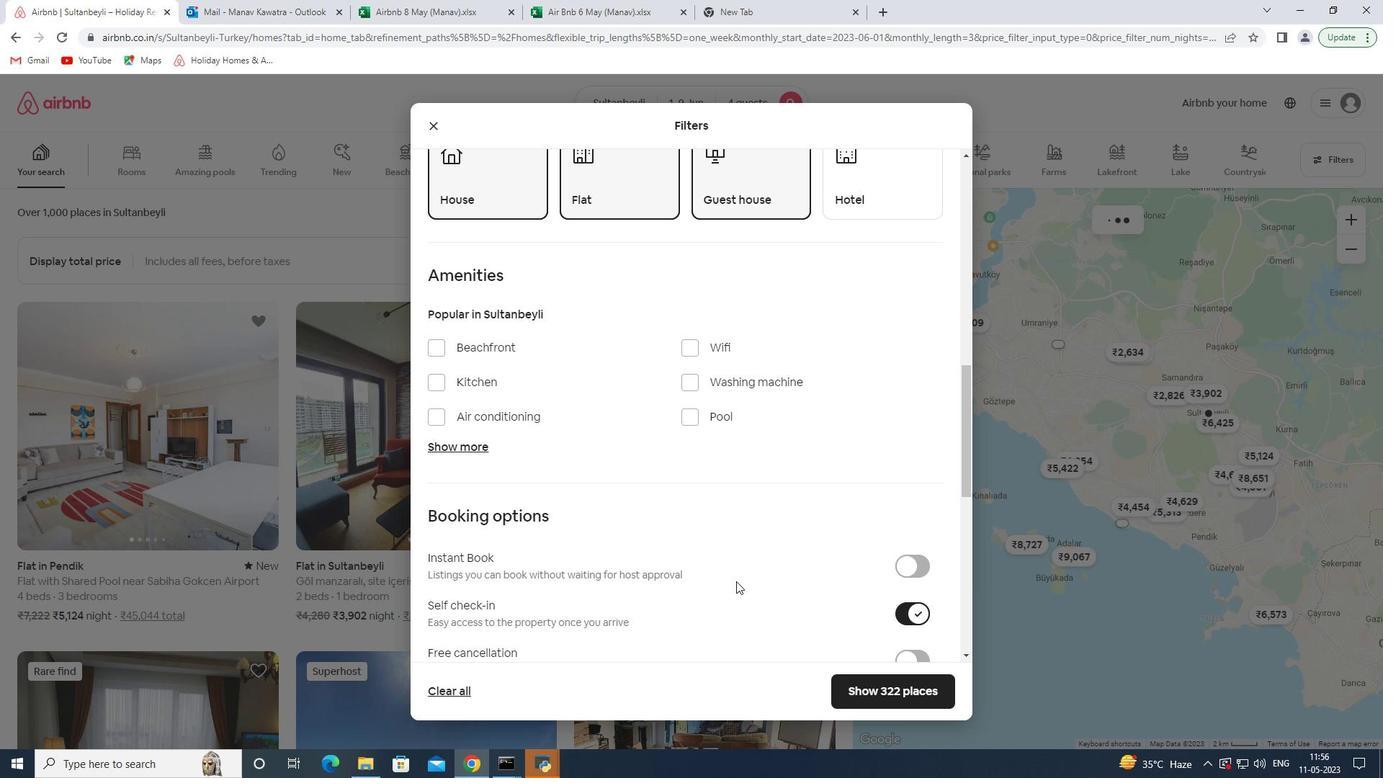 
Action: Mouse scrolled (735, 579) with delta (0, 0)
Screenshot: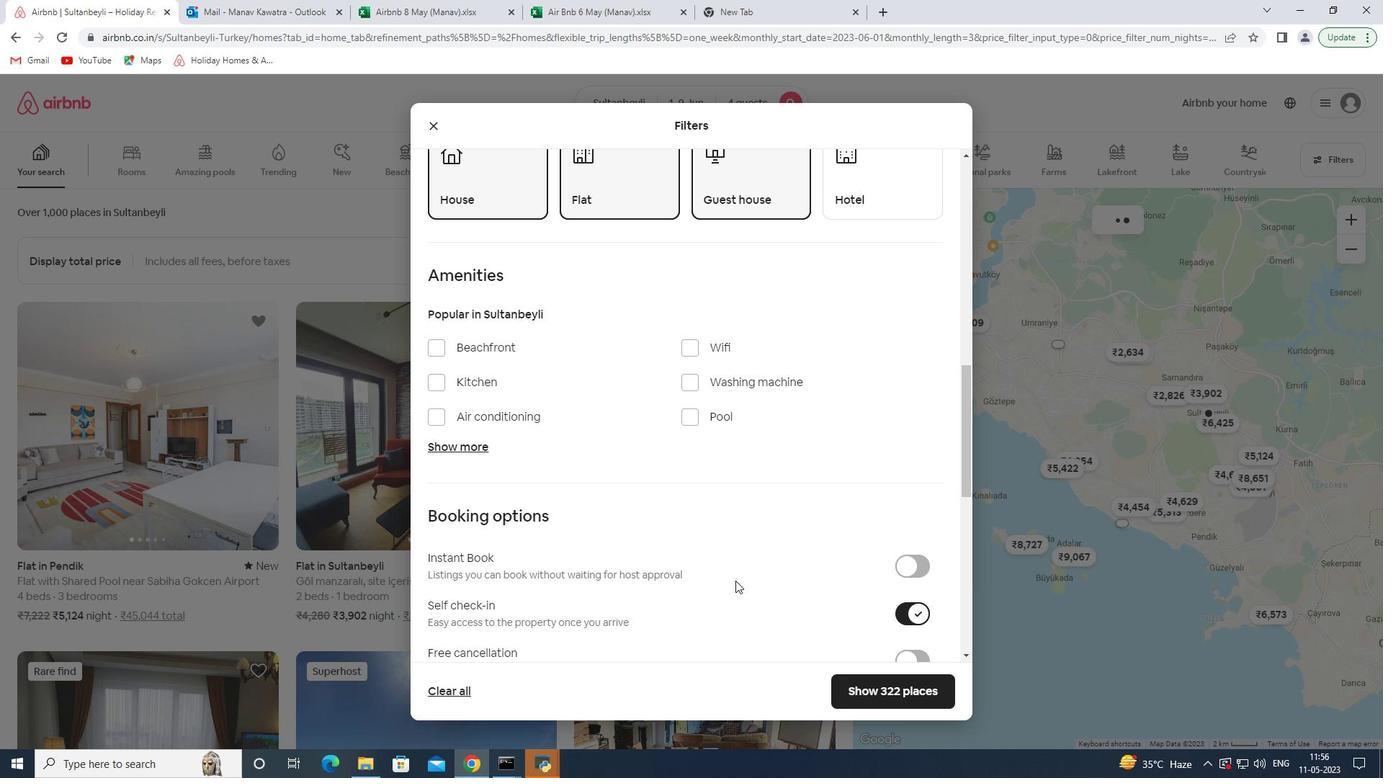 
Action: Mouse scrolled (735, 579) with delta (0, 0)
Screenshot: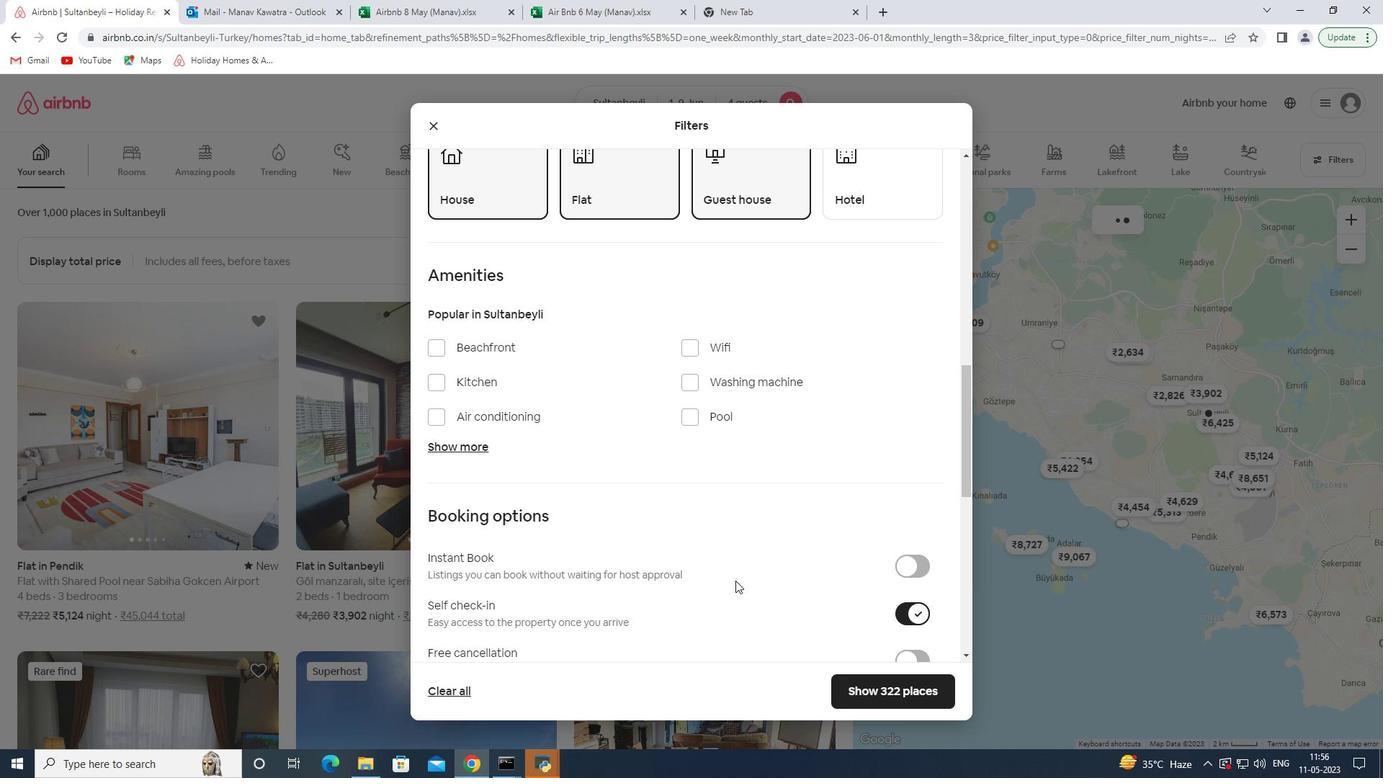 
Action: Mouse scrolled (735, 579) with delta (0, 0)
Screenshot: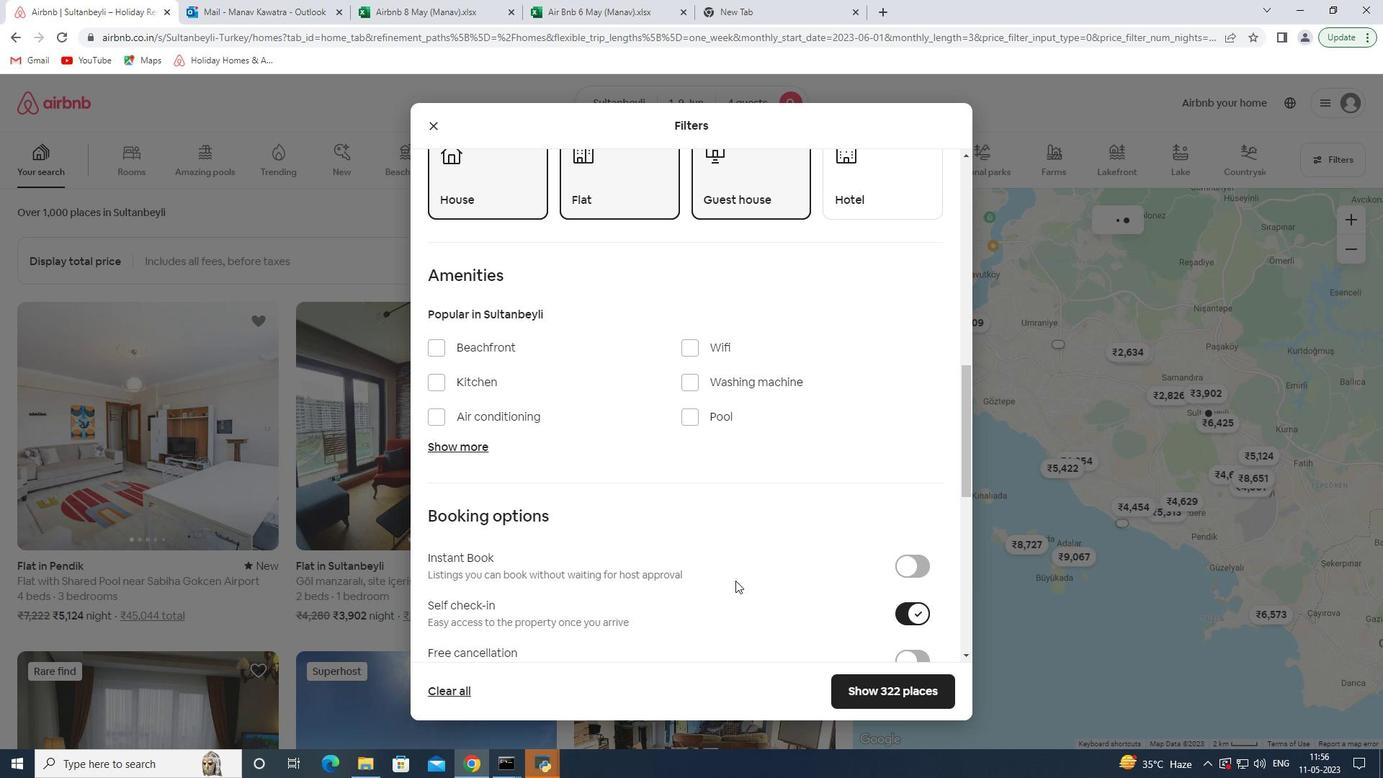 
Action: Mouse scrolled (735, 579) with delta (0, 0)
Screenshot: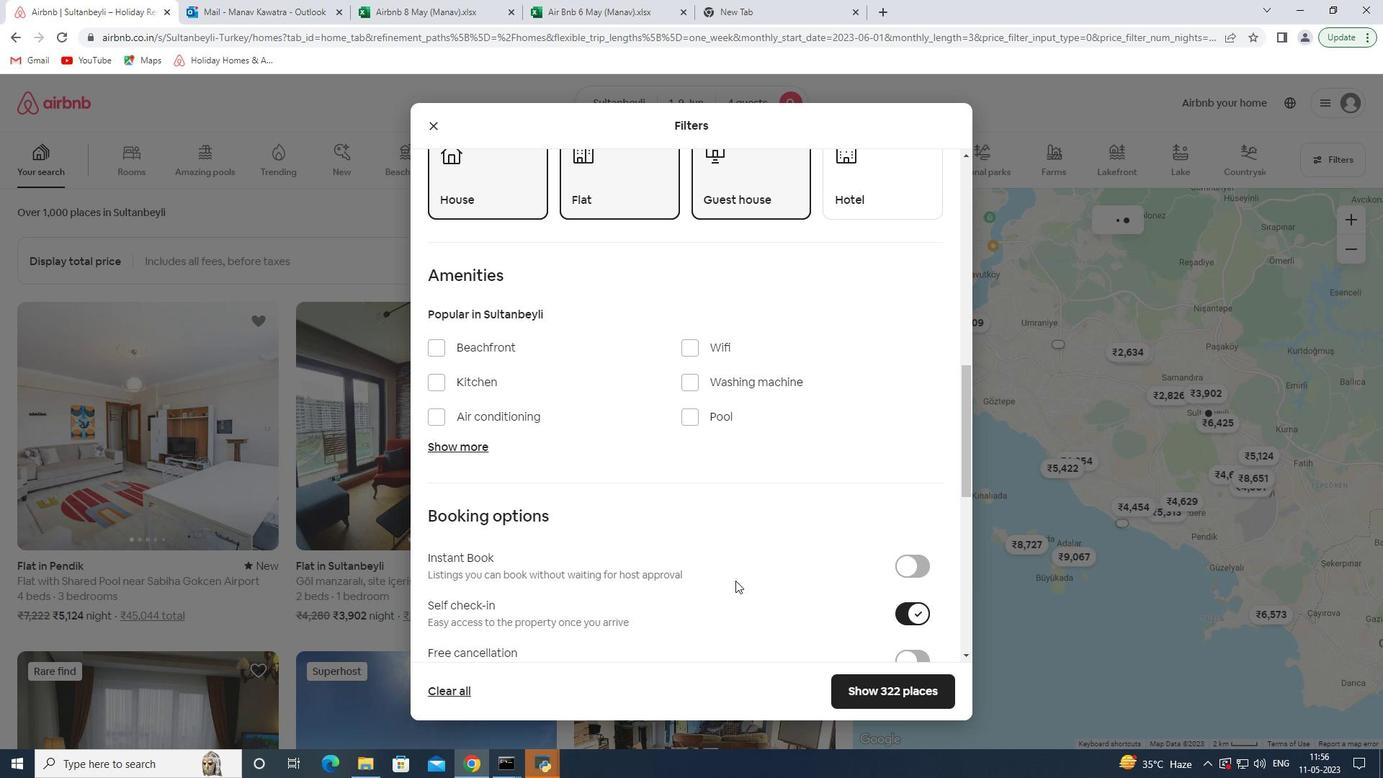 
Action: Mouse moved to (471, 550)
Screenshot: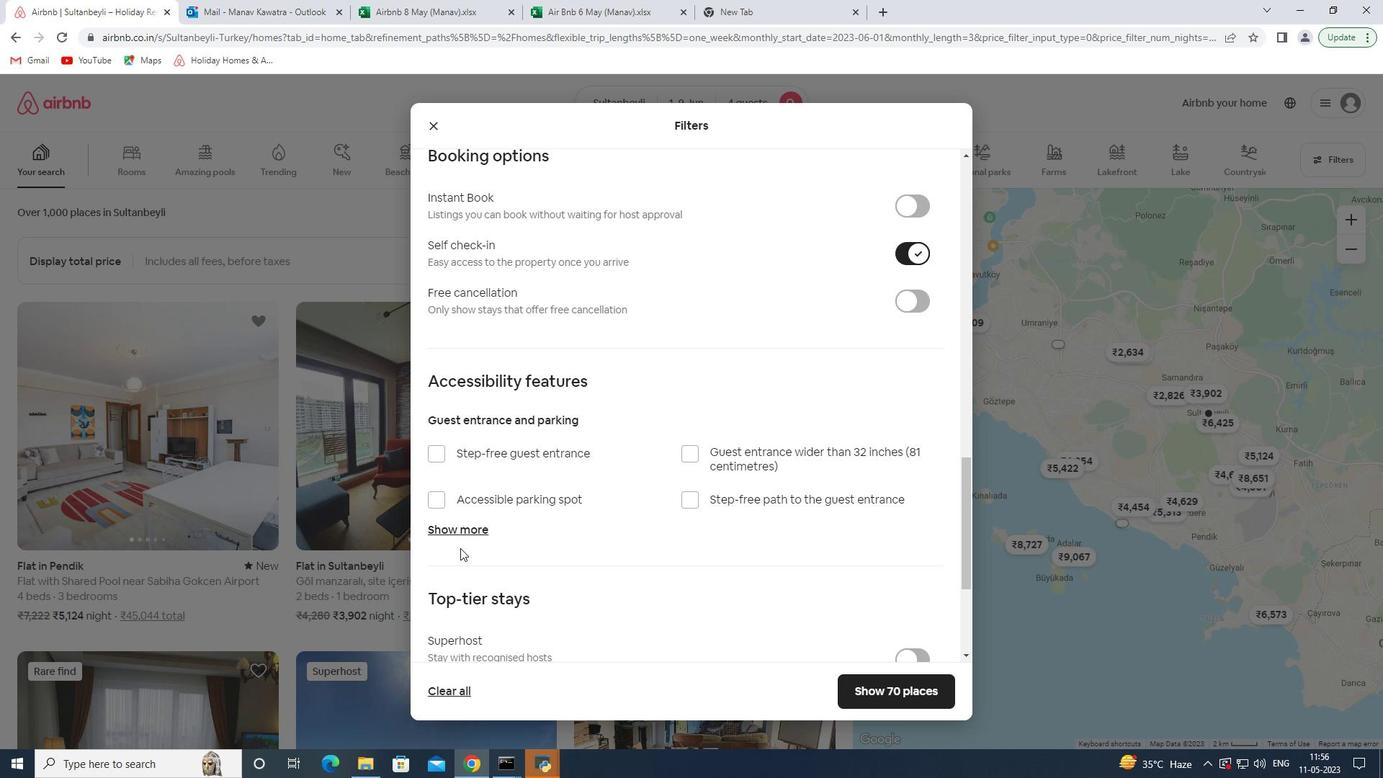 
Action: Mouse scrolled (471, 549) with delta (0, 0)
Screenshot: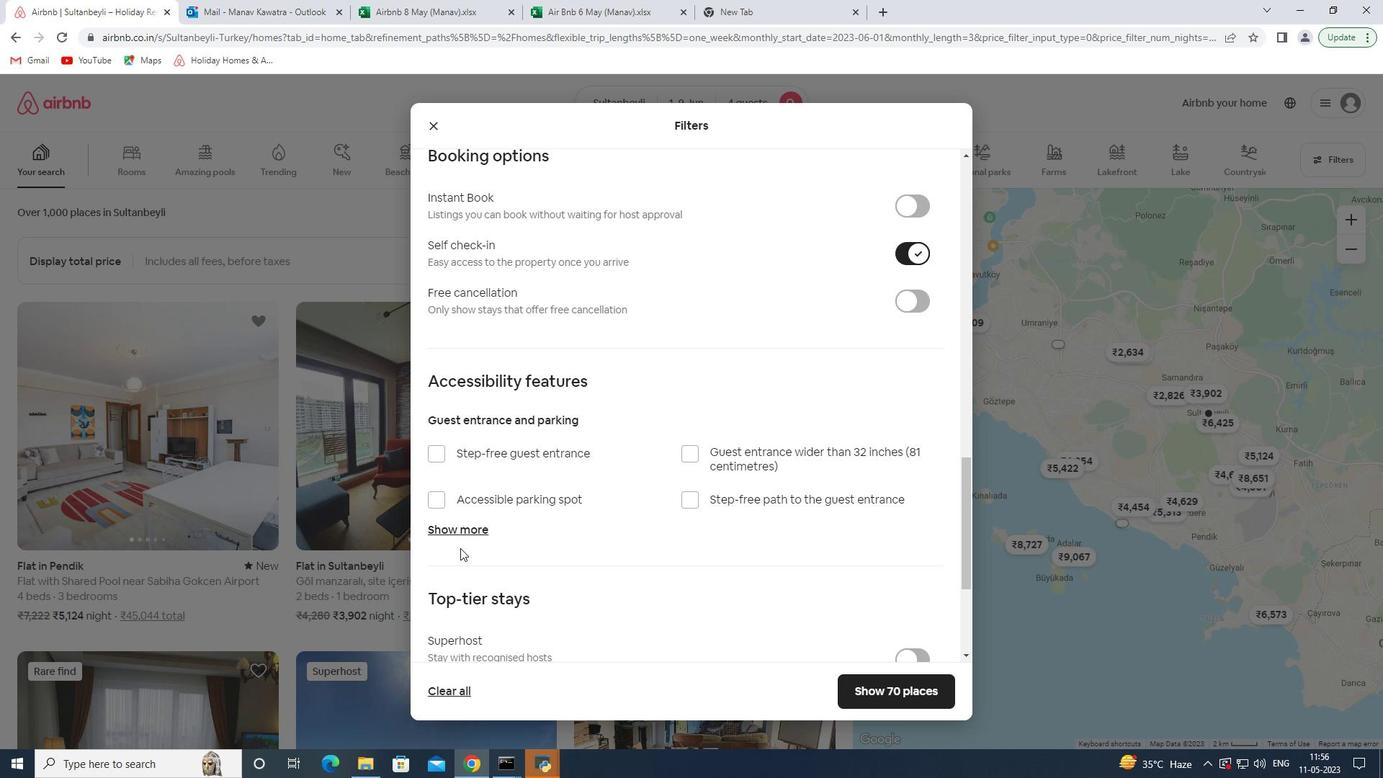 
Action: Mouse moved to (477, 550)
Screenshot: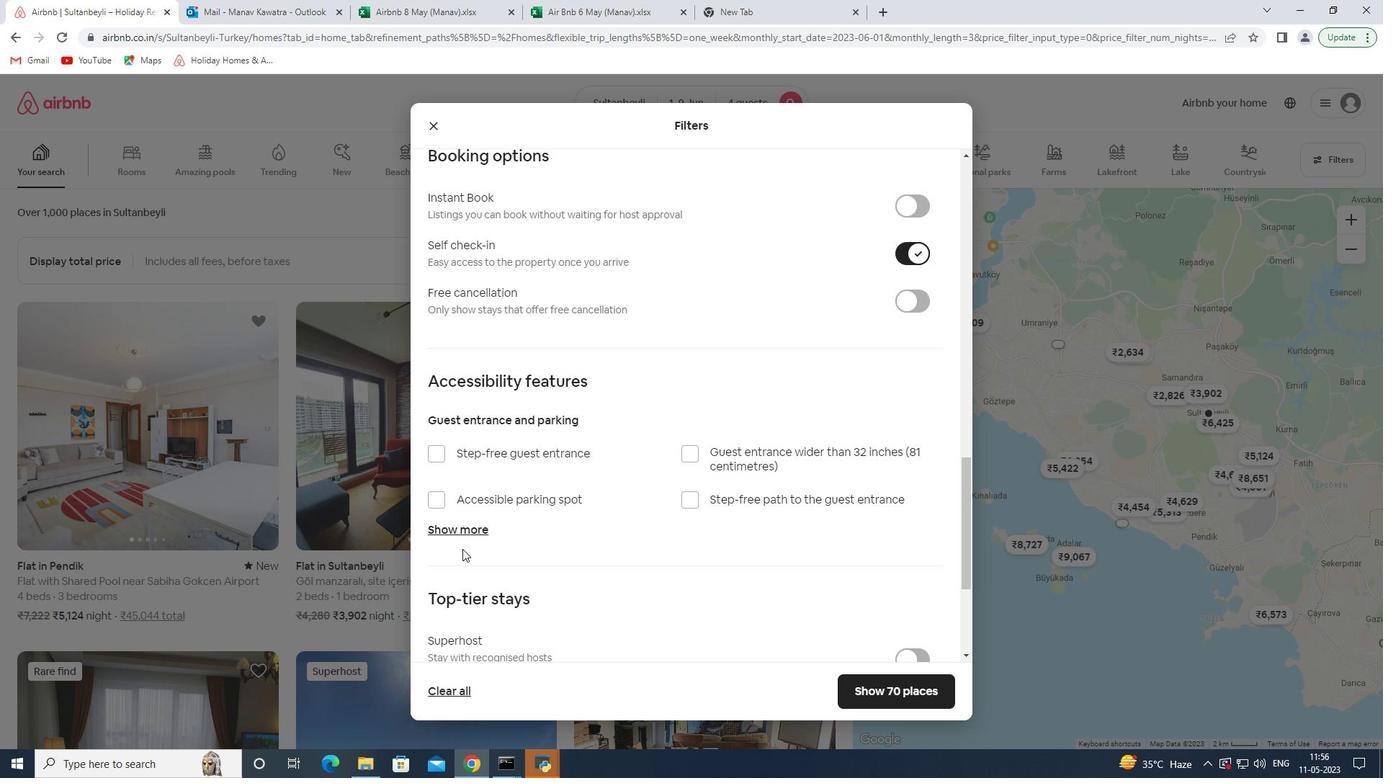 
Action: Mouse scrolled (477, 549) with delta (0, 0)
Screenshot: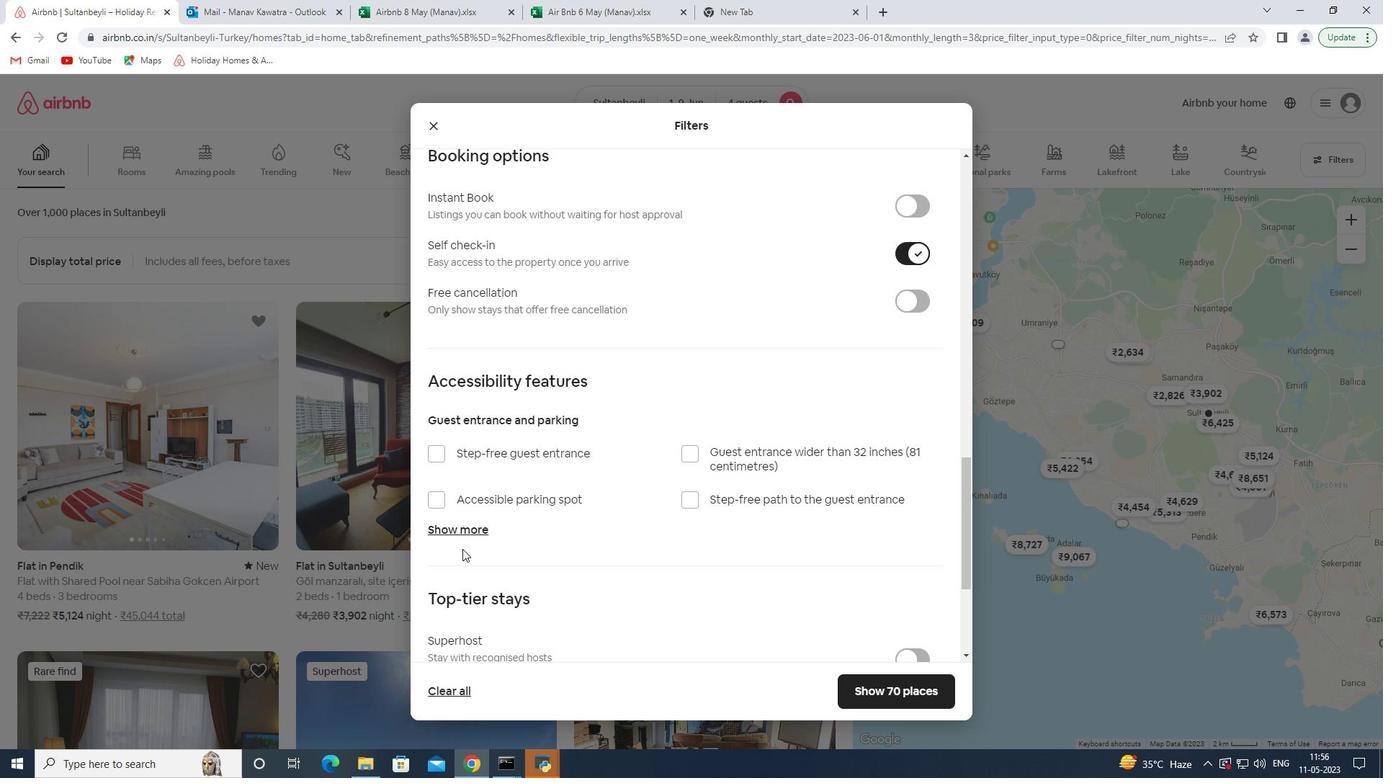 
Action: Mouse moved to (480, 549)
Screenshot: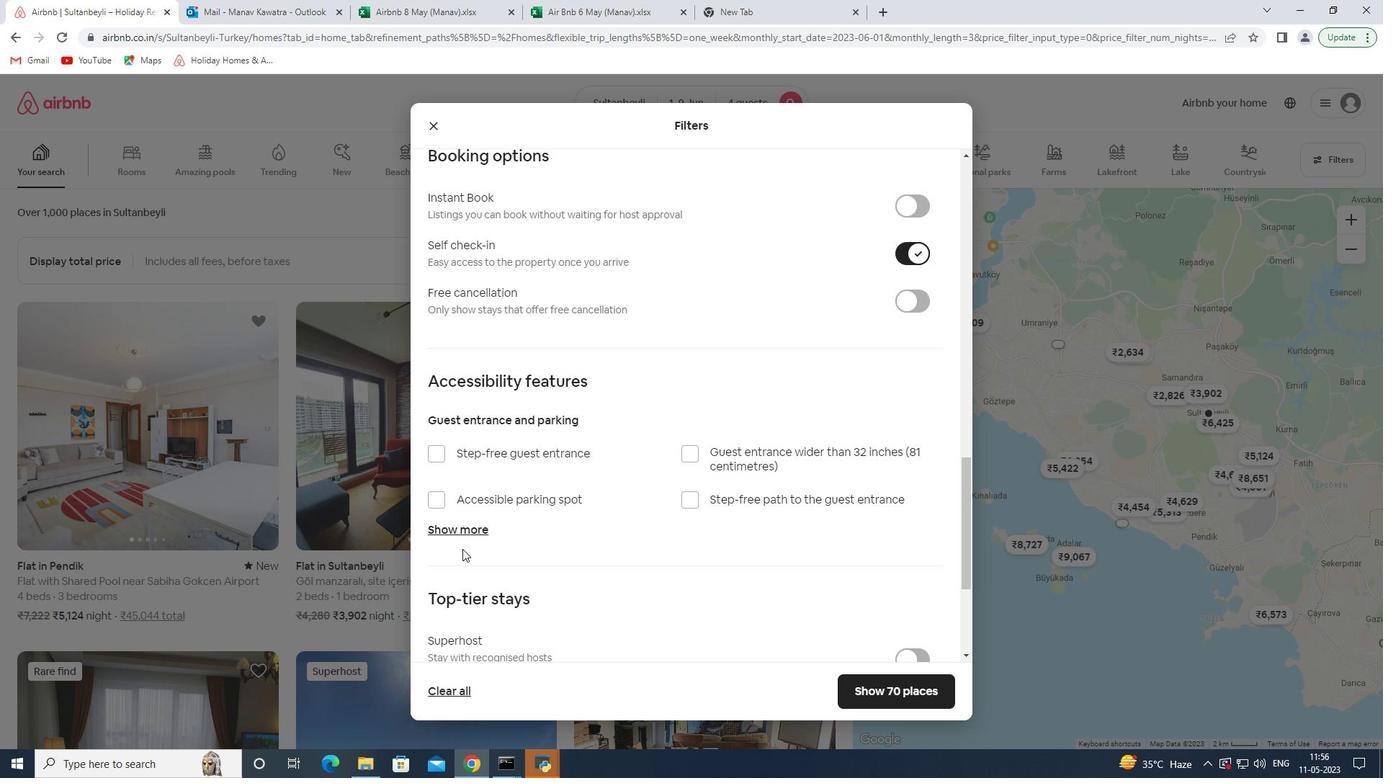 
Action: Mouse scrolled (480, 549) with delta (0, 0)
Screenshot: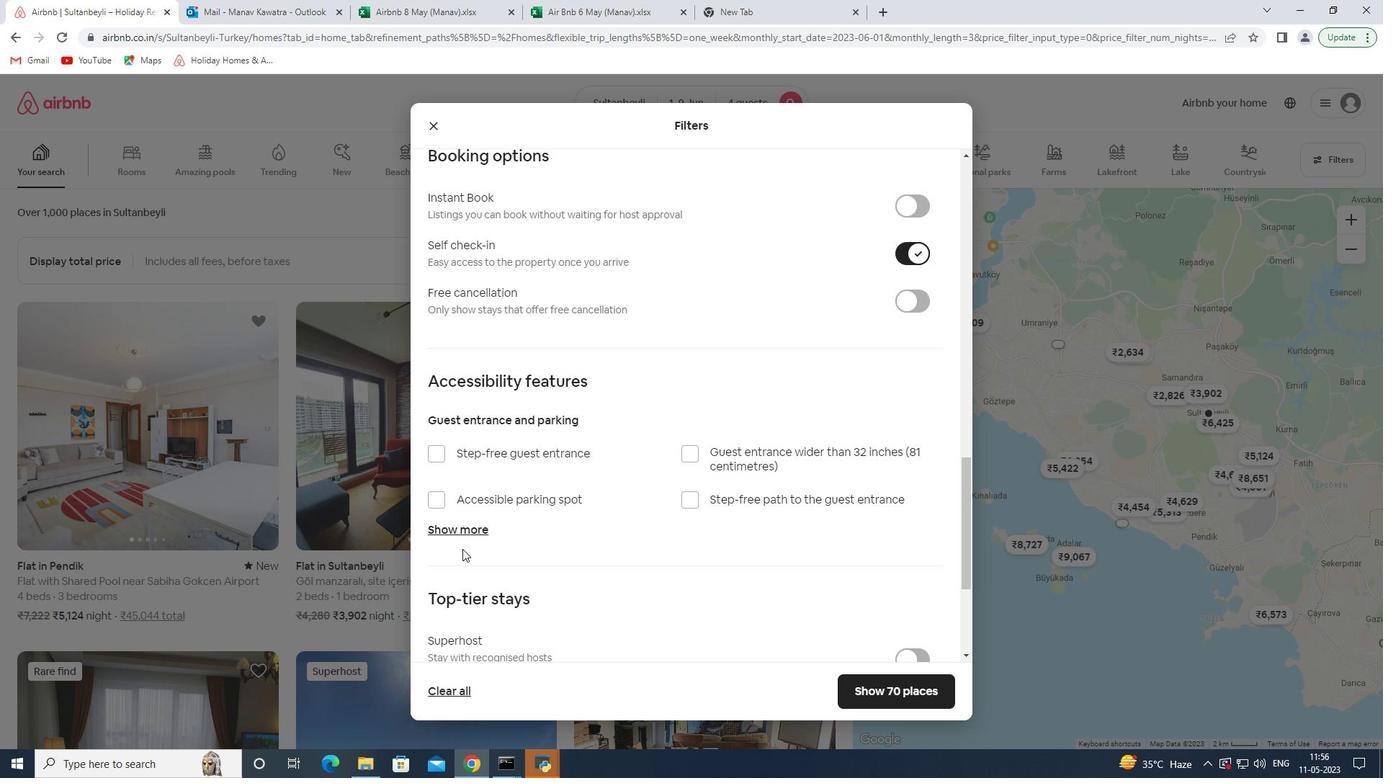 
Action: Mouse moved to (487, 546)
Screenshot: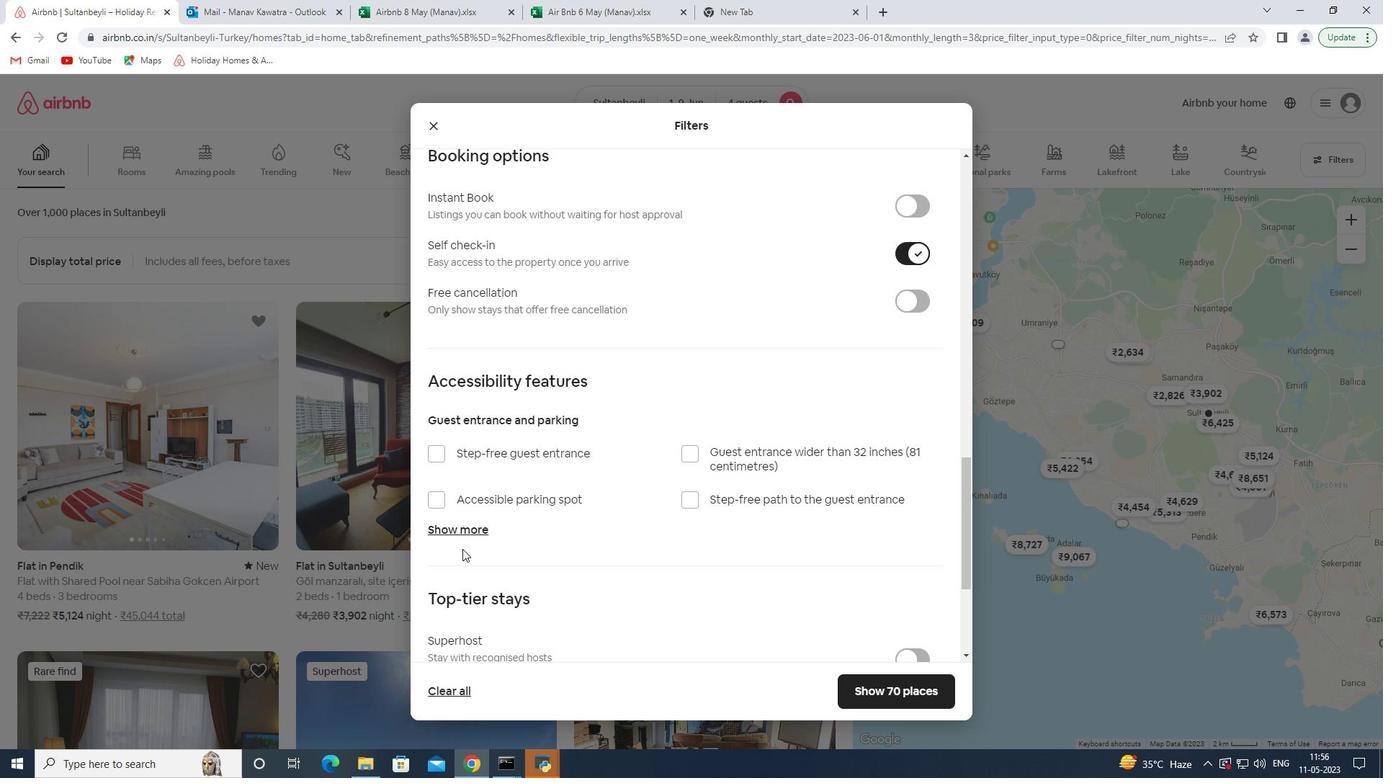
Action: Mouse scrolled (487, 546) with delta (0, 0)
Screenshot: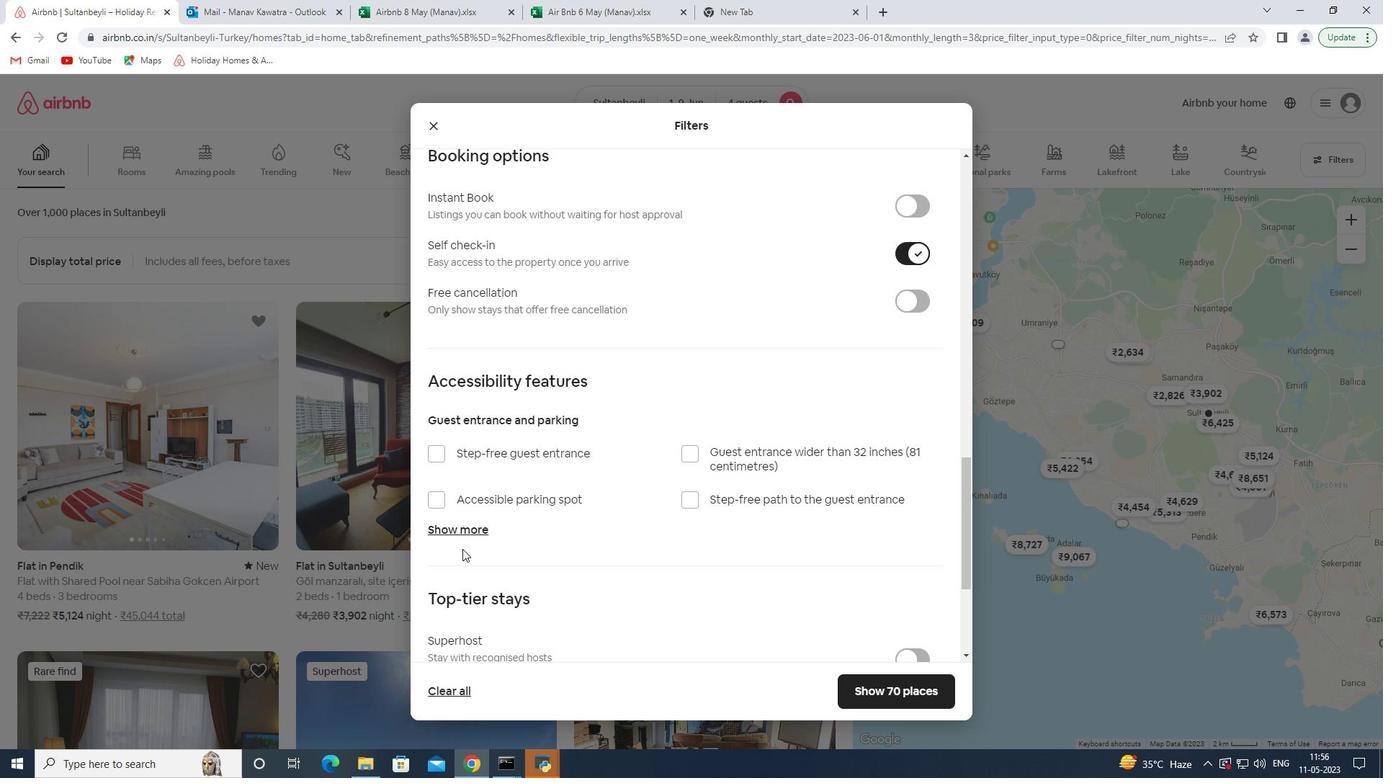 
Action: Mouse moved to (457, 557)
Screenshot: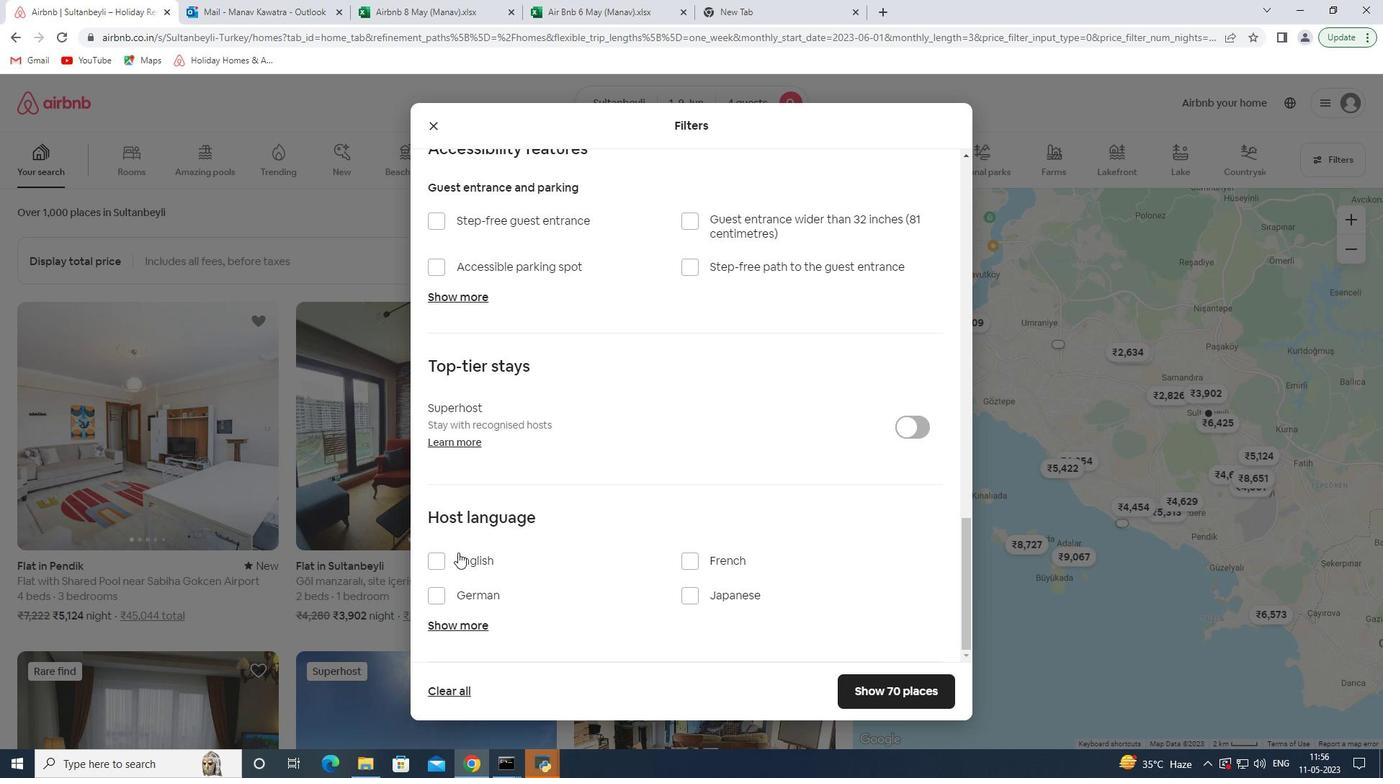 
Action: Mouse pressed left at (457, 557)
Screenshot: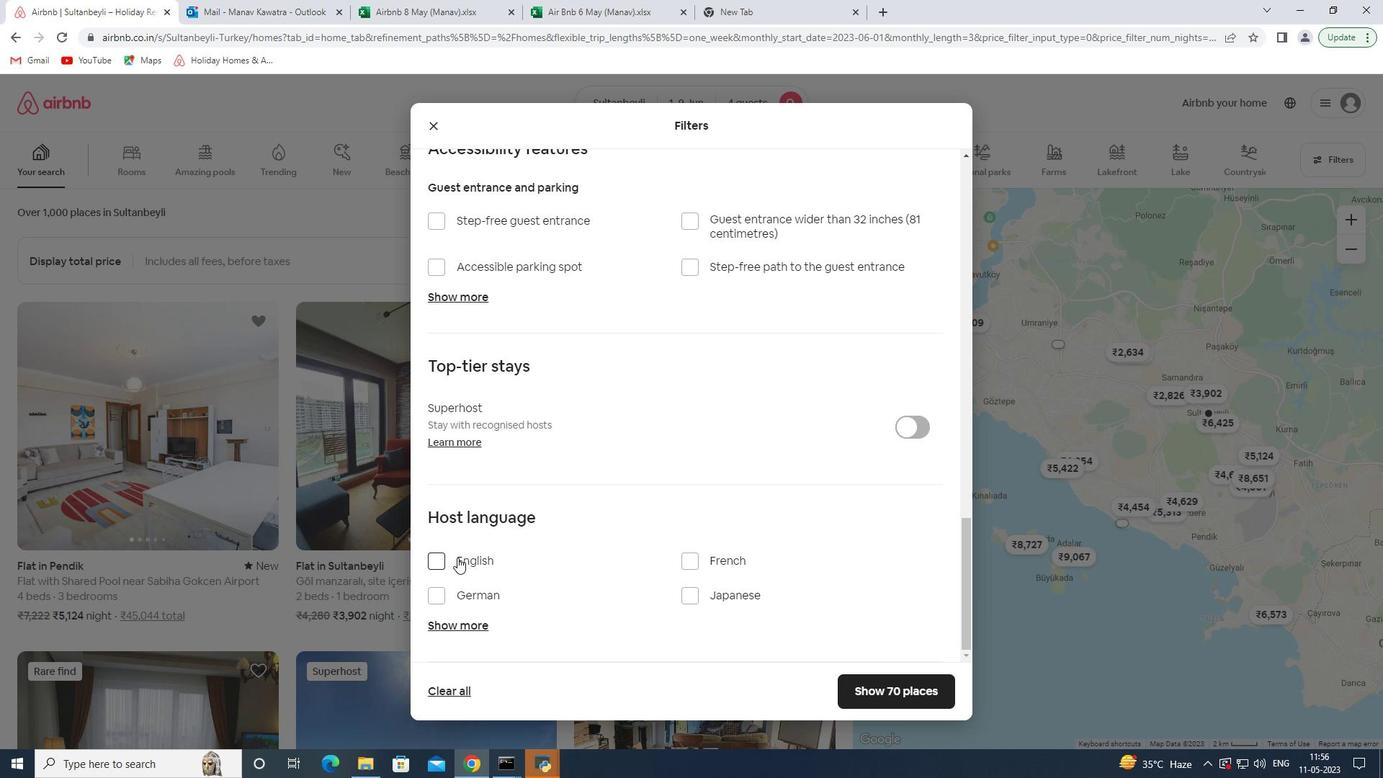 
Action: Mouse moved to (896, 696)
Screenshot: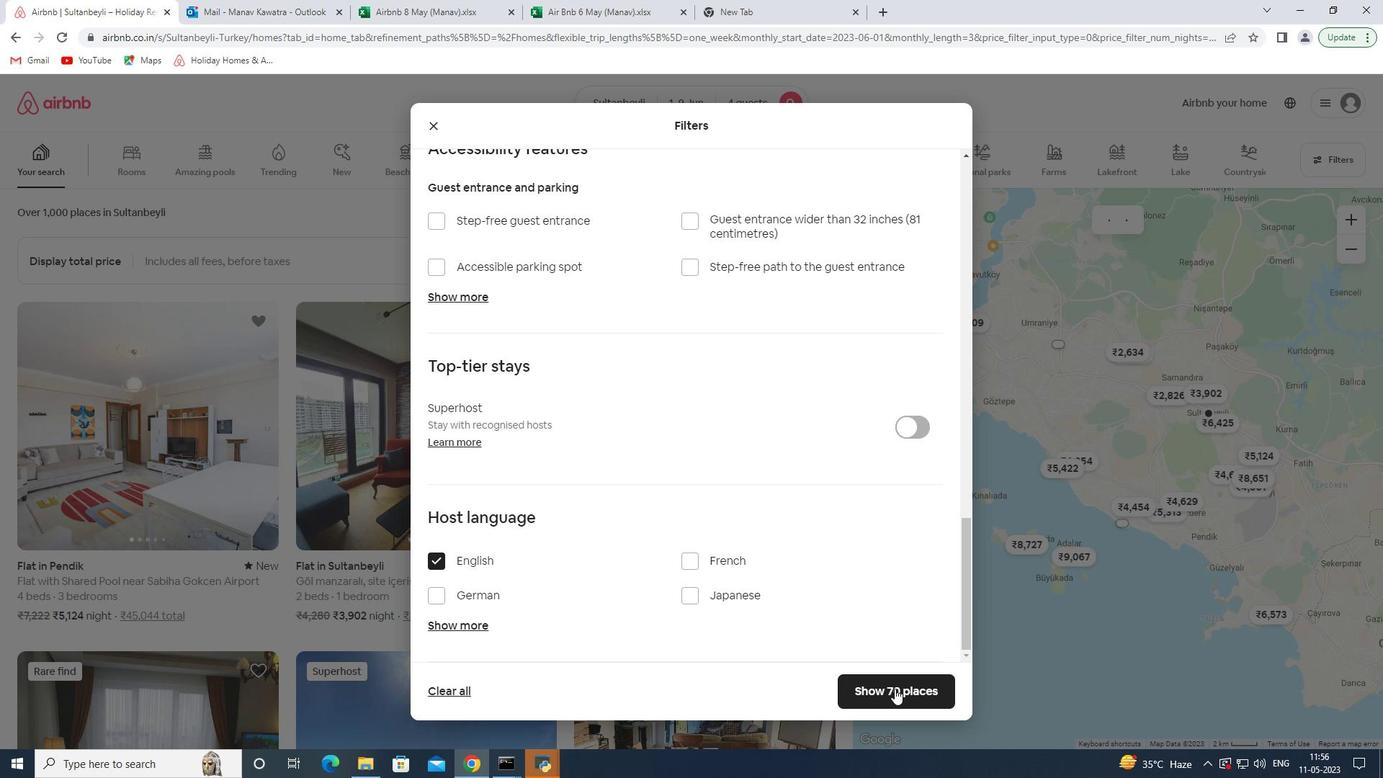 
Action: Mouse pressed left at (896, 696)
Screenshot: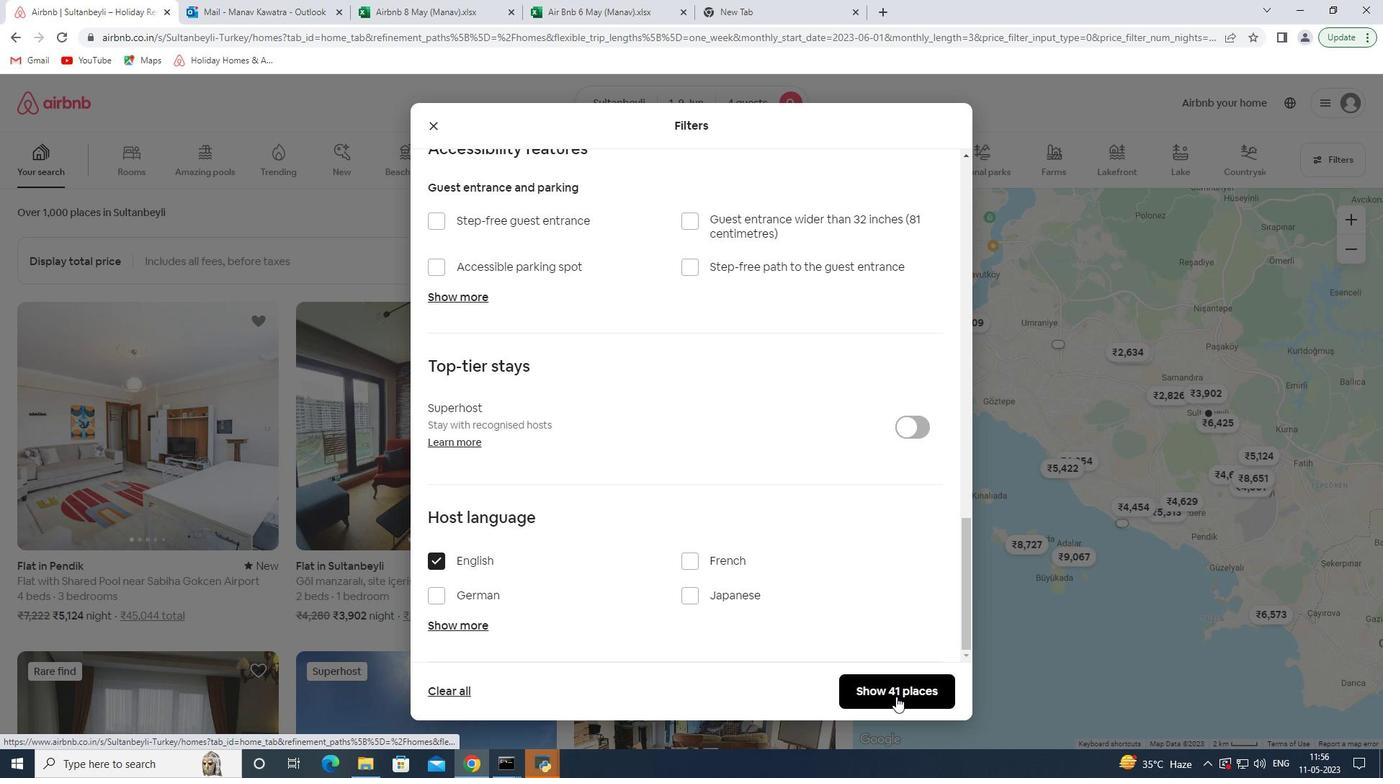 
